 Task: Look for space in Vyshhorod, Ukraine from 10th July, 2023 to 15th July, 2023 for 7 adults in price range Rs.10000 to Rs.15000. Place can be entire place or shared room with 4 bedrooms having 7 beds and 4 bathrooms. Property type can be house, flat, guest house. Amenities needed are: wifi, TV, free parkinig on premises, gym, breakfast. Booking option can be shelf check-in. Required host language is English.
Action: Mouse moved to (572, 120)
Screenshot: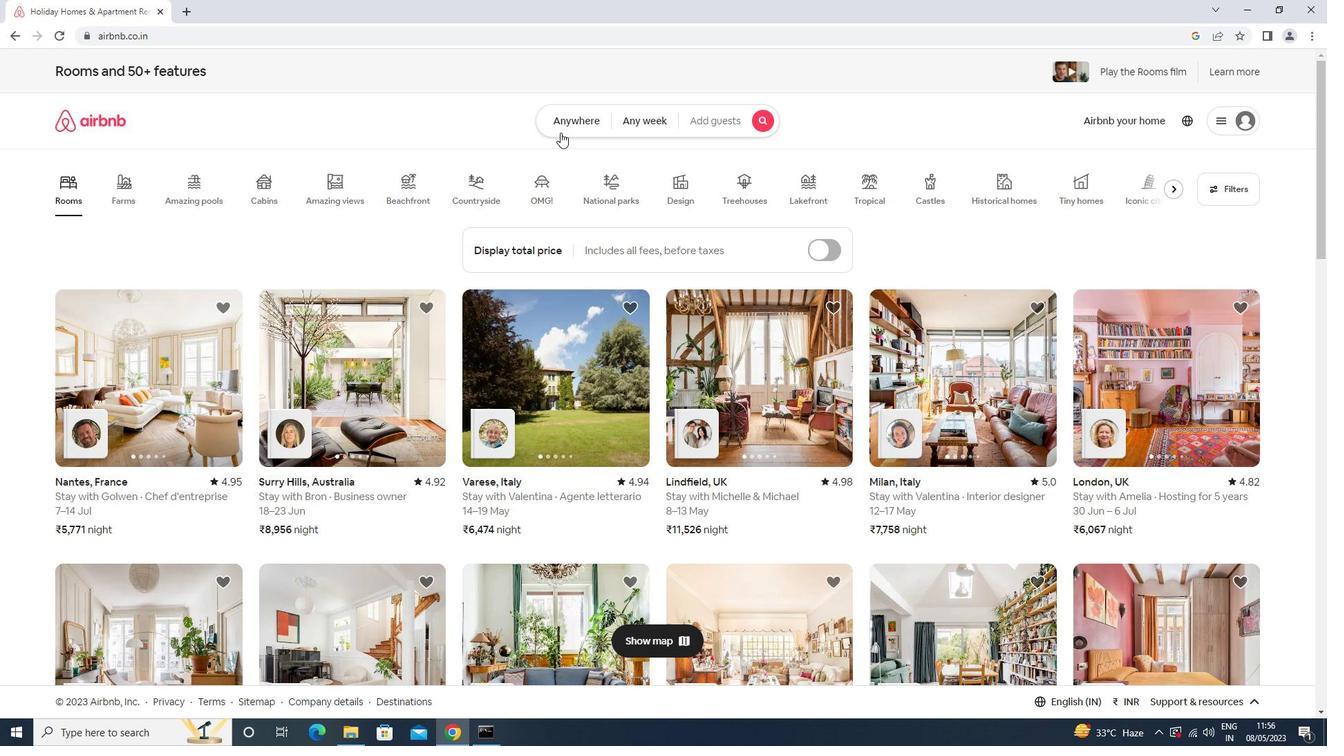 
Action: Mouse pressed left at (572, 120)
Screenshot: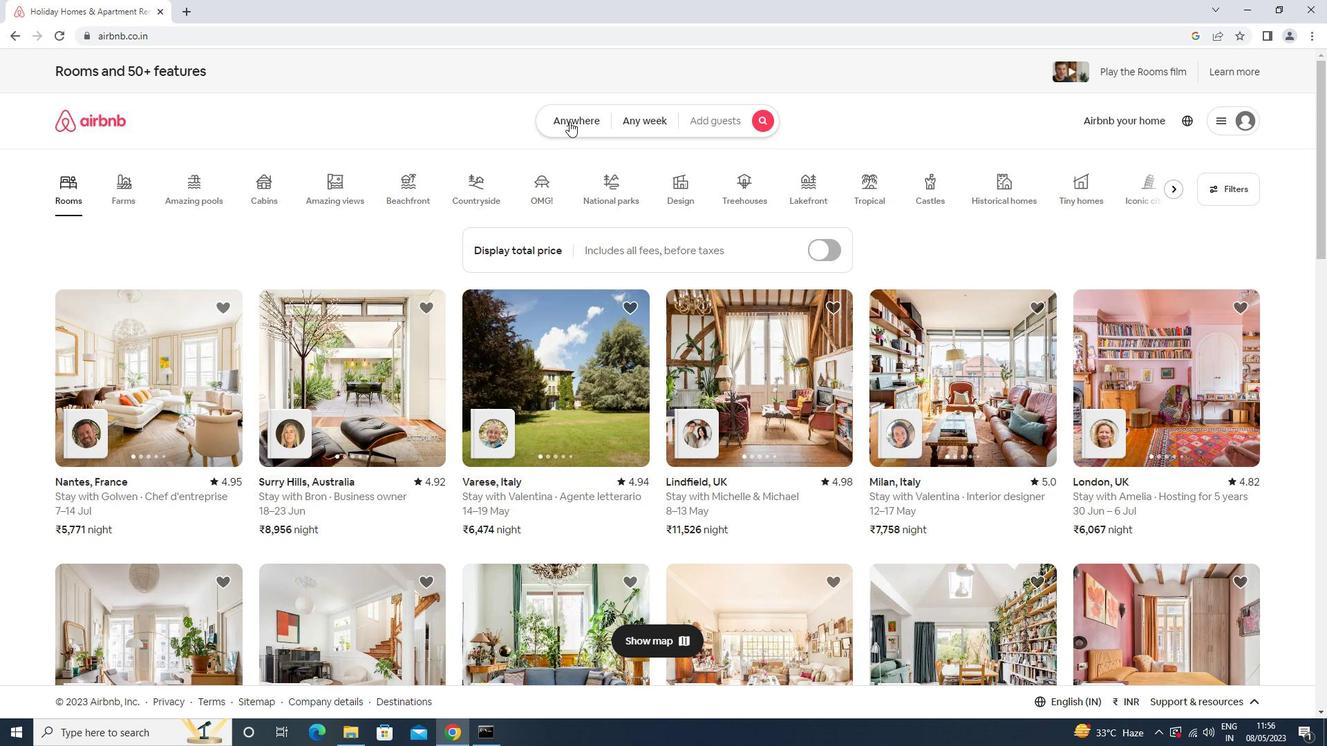 
Action: Mouse moved to (510, 160)
Screenshot: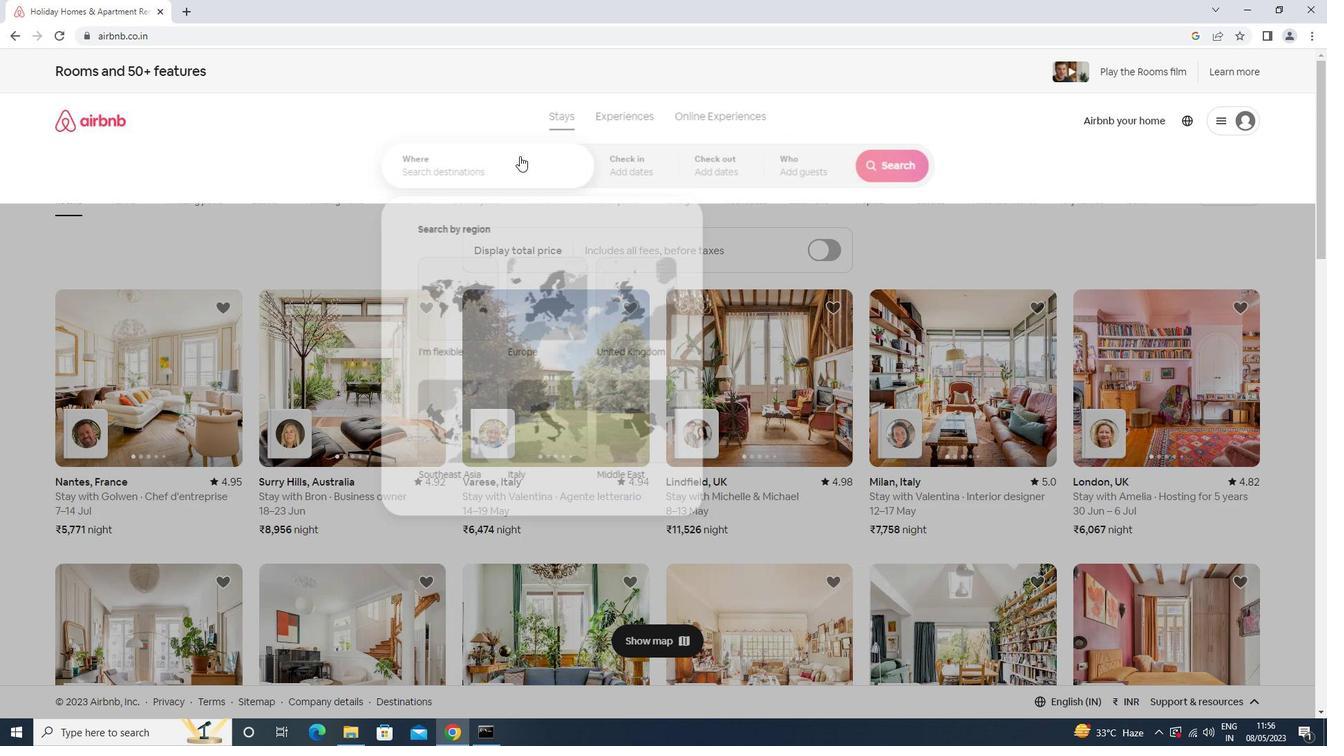 
Action: Mouse pressed left at (510, 160)
Screenshot: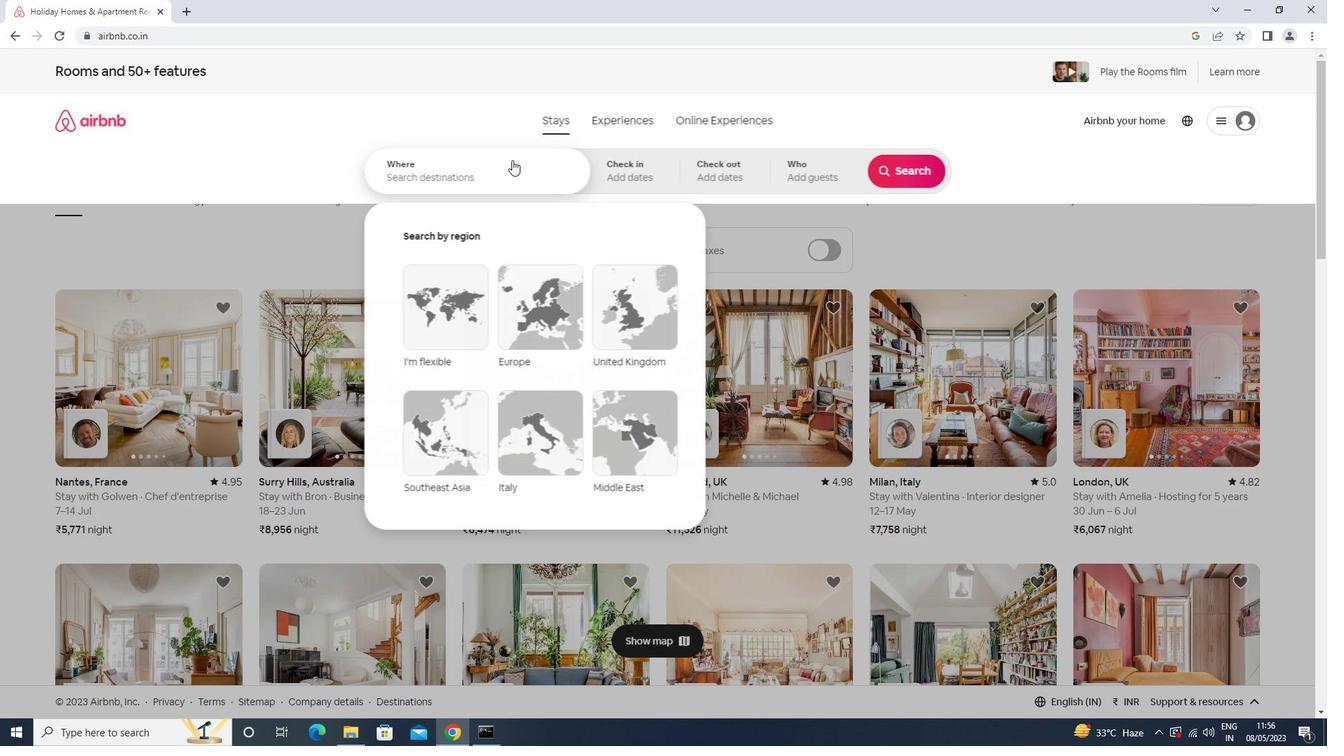
Action: Key pressed <Key.shift>VYSHHOROD,<Key.space><Key.shift>UKRAINE<Key.enter>
Screenshot: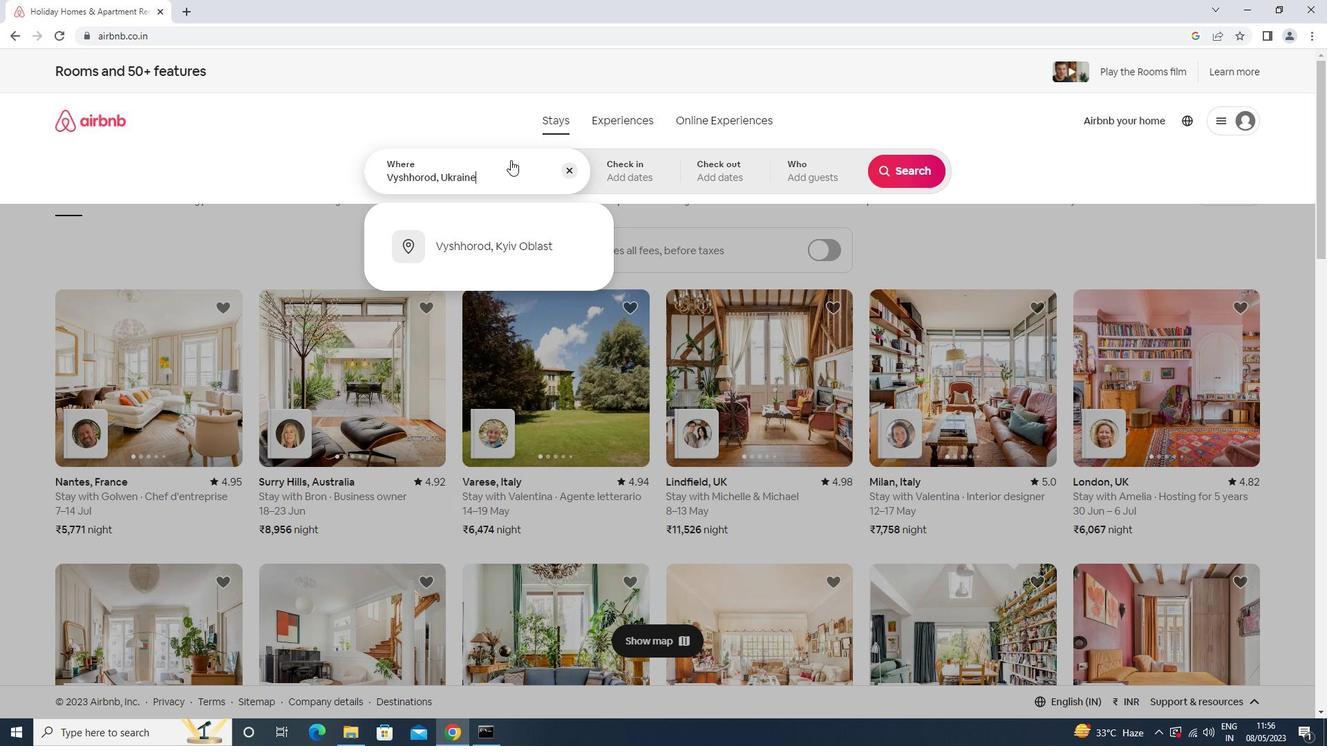
Action: Mouse moved to (906, 276)
Screenshot: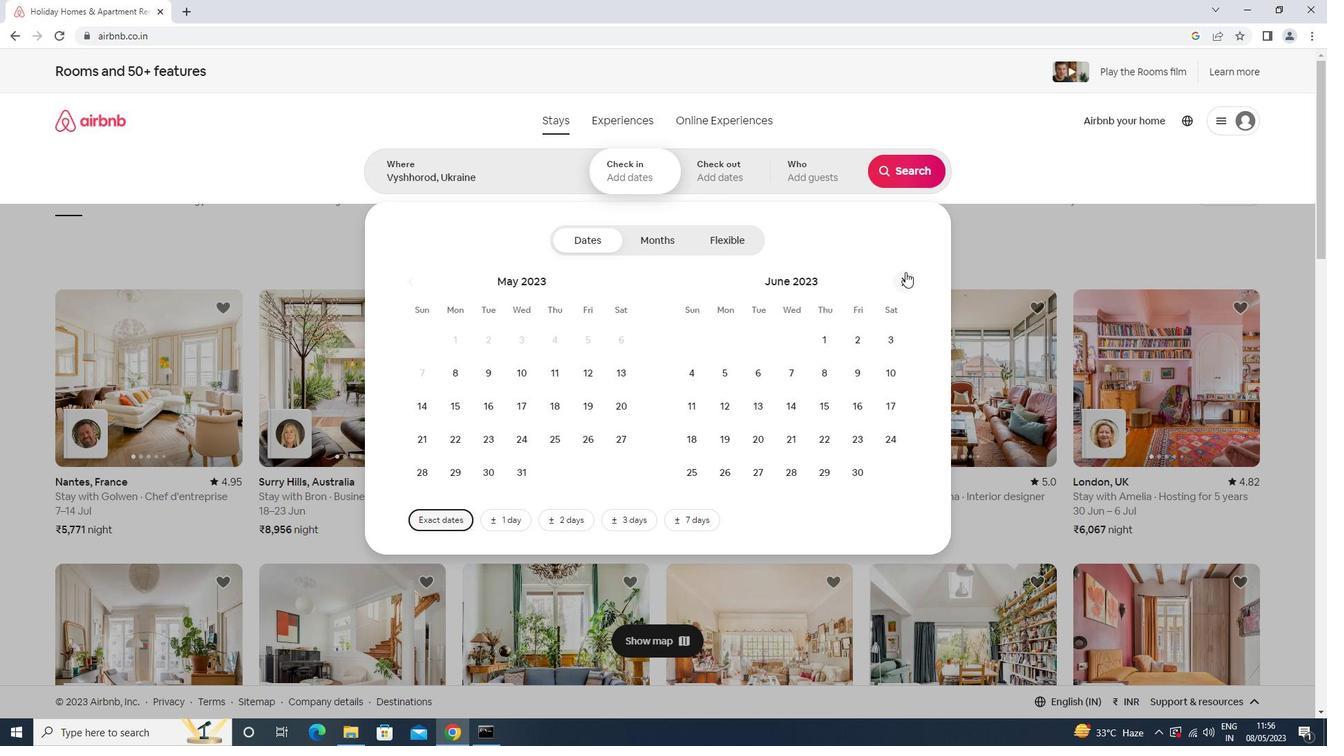
Action: Mouse pressed left at (906, 276)
Screenshot: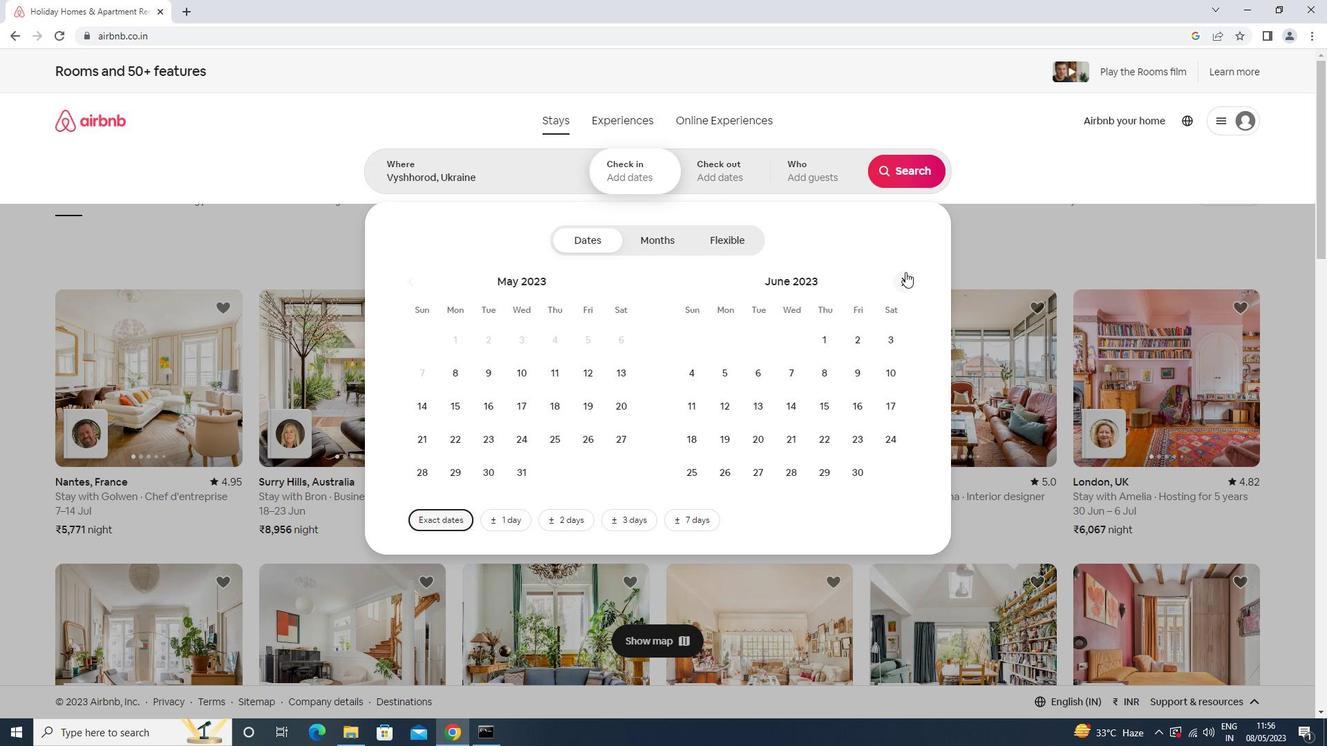 
Action: Mouse moved to (731, 411)
Screenshot: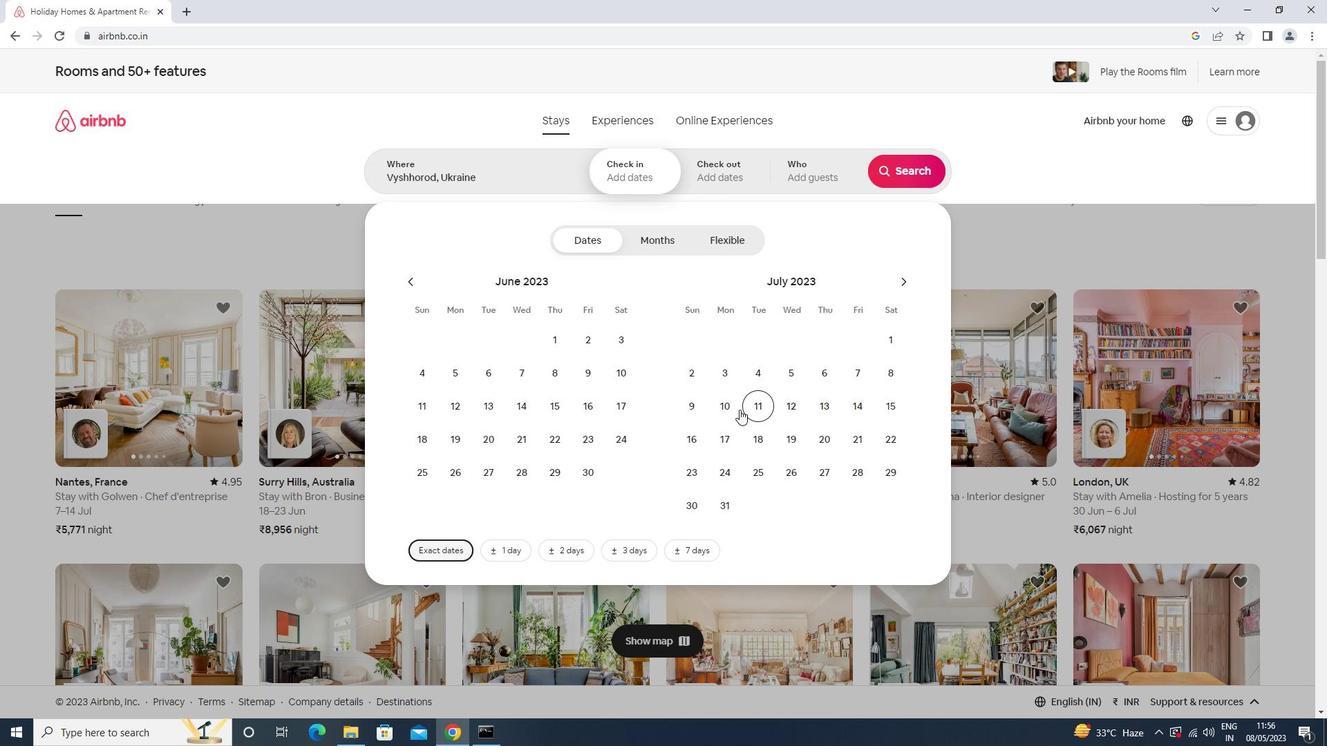 
Action: Mouse pressed left at (731, 411)
Screenshot: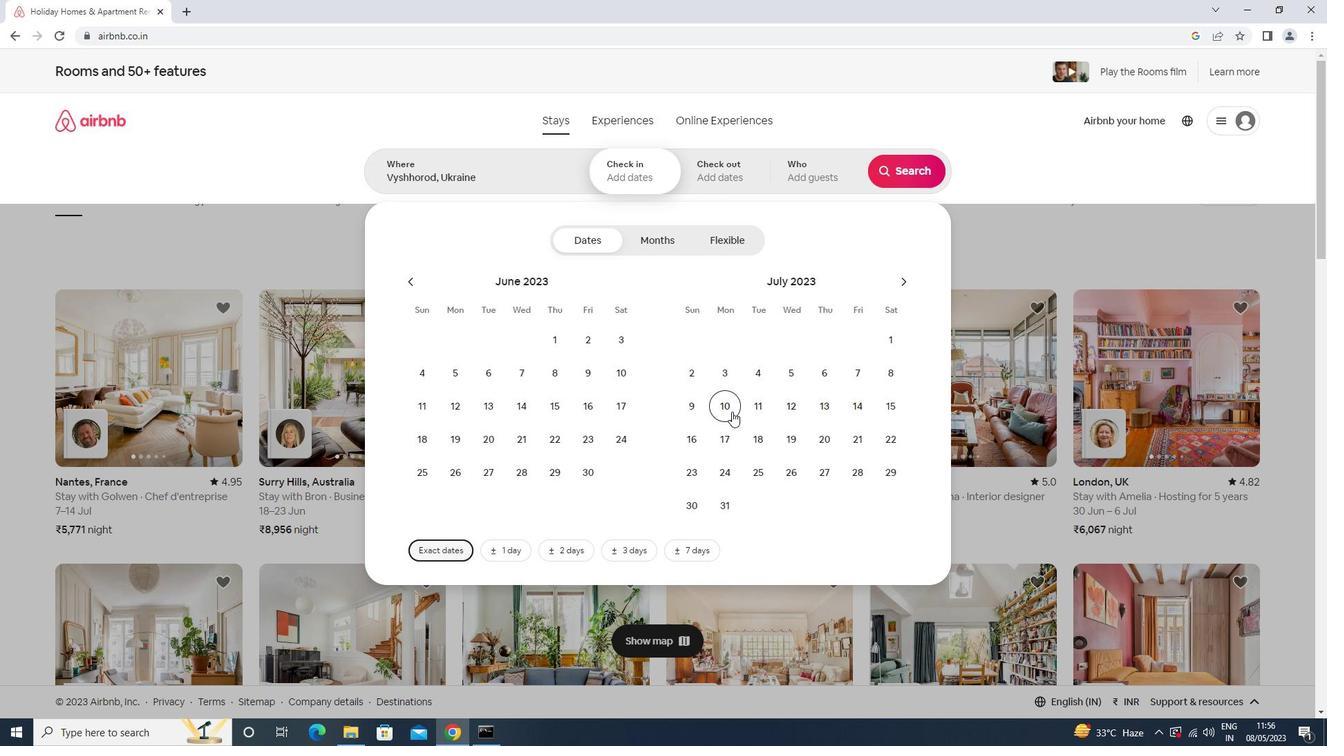 
Action: Mouse moved to (886, 414)
Screenshot: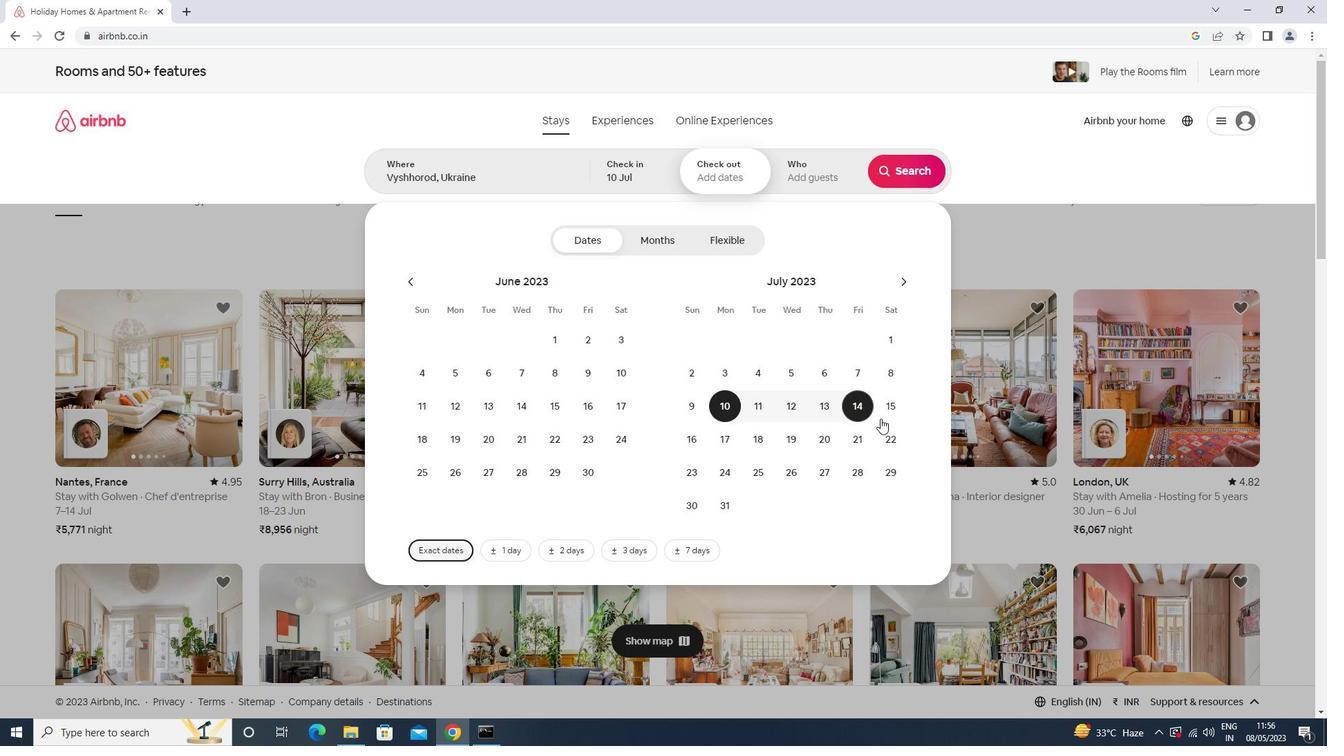 
Action: Mouse pressed left at (886, 414)
Screenshot: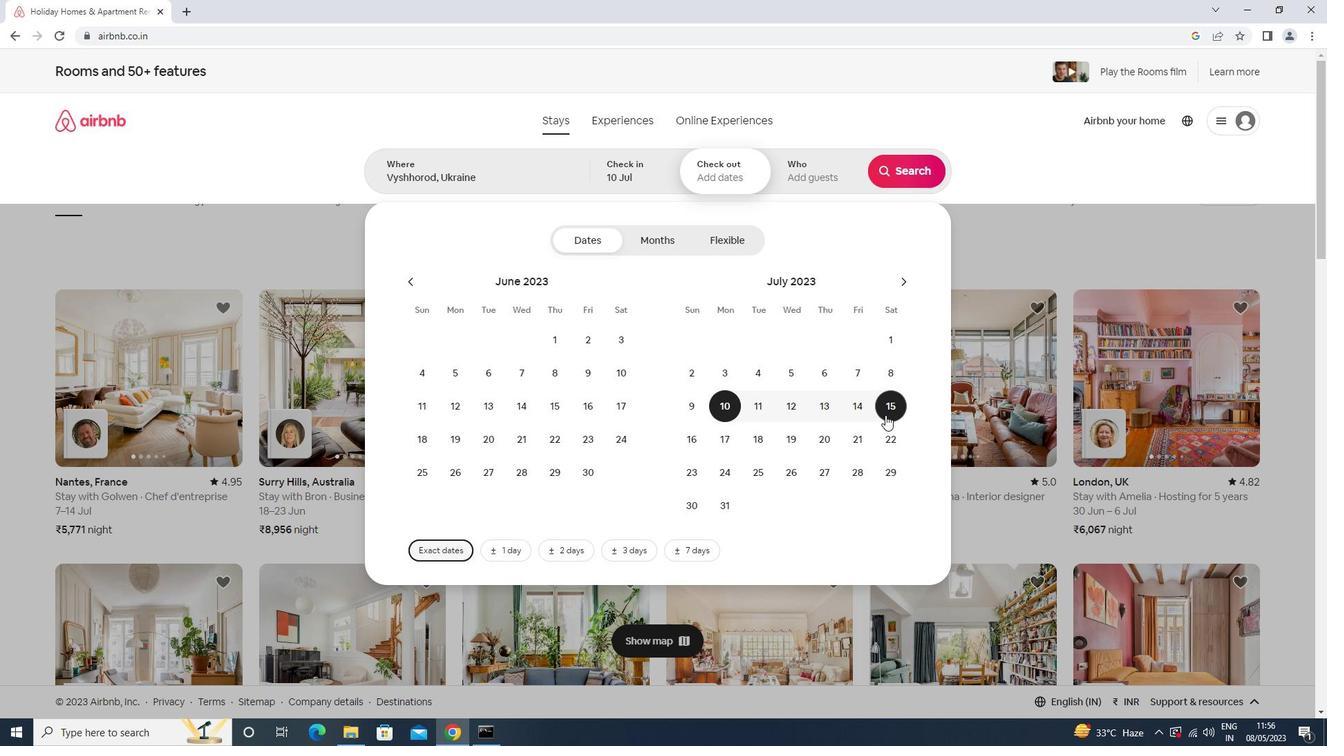 
Action: Mouse moved to (826, 178)
Screenshot: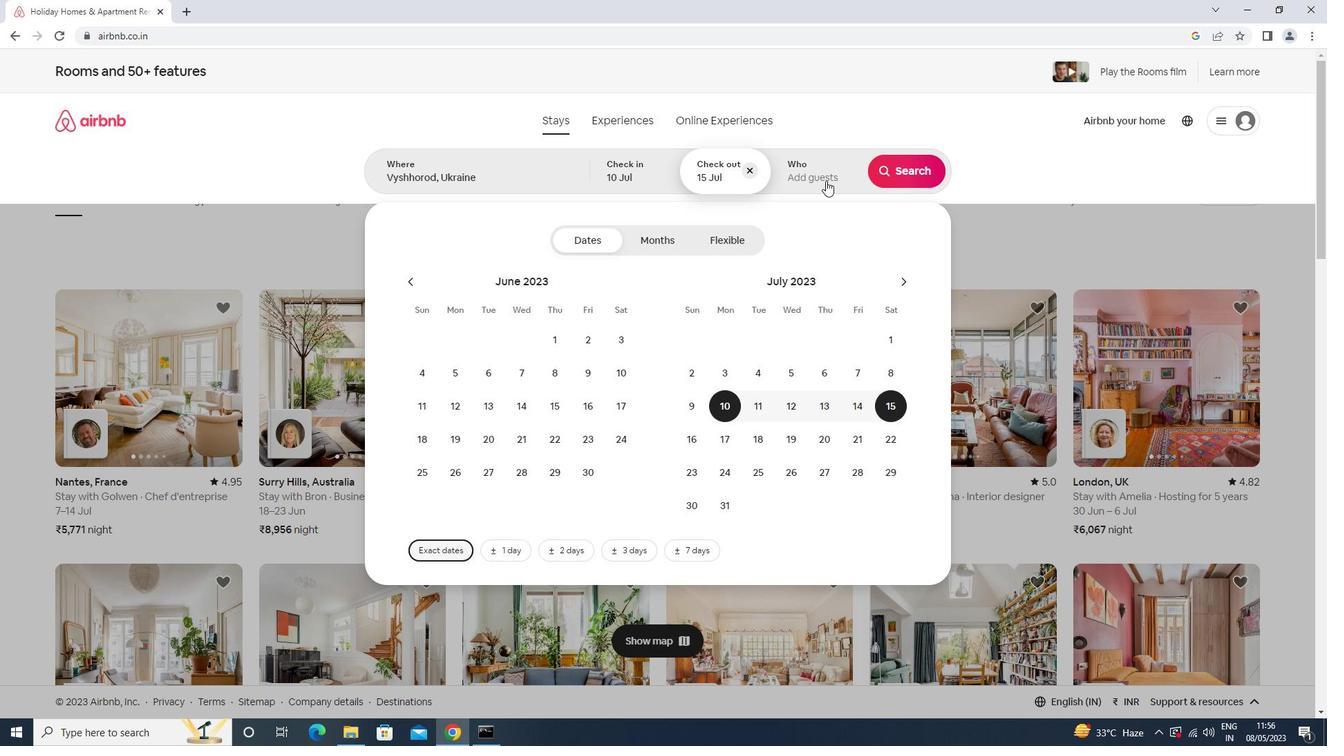 
Action: Mouse pressed left at (826, 178)
Screenshot: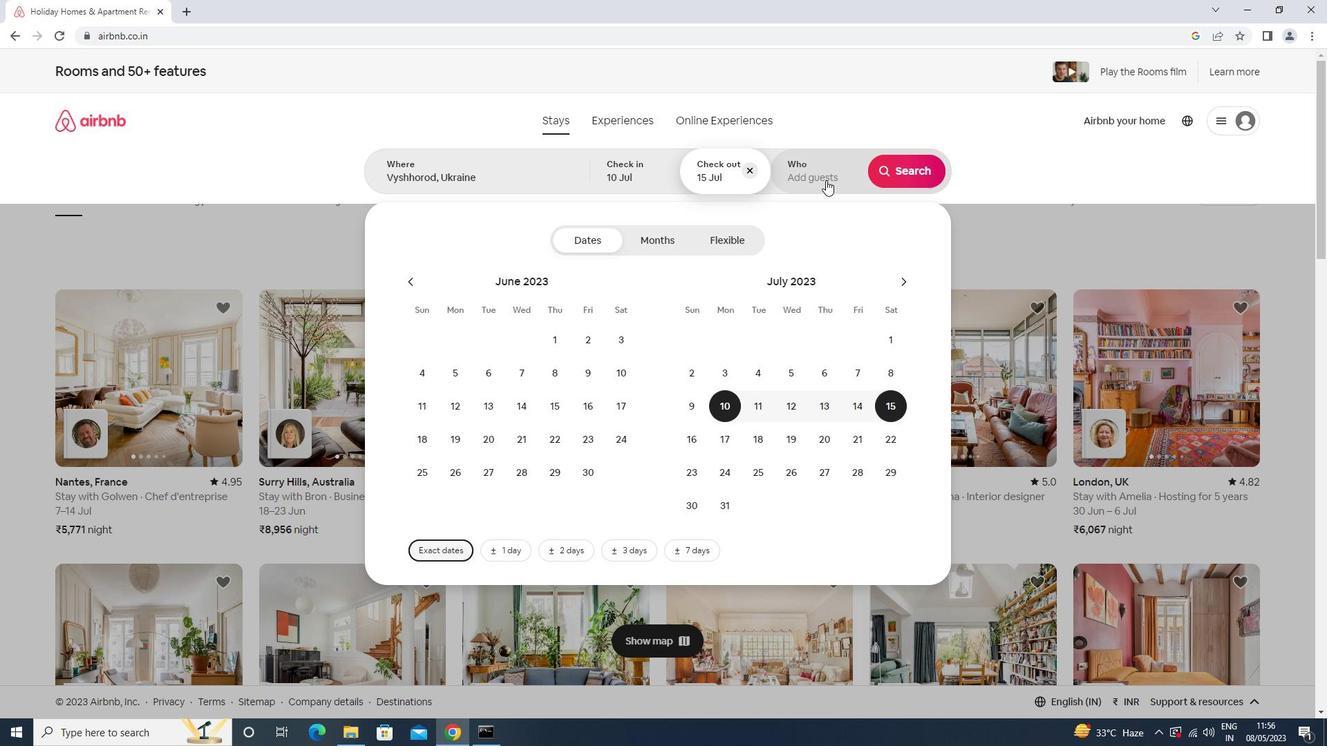 
Action: Mouse moved to (917, 243)
Screenshot: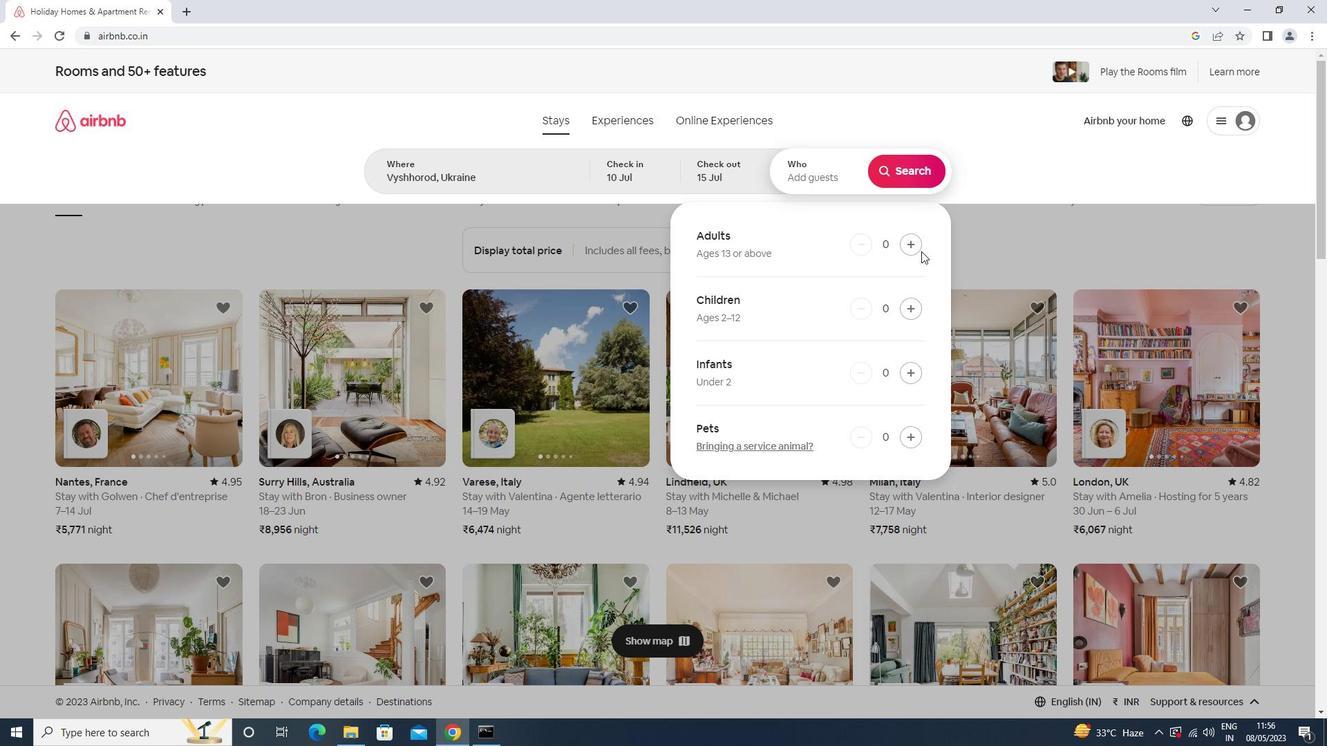 
Action: Mouse pressed left at (917, 243)
Screenshot: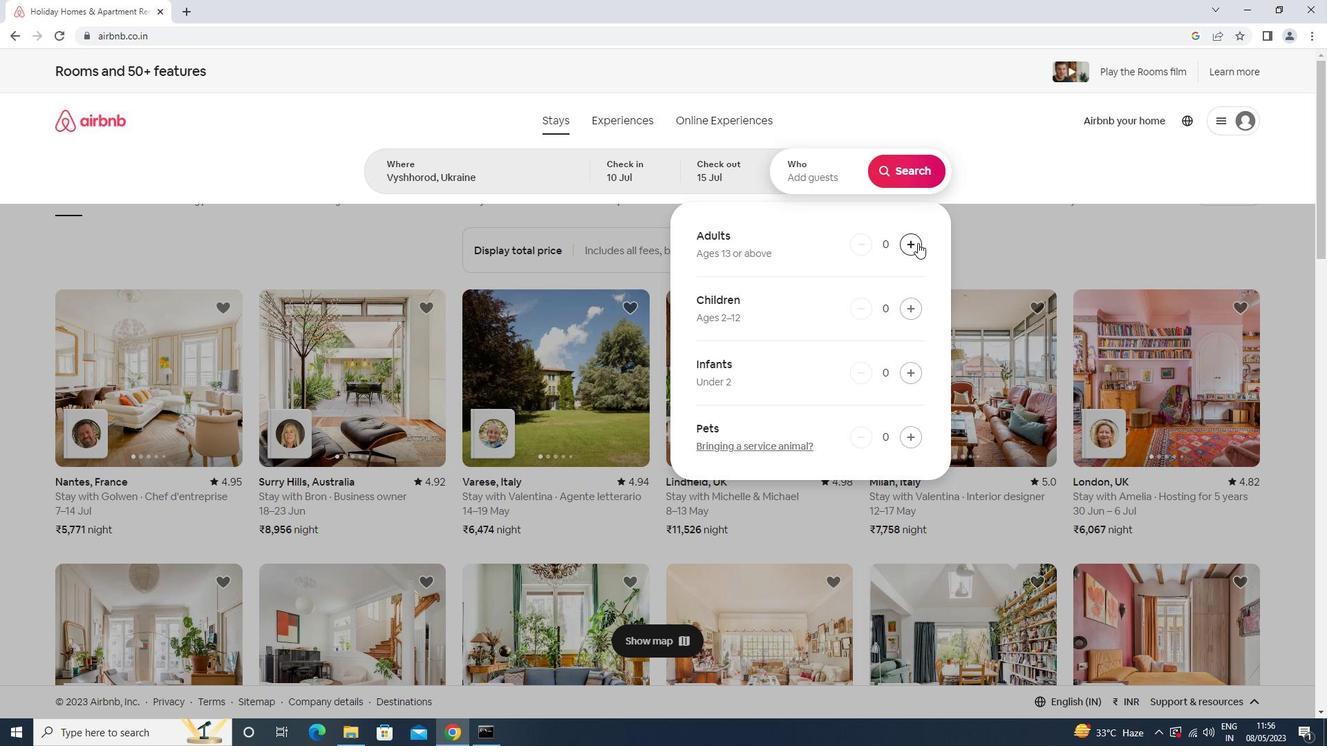 
Action: Mouse pressed left at (917, 243)
Screenshot: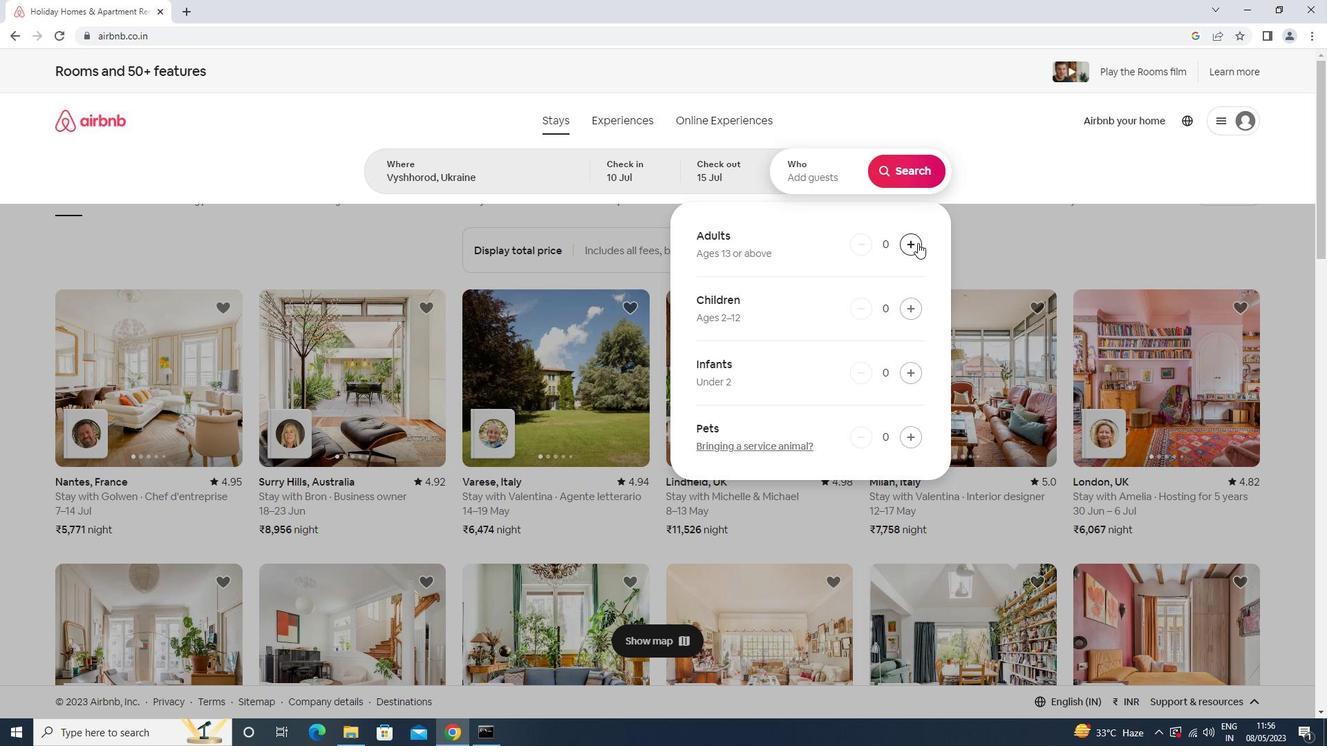 
Action: Mouse pressed left at (917, 243)
Screenshot: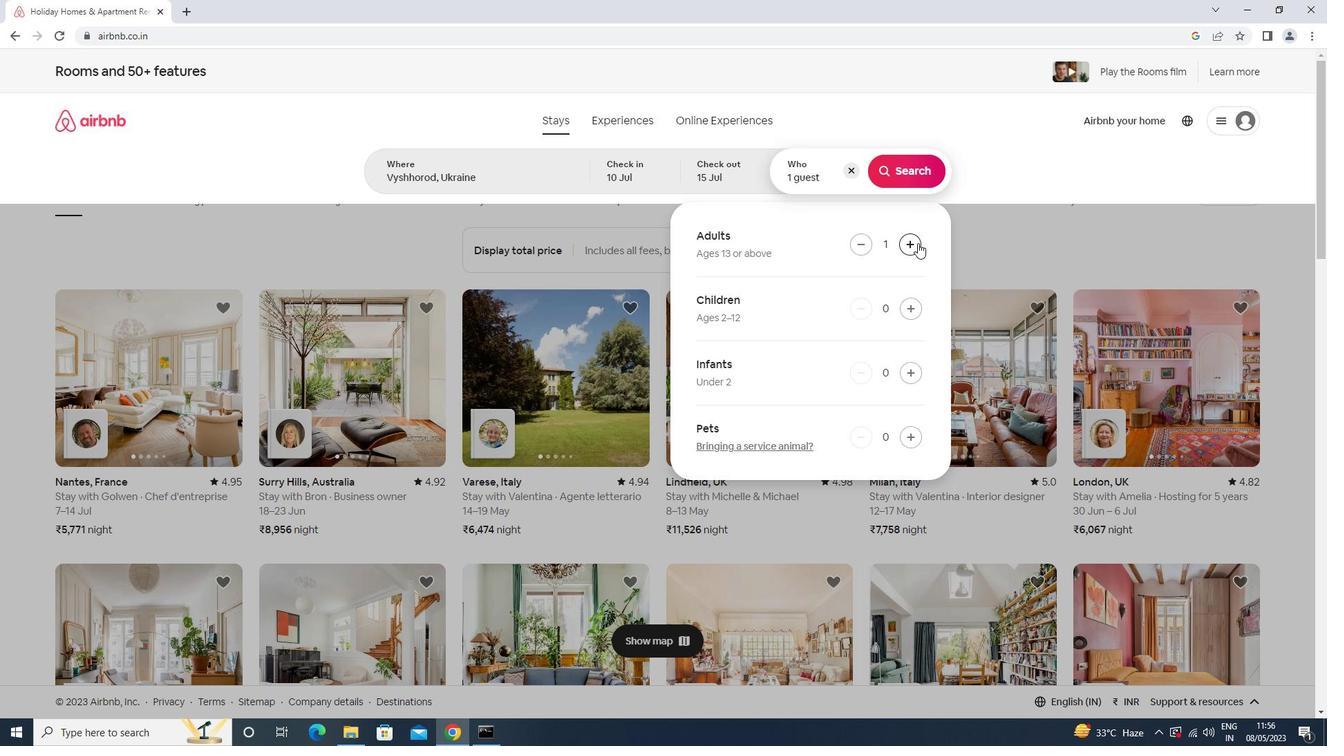 
Action: Mouse pressed left at (917, 243)
Screenshot: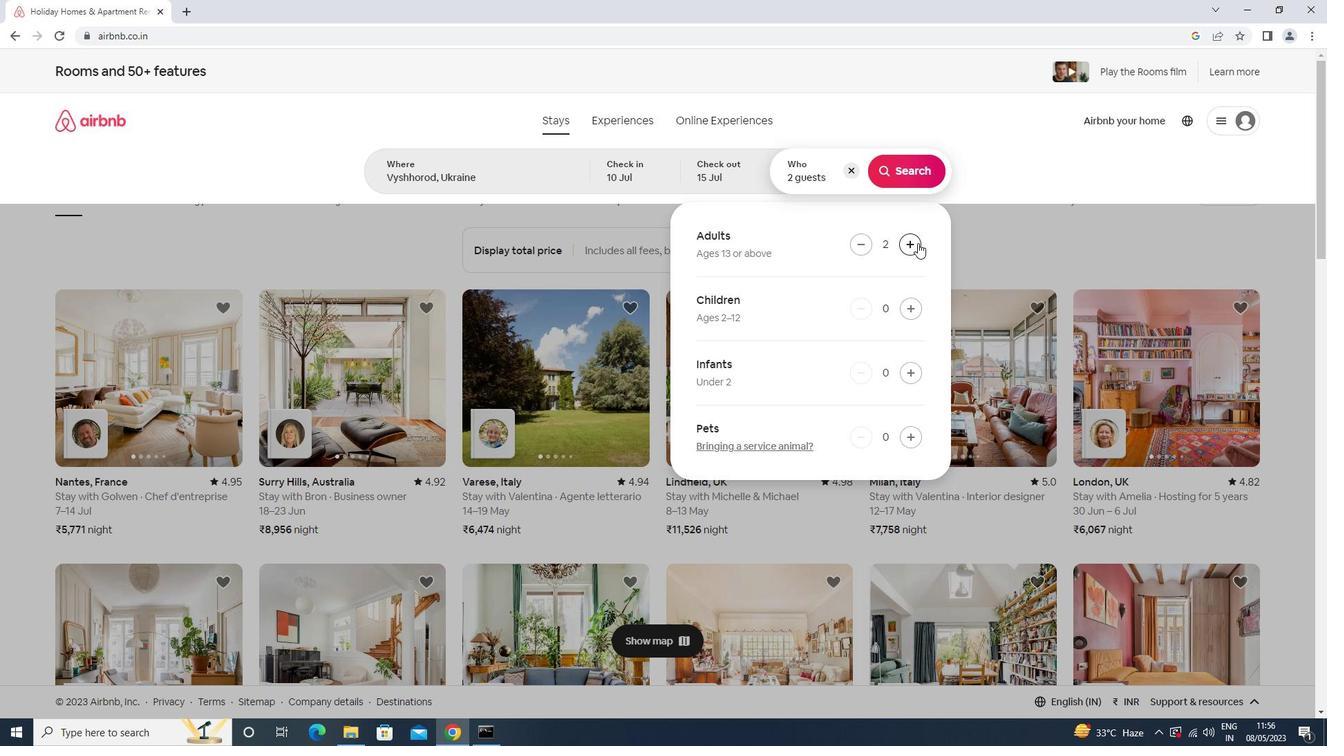 
Action: Mouse pressed left at (917, 243)
Screenshot: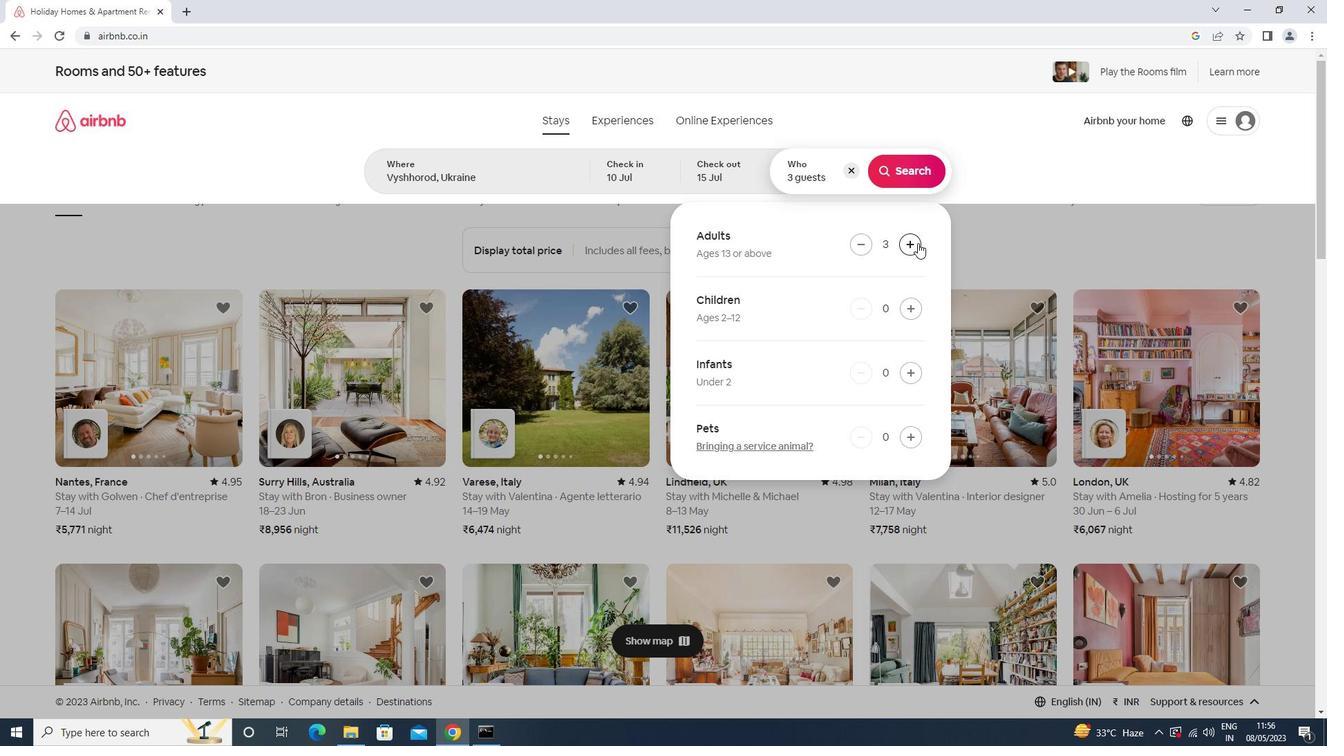 
Action: Mouse pressed left at (917, 243)
Screenshot: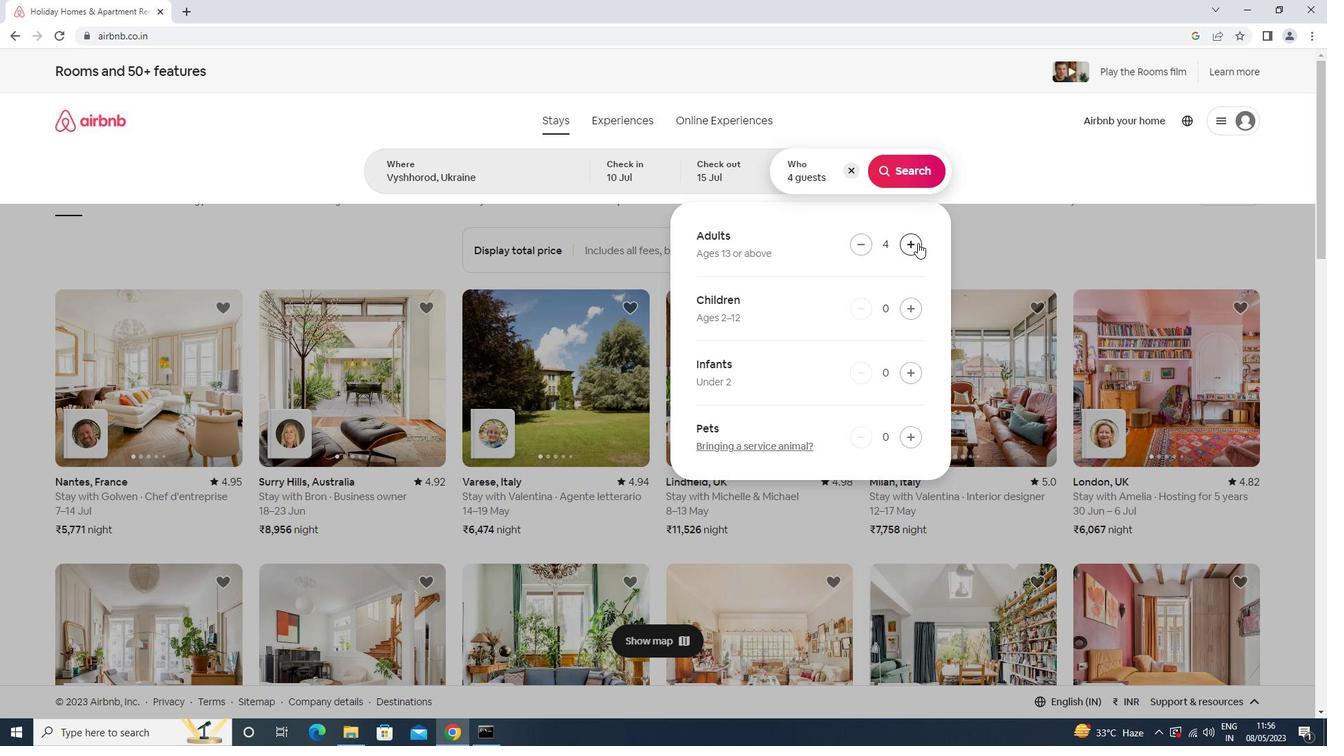 
Action: Mouse pressed left at (917, 243)
Screenshot: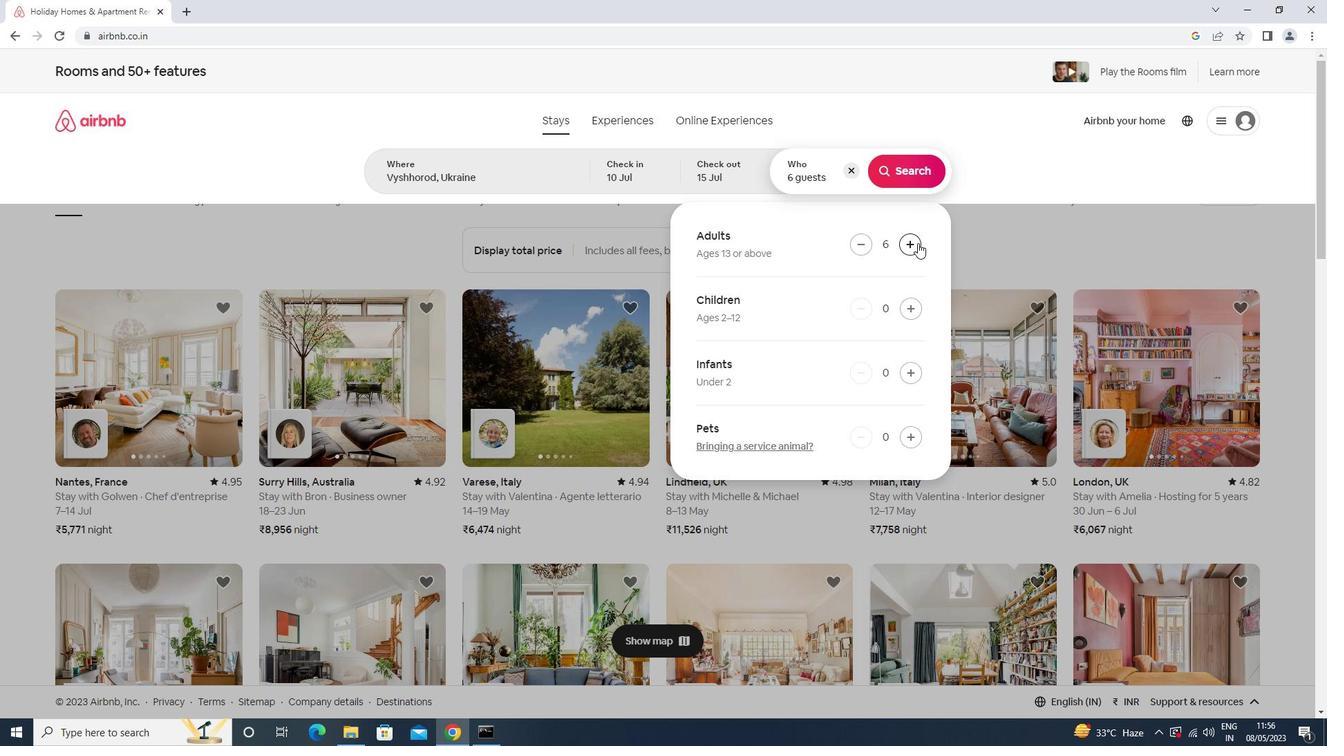
Action: Mouse moved to (911, 173)
Screenshot: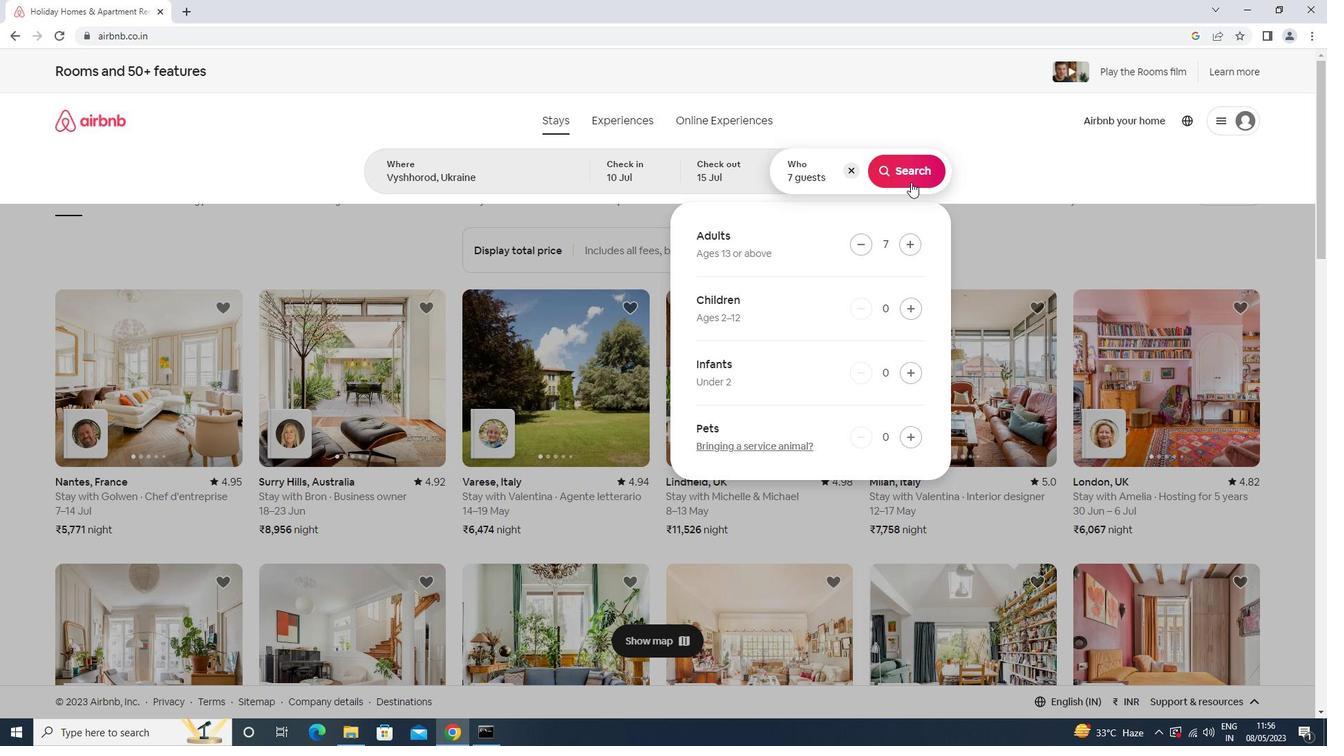 
Action: Mouse pressed left at (911, 173)
Screenshot: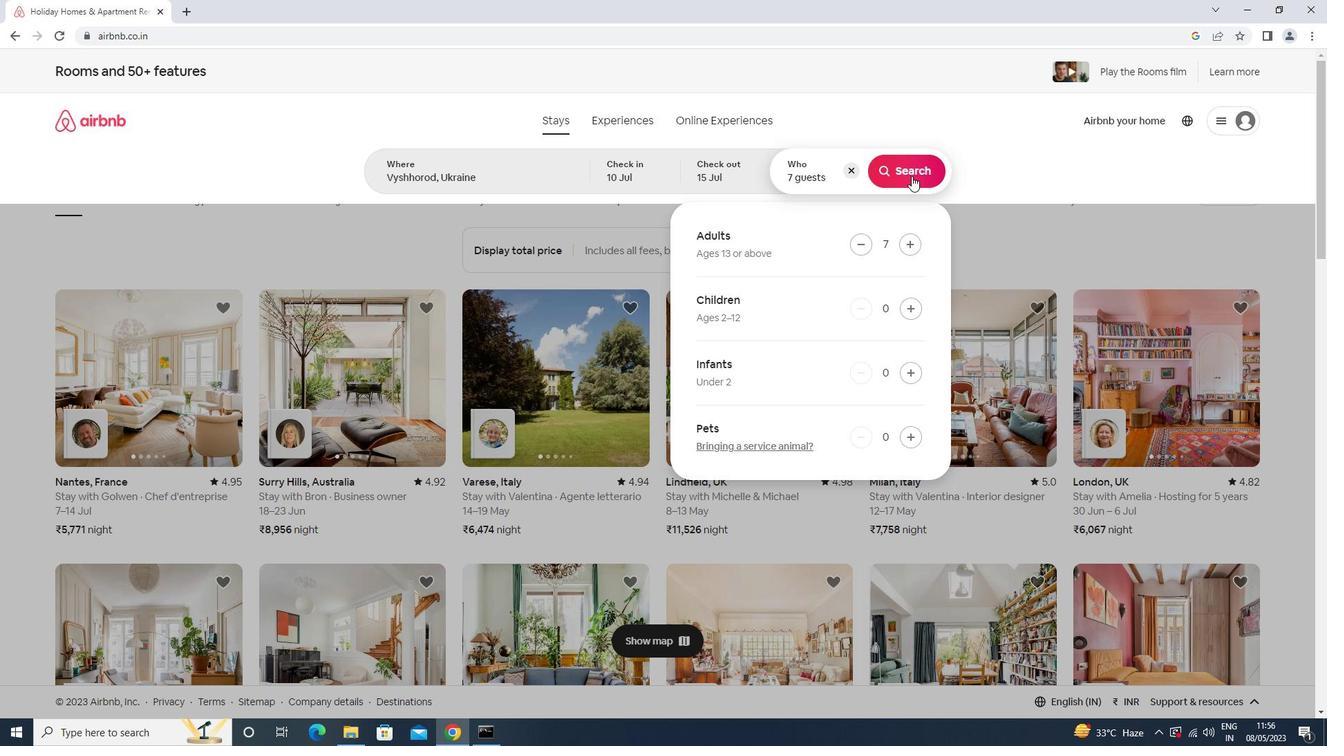 
Action: Mouse moved to (1270, 127)
Screenshot: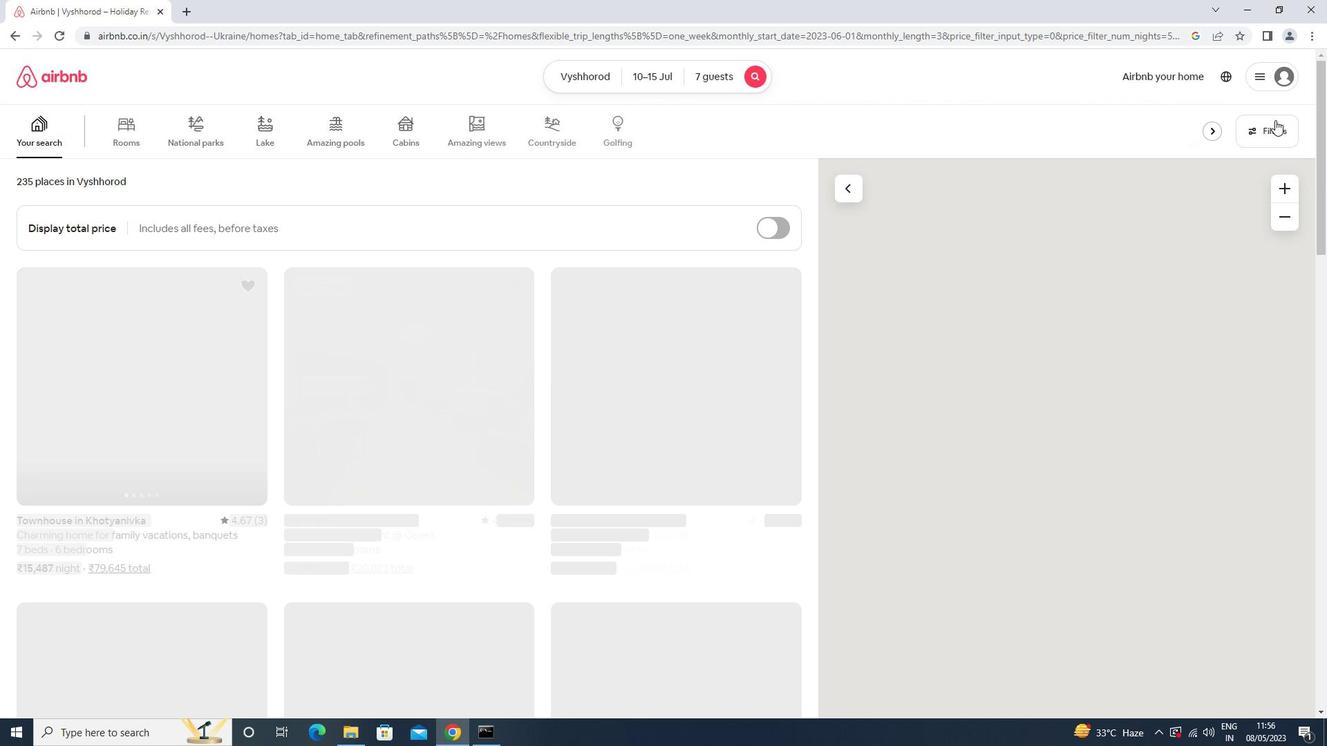 
Action: Mouse pressed left at (1270, 127)
Screenshot: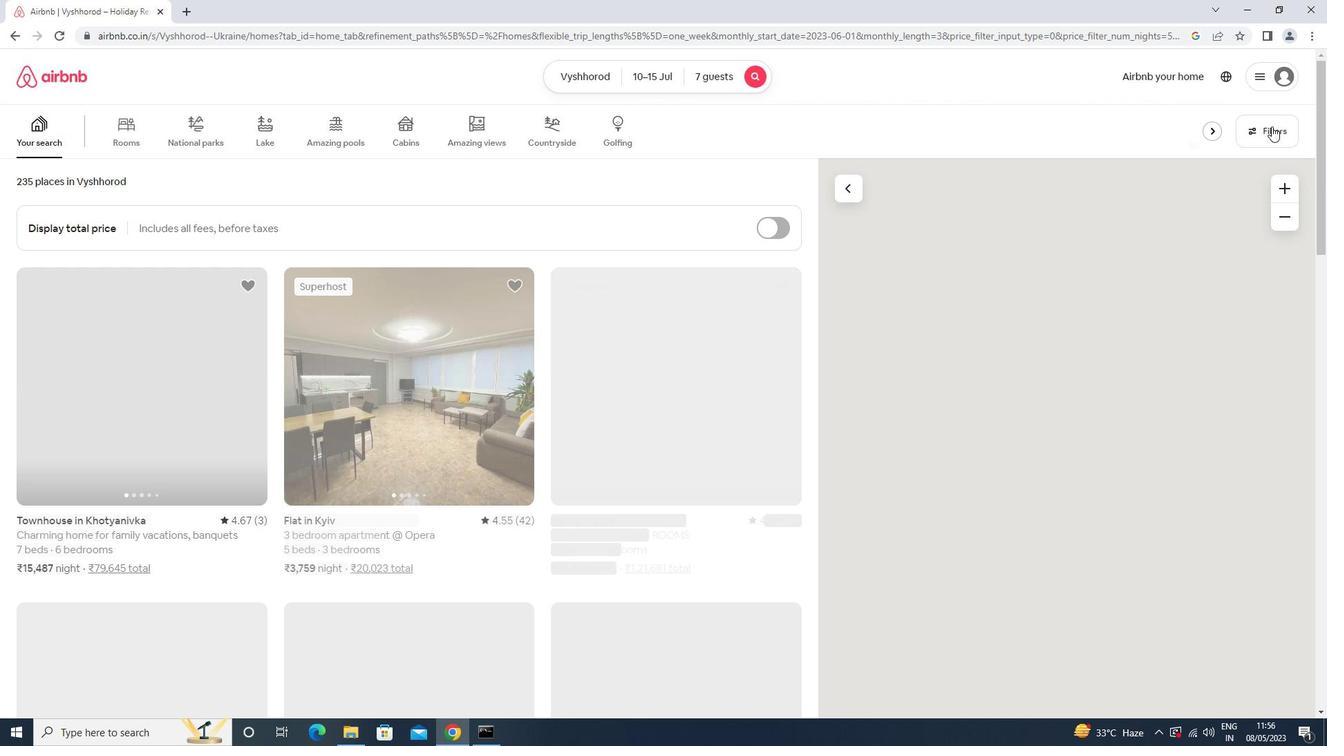 
Action: Mouse moved to (545, 471)
Screenshot: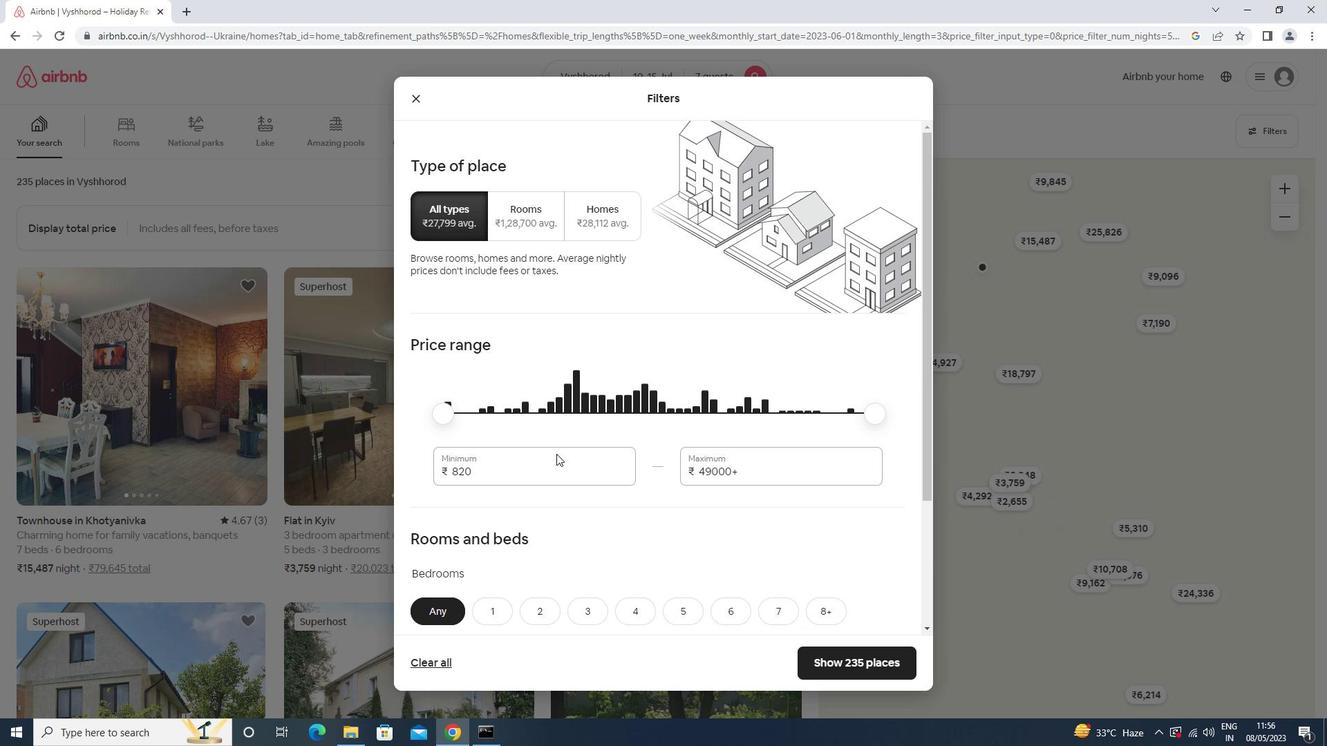 
Action: Mouse pressed left at (545, 471)
Screenshot: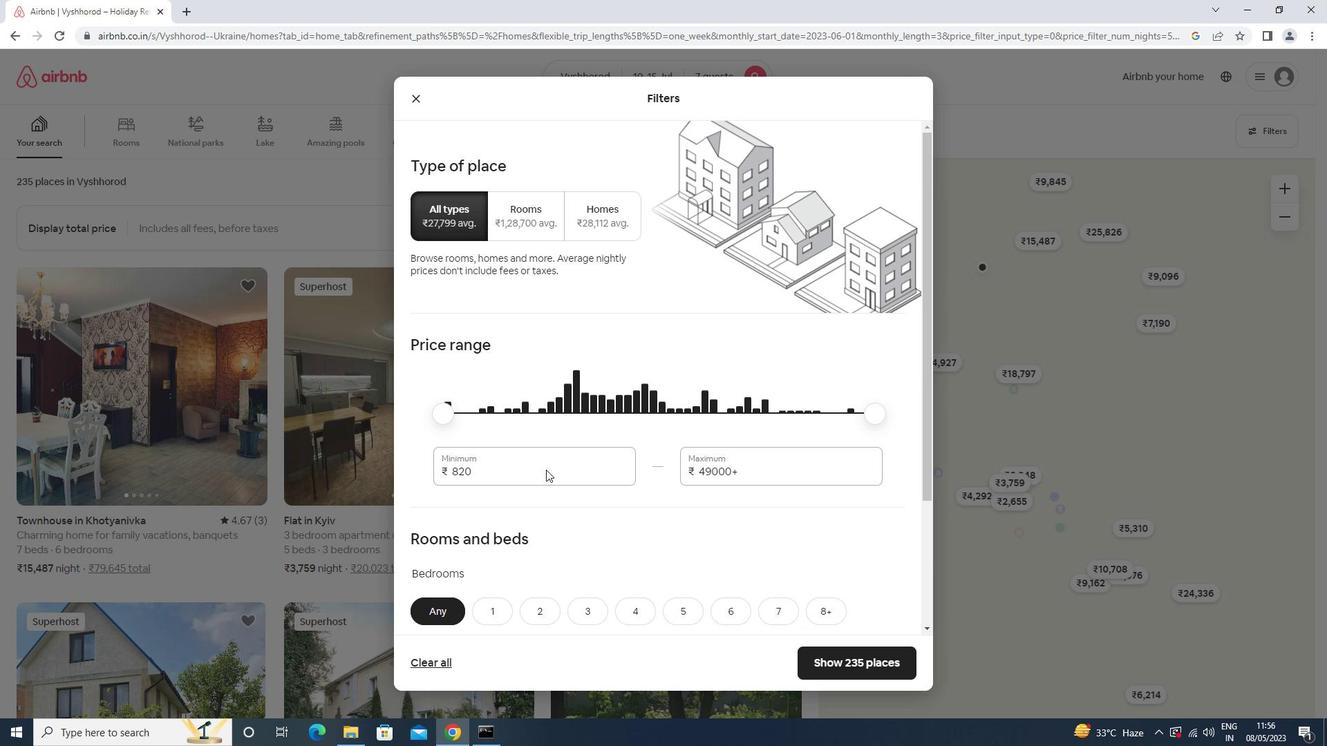 
Action: Key pressed <Key.backspace><Key.backspace><Key.backspace>10000<Key.tab>15000
Screenshot: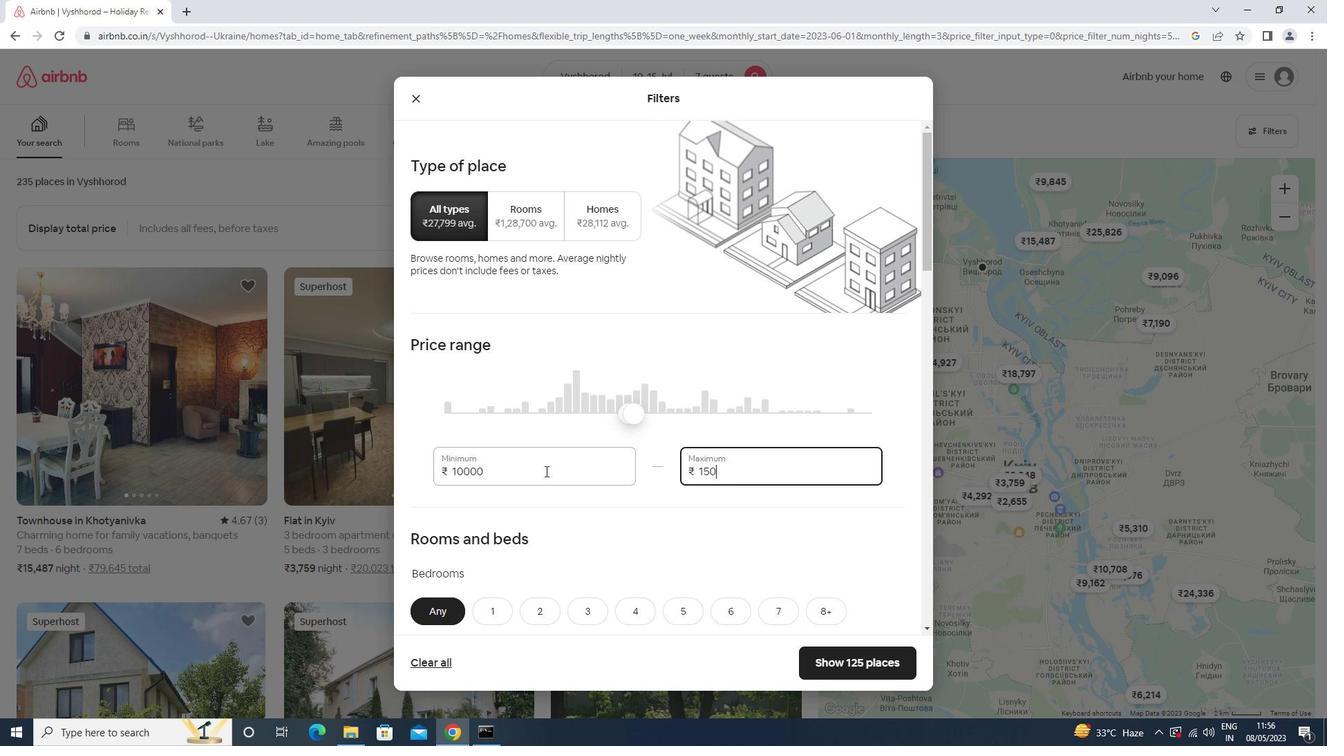 
Action: Mouse scrolled (545, 470) with delta (0, 0)
Screenshot: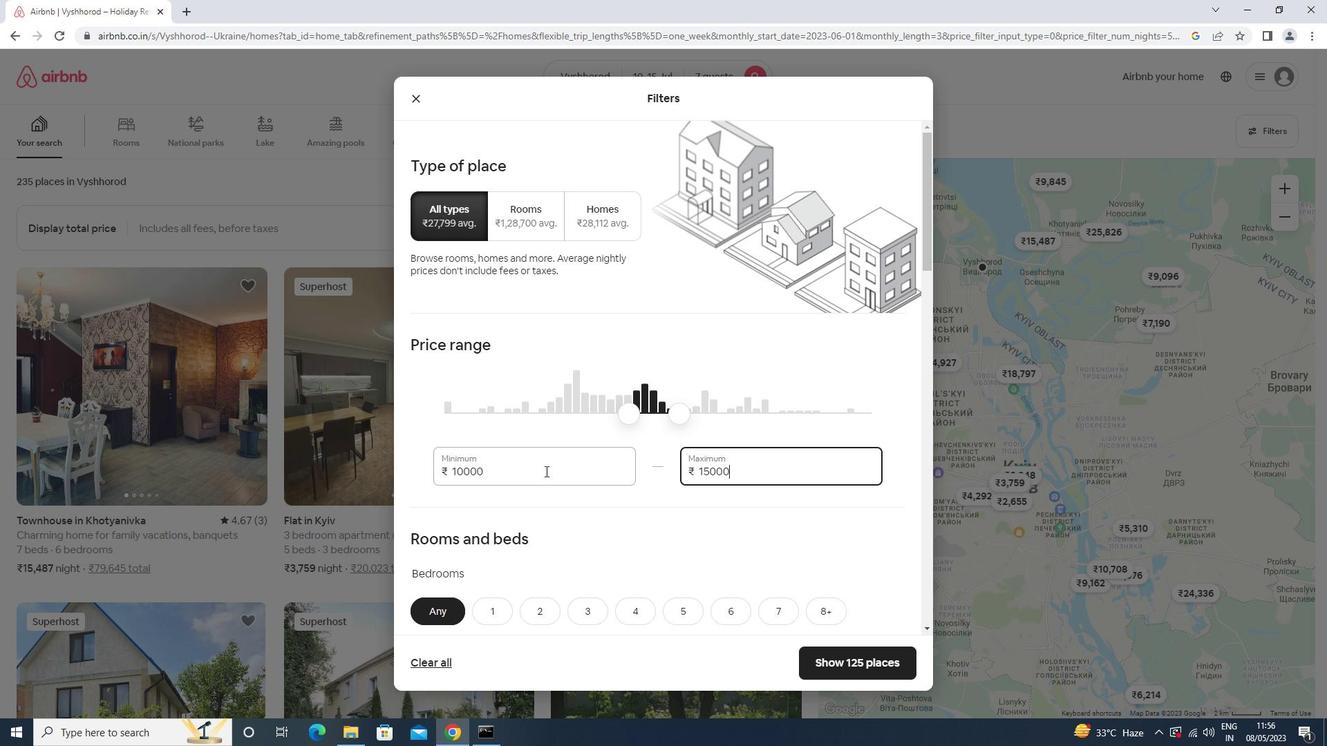 
Action: Mouse scrolled (545, 470) with delta (0, 0)
Screenshot: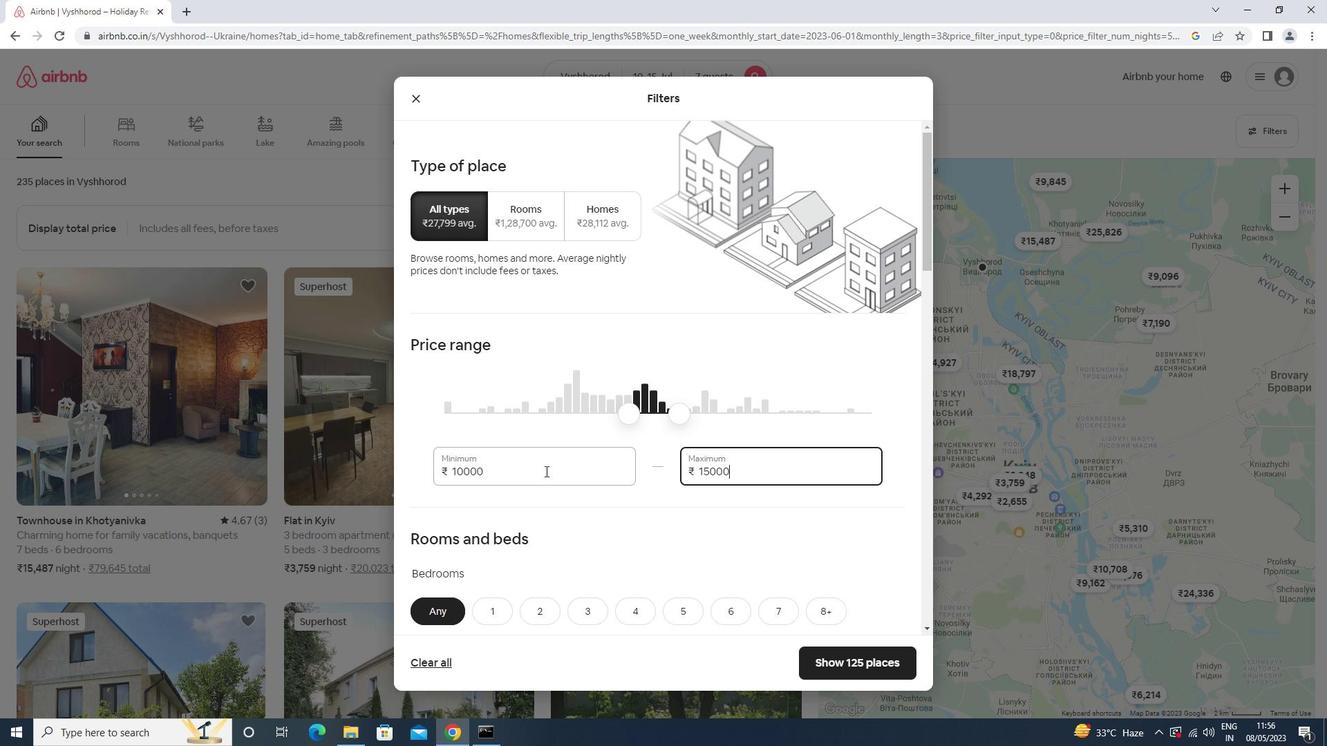 
Action: Mouse scrolled (545, 470) with delta (0, 0)
Screenshot: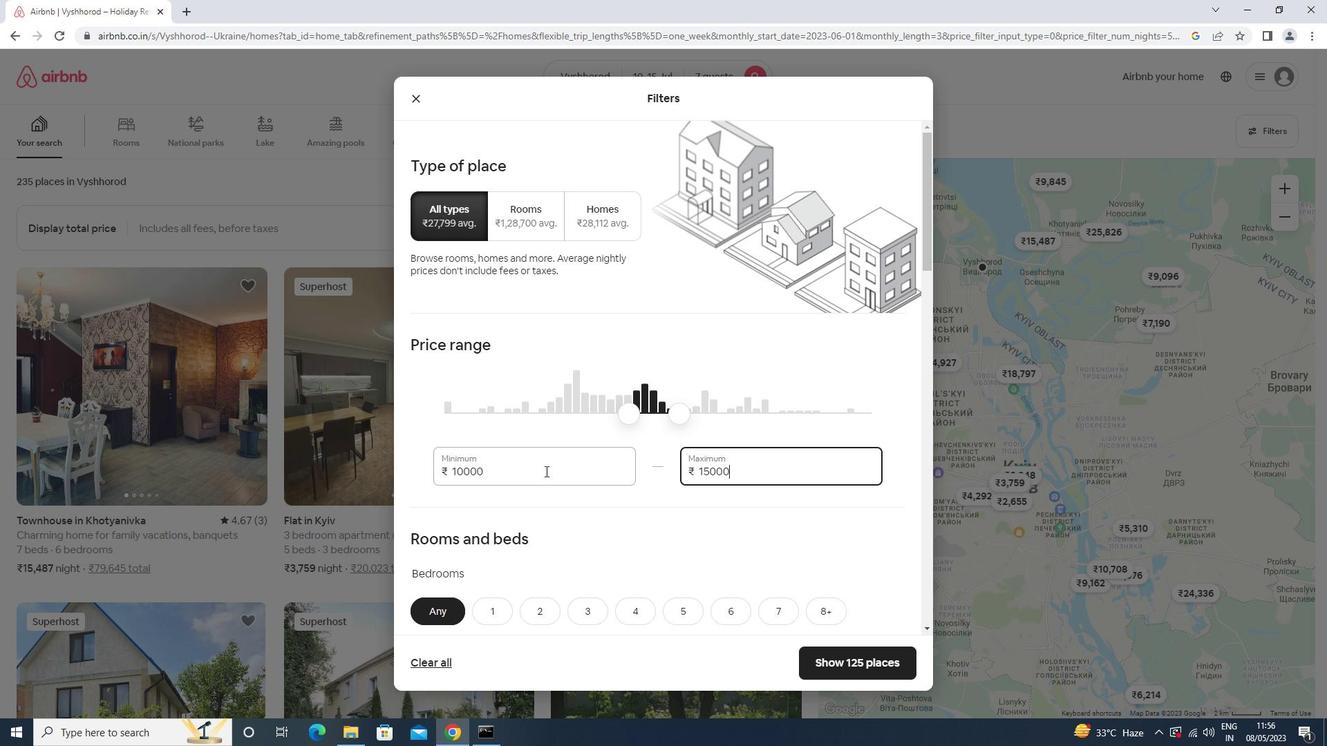 
Action: Mouse scrolled (545, 470) with delta (0, 0)
Screenshot: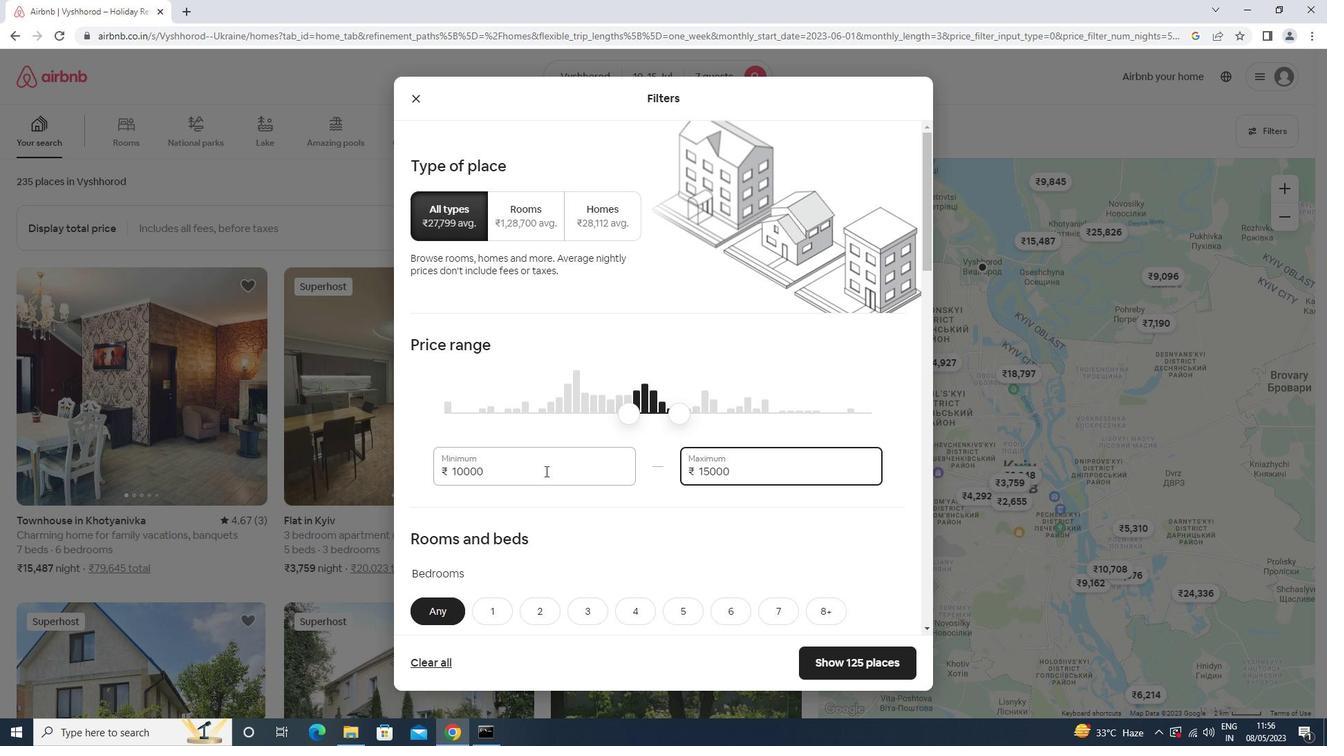 
Action: Mouse moved to (637, 341)
Screenshot: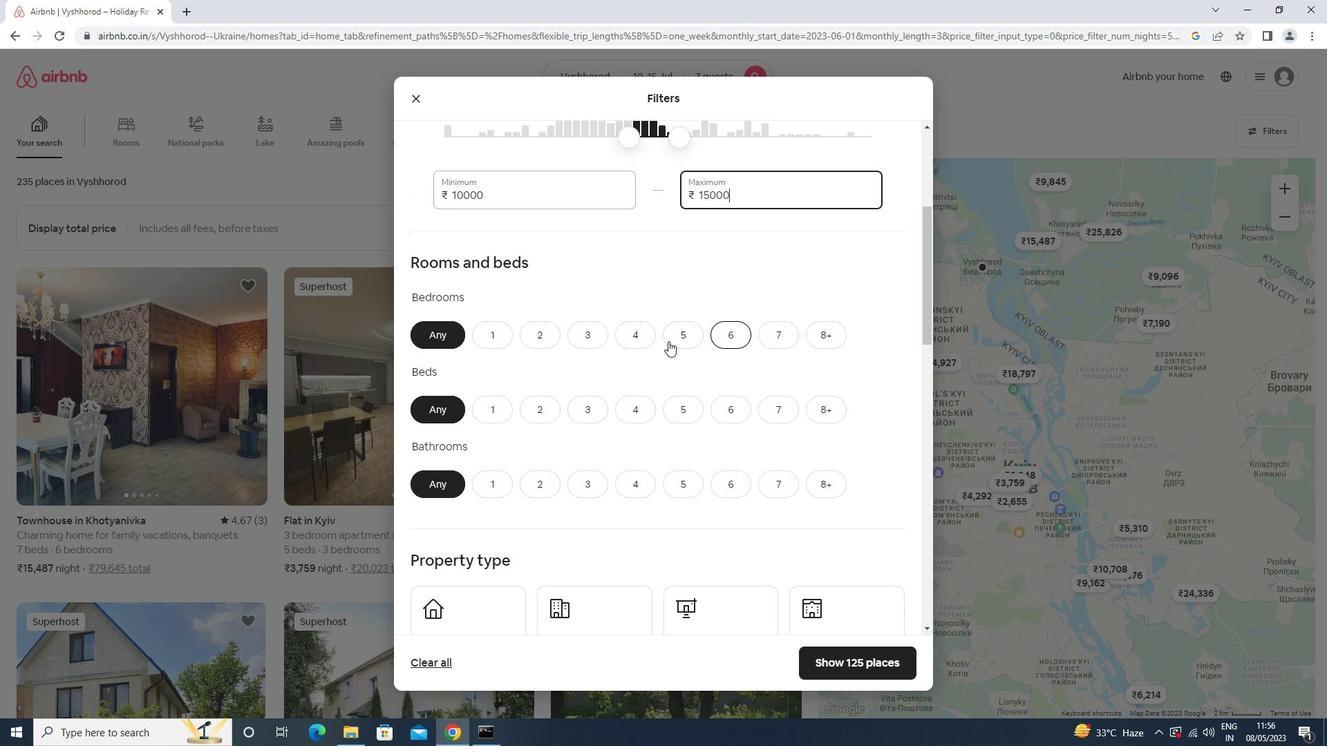 
Action: Mouse pressed left at (637, 341)
Screenshot: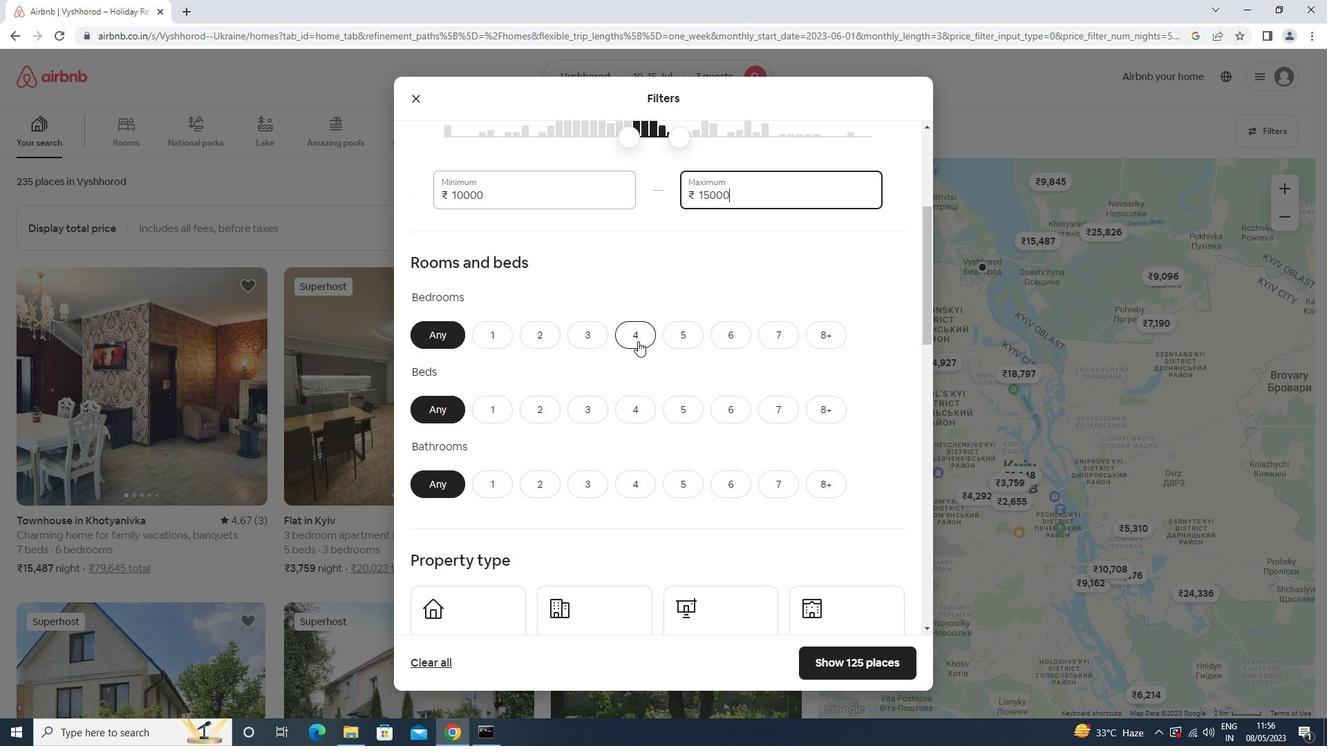 
Action: Mouse moved to (768, 403)
Screenshot: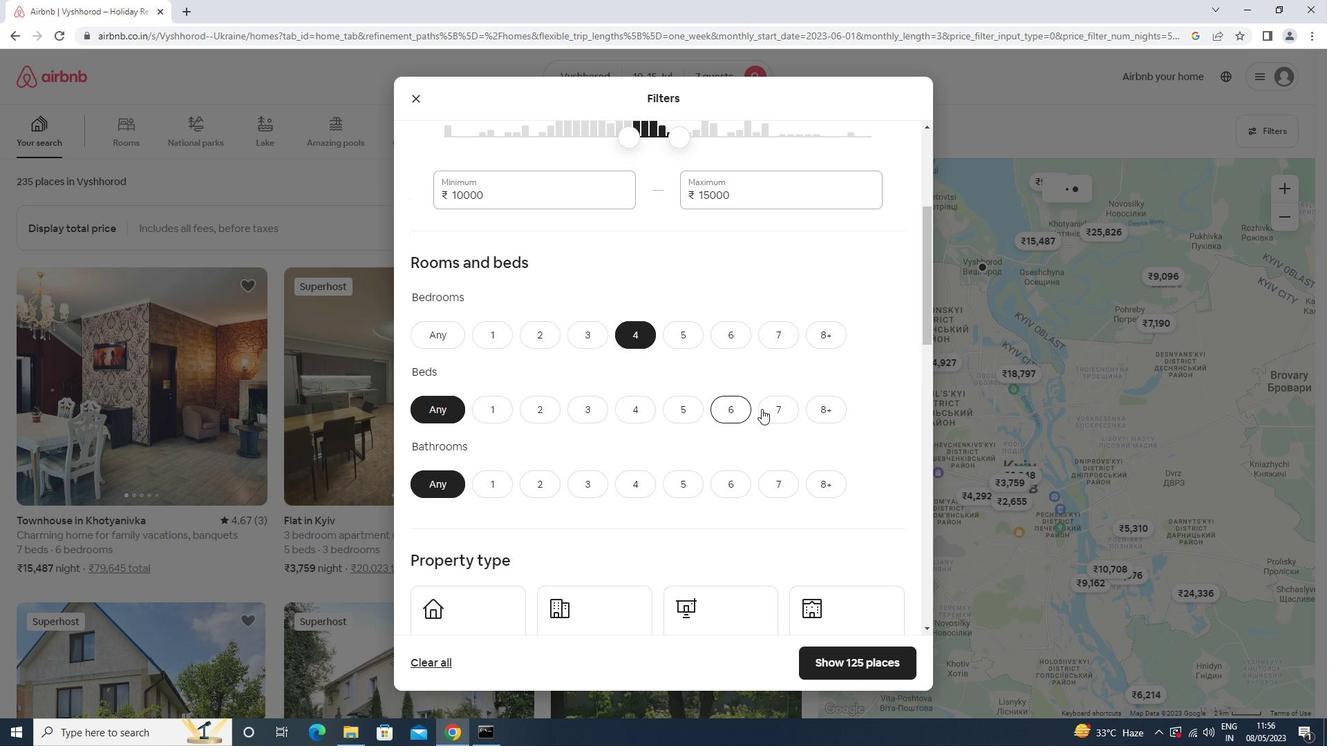 
Action: Mouse pressed left at (768, 403)
Screenshot: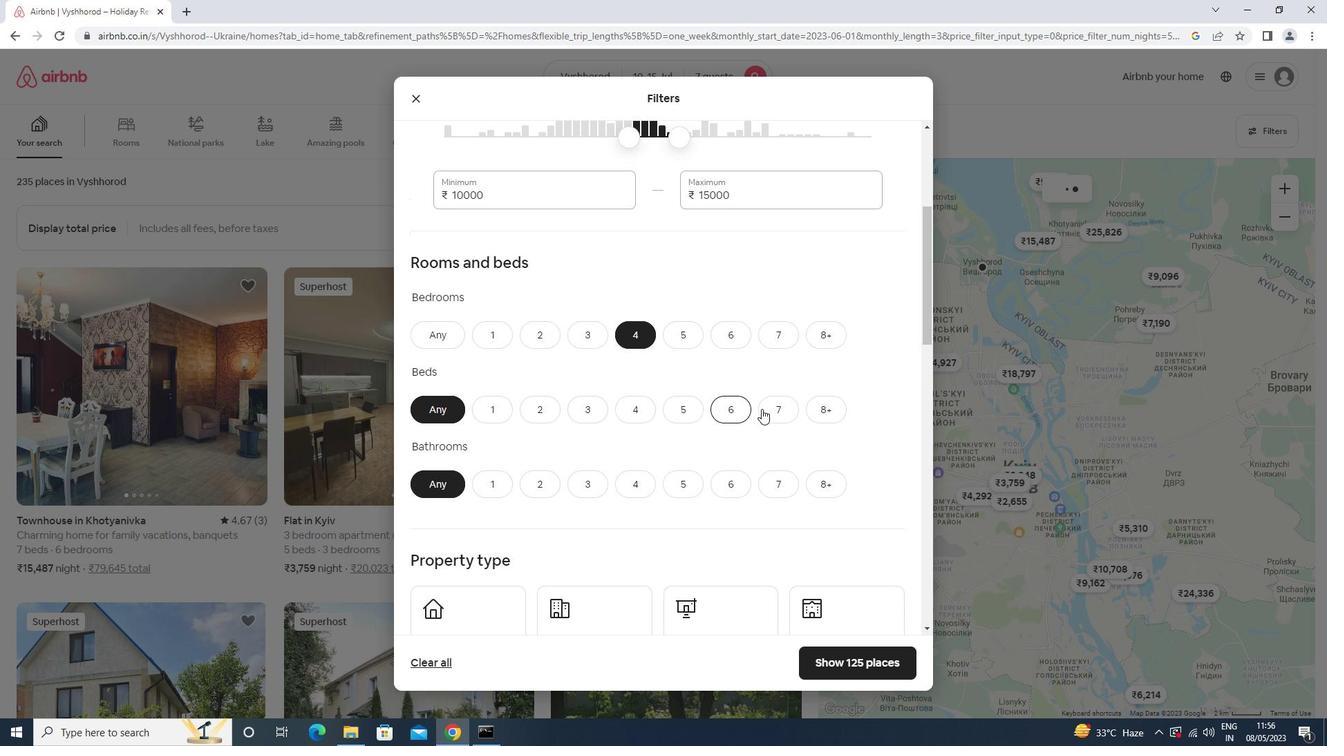
Action: Mouse moved to (625, 477)
Screenshot: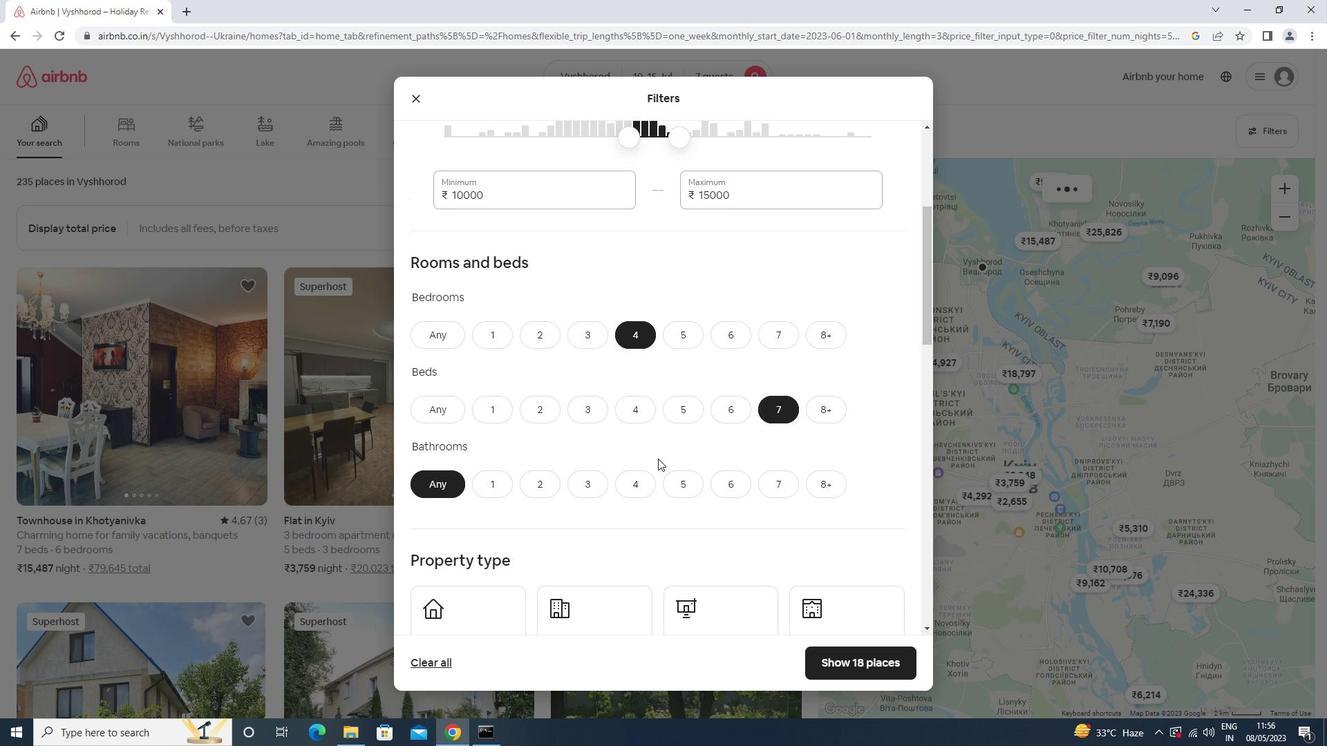 
Action: Mouse pressed left at (625, 477)
Screenshot: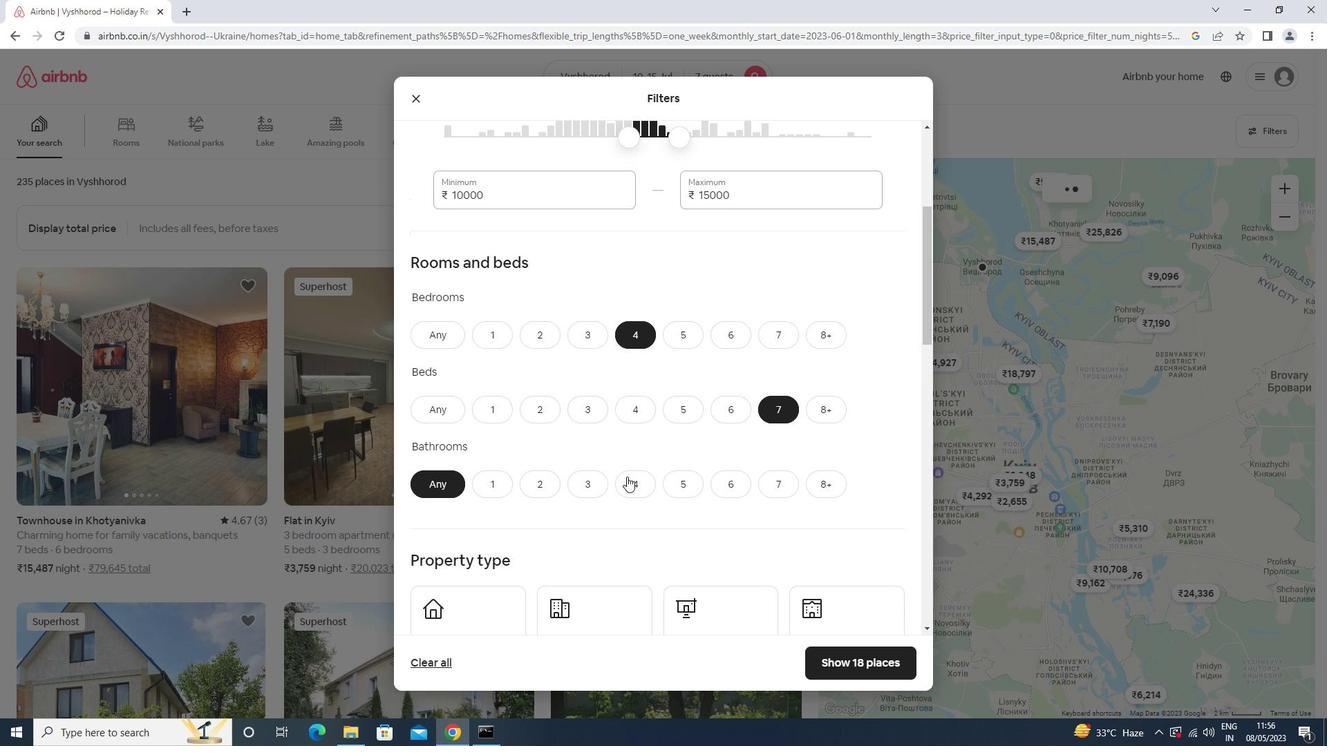 
Action: Mouse moved to (618, 414)
Screenshot: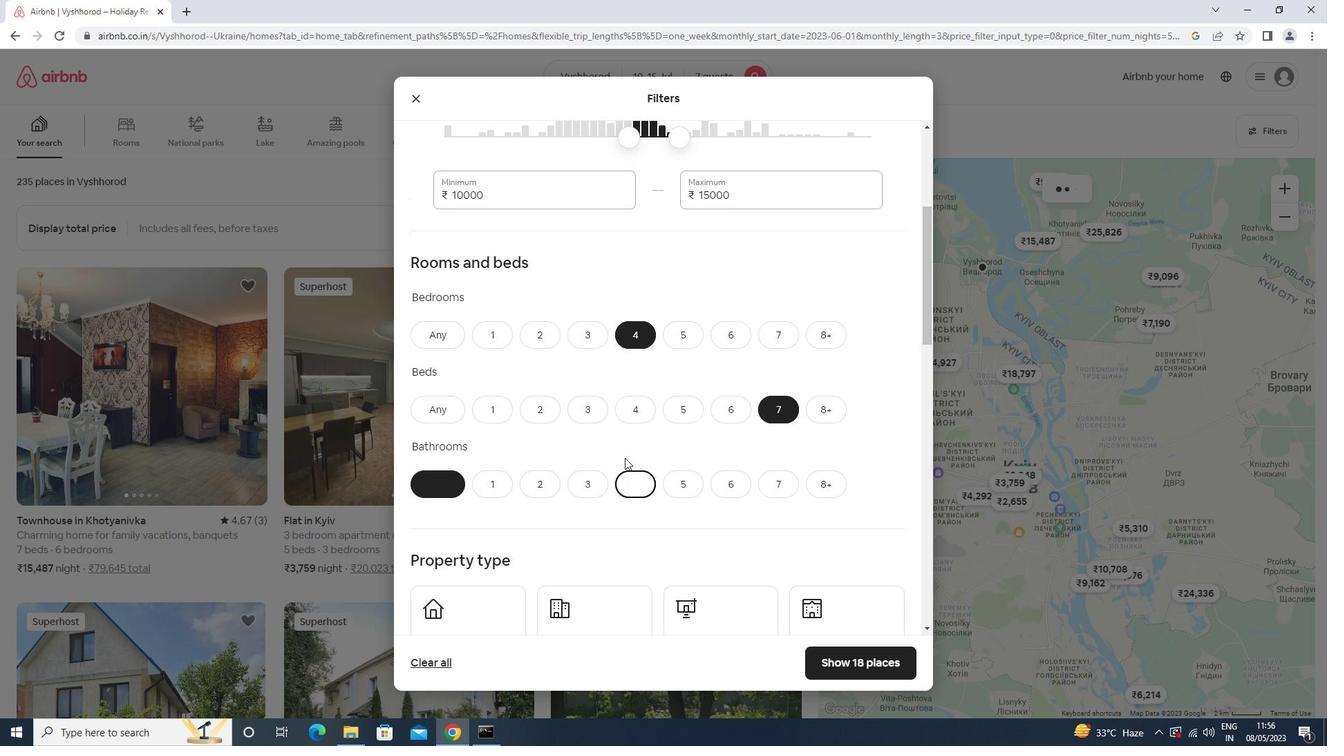 
Action: Mouse scrolled (618, 413) with delta (0, 0)
Screenshot: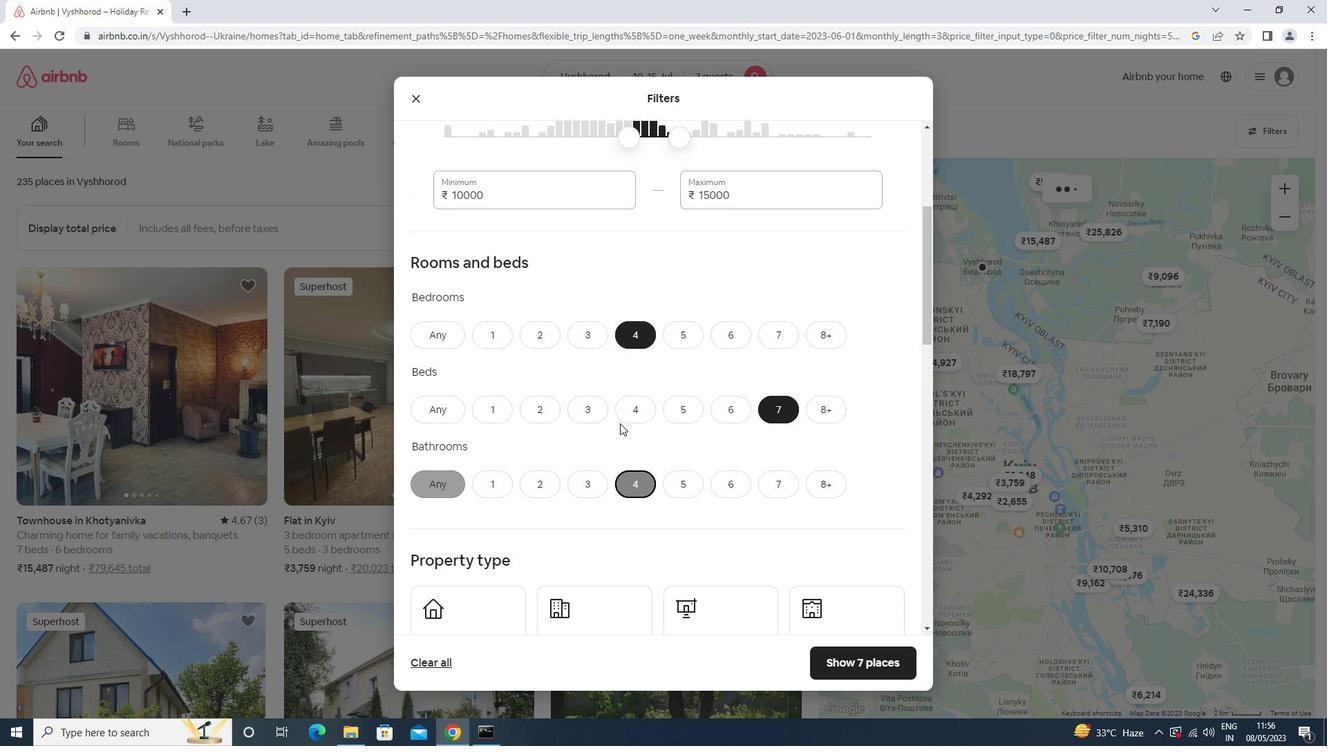 
Action: Mouse scrolled (618, 413) with delta (0, 0)
Screenshot: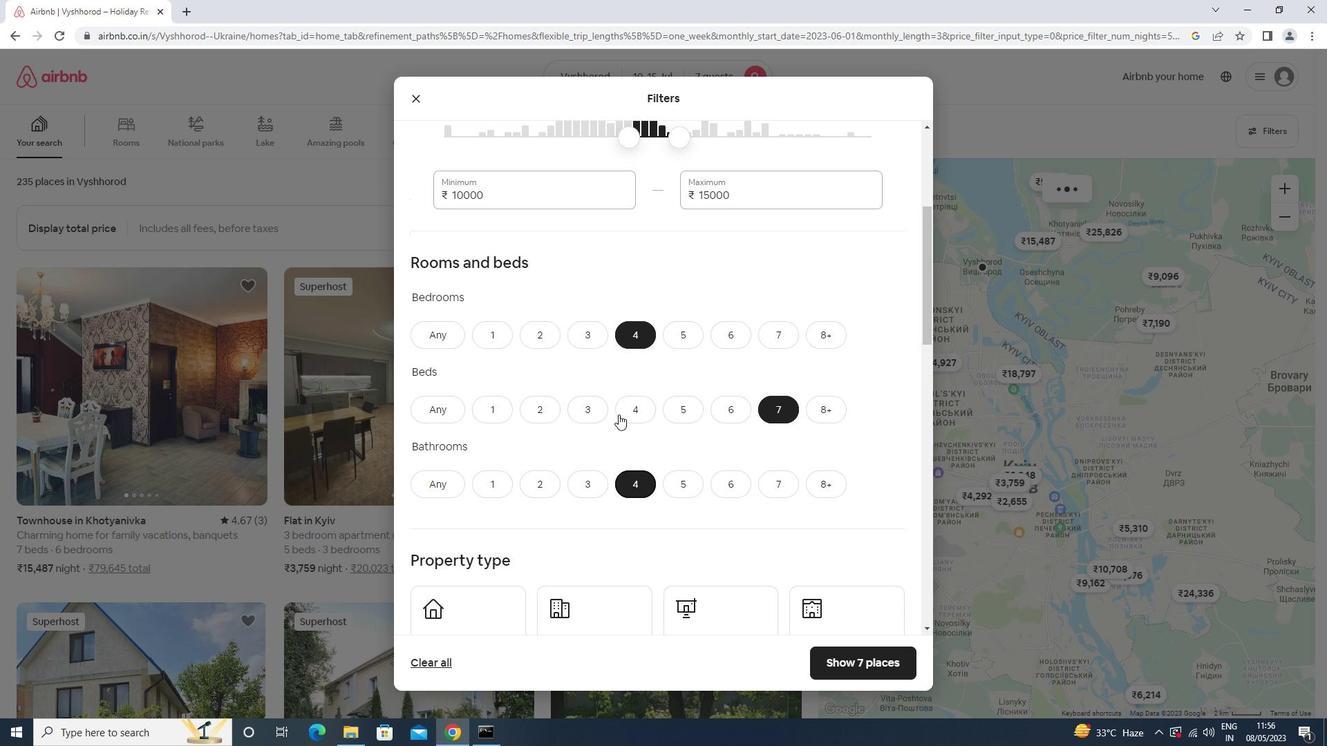 
Action: Mouse scrolled (618, 413) with delta (0, 0)
Screenshot: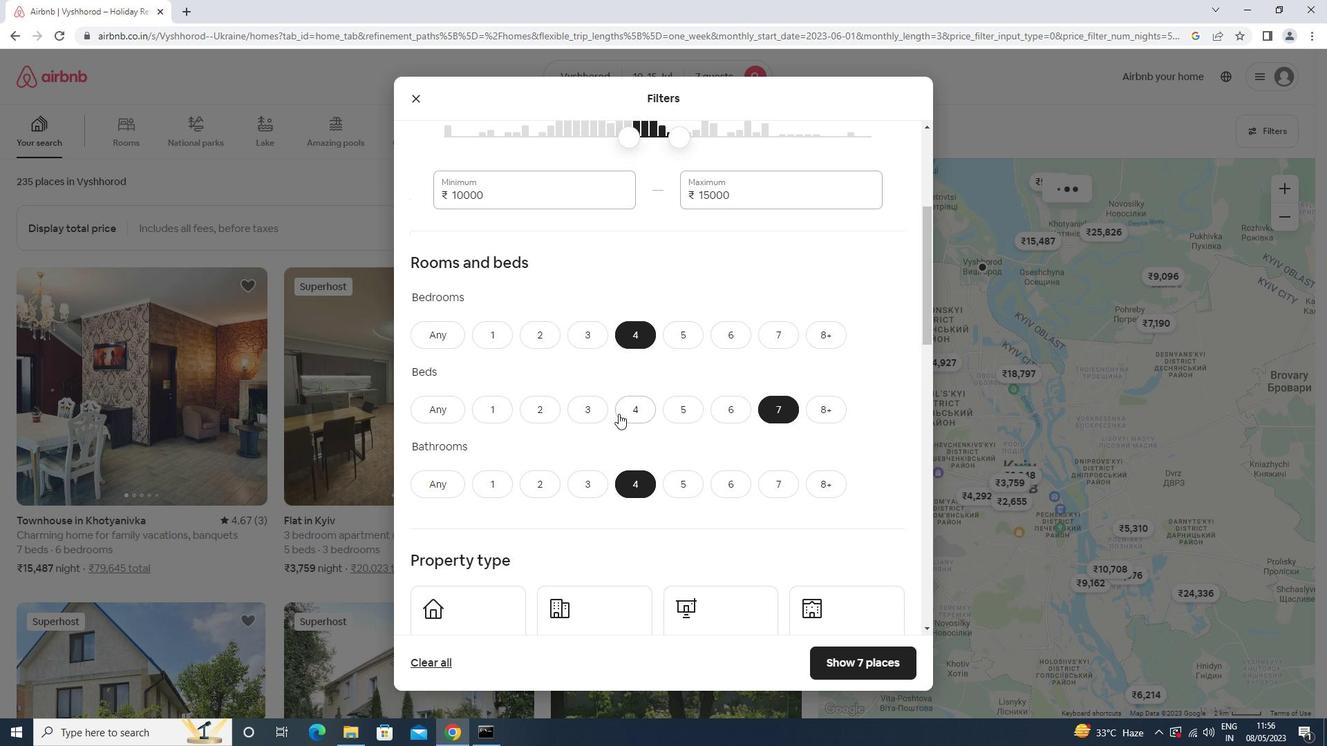 
Action: Mouse scrolled (618, 413) with delta (0, 0)
Screenshot: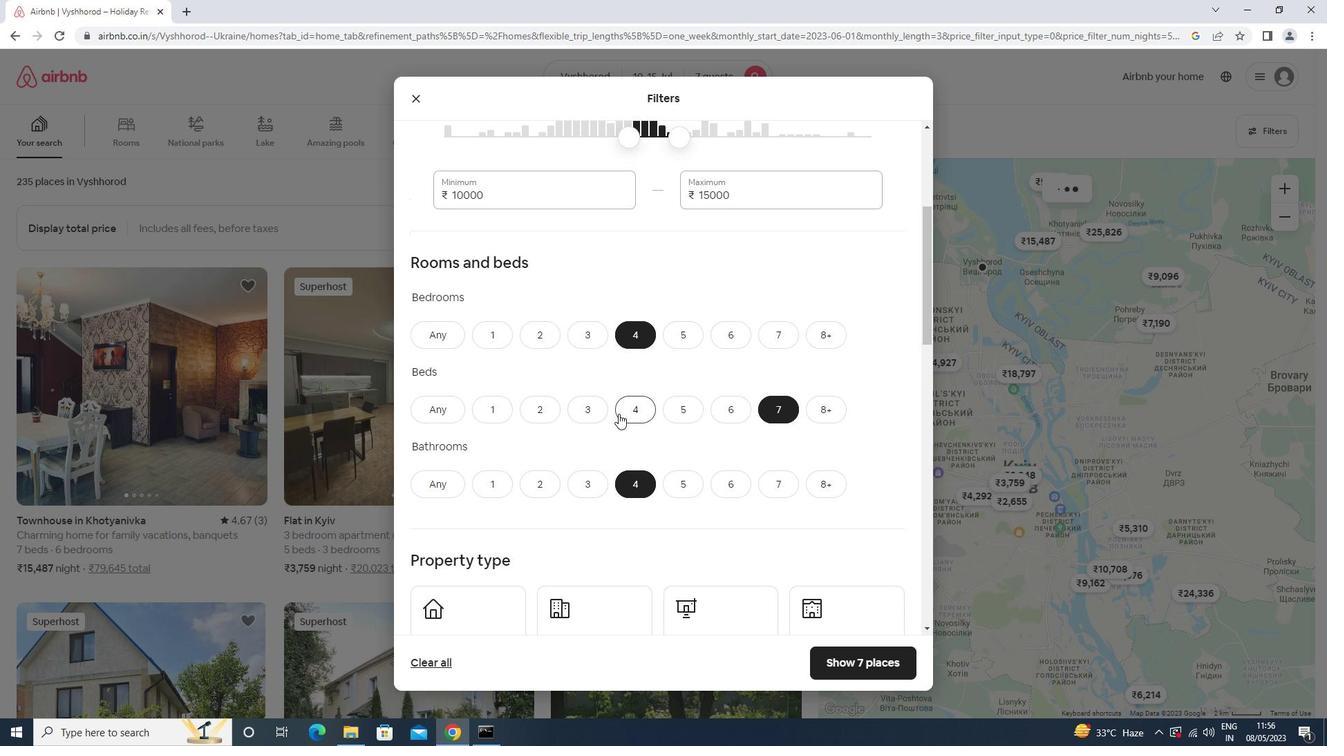 
Action: Mouse moved to (479, 369)
Screenshot: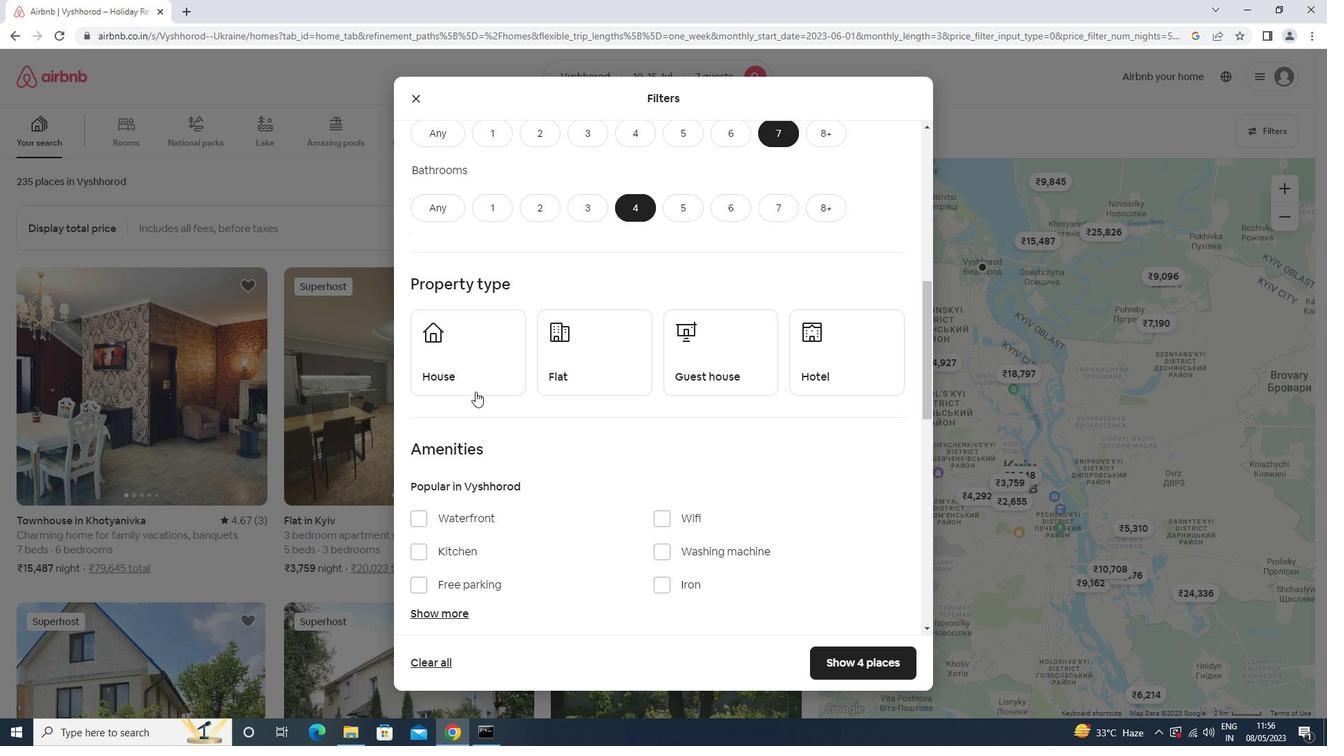 
Action: Mouse pressed left at (479, 369)
Screenshot: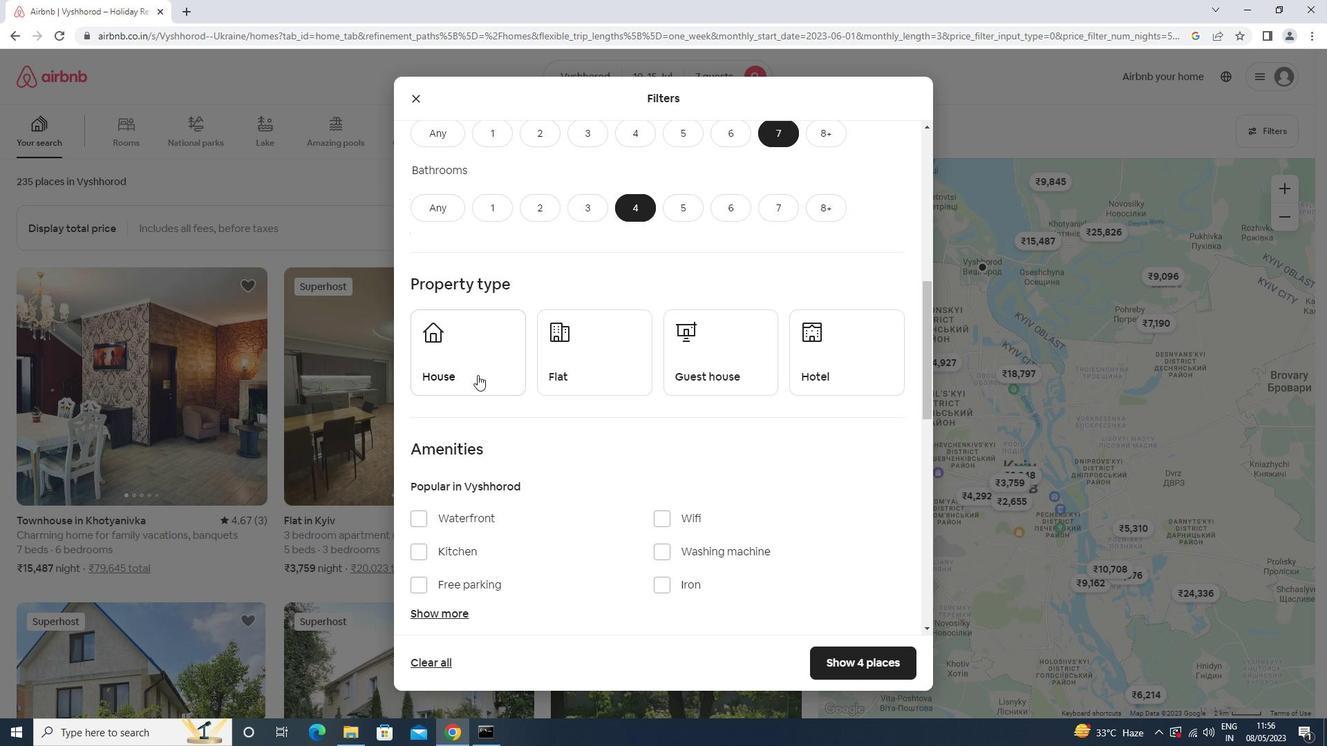 
Action: Mouse moved to (619, 370)
Screenshot: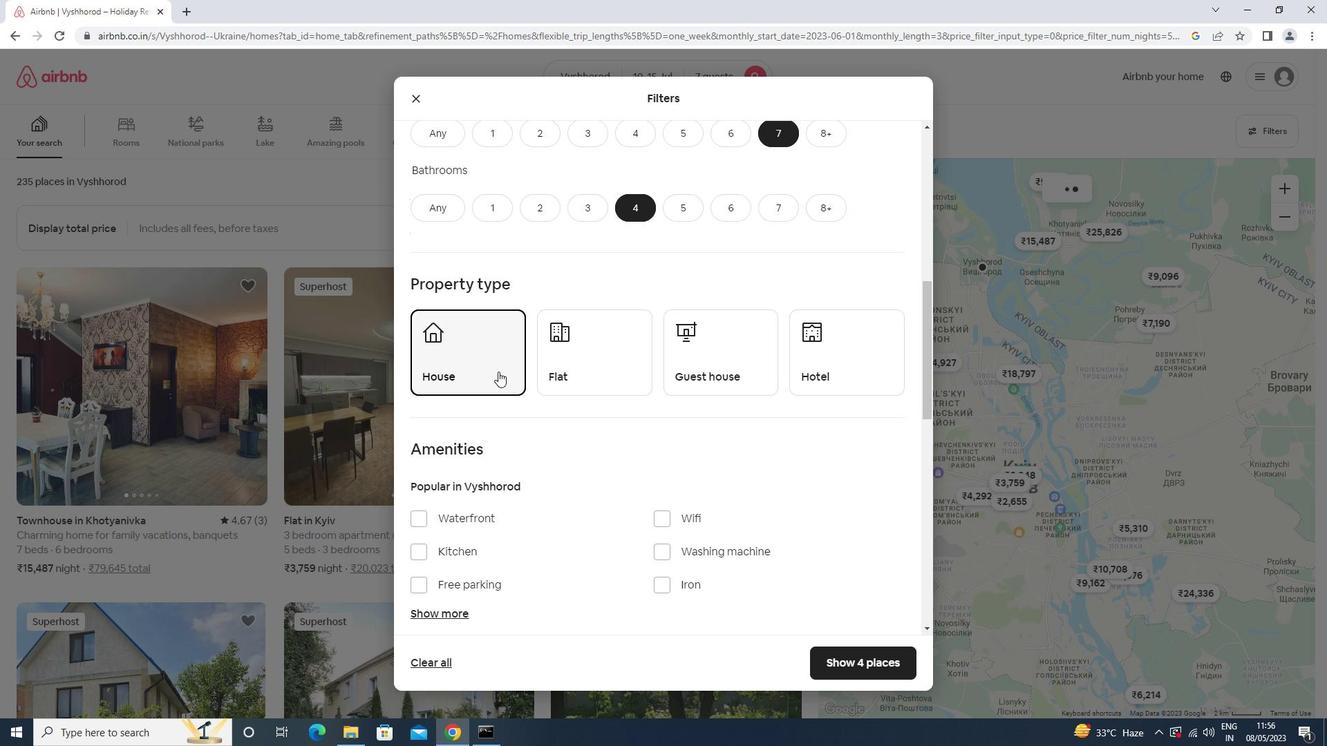 
Action: Mouse pressed left at (603, 371)
Screenshot: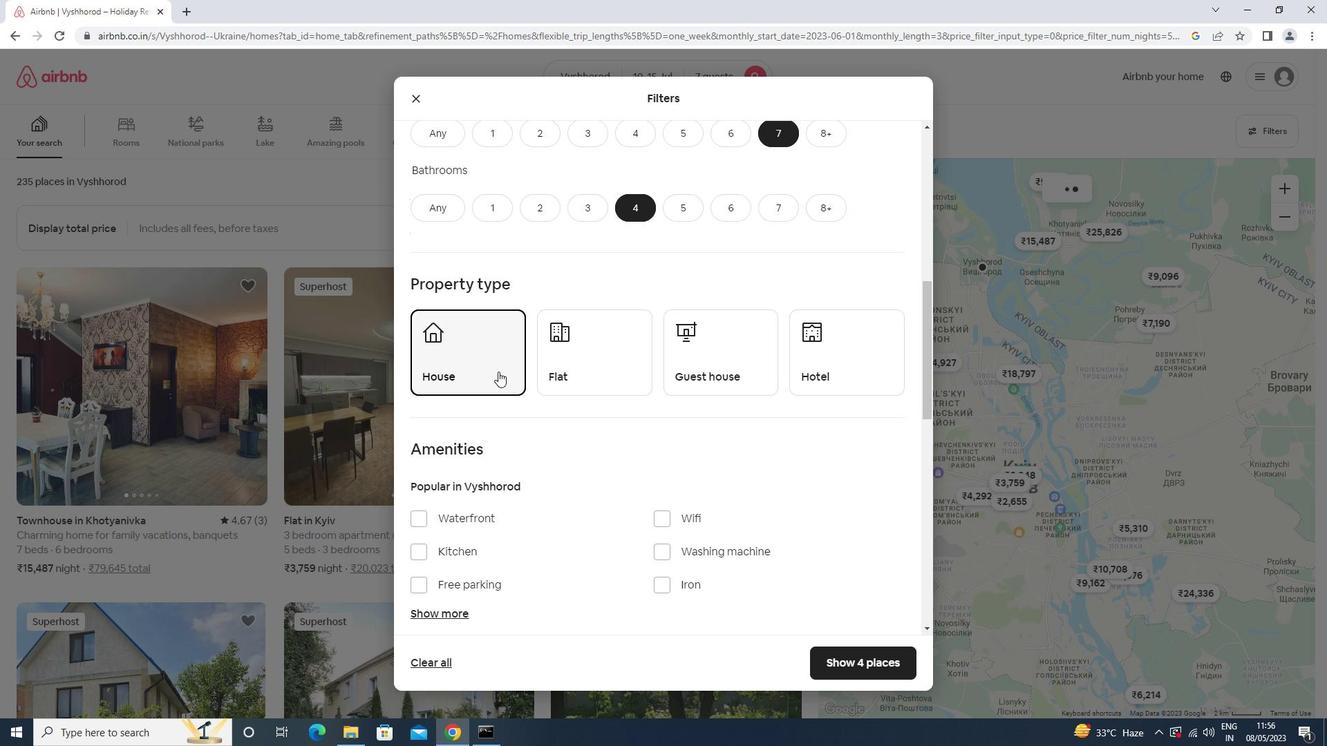 
Action: Mouse moved to (698, 367)
Screenshot: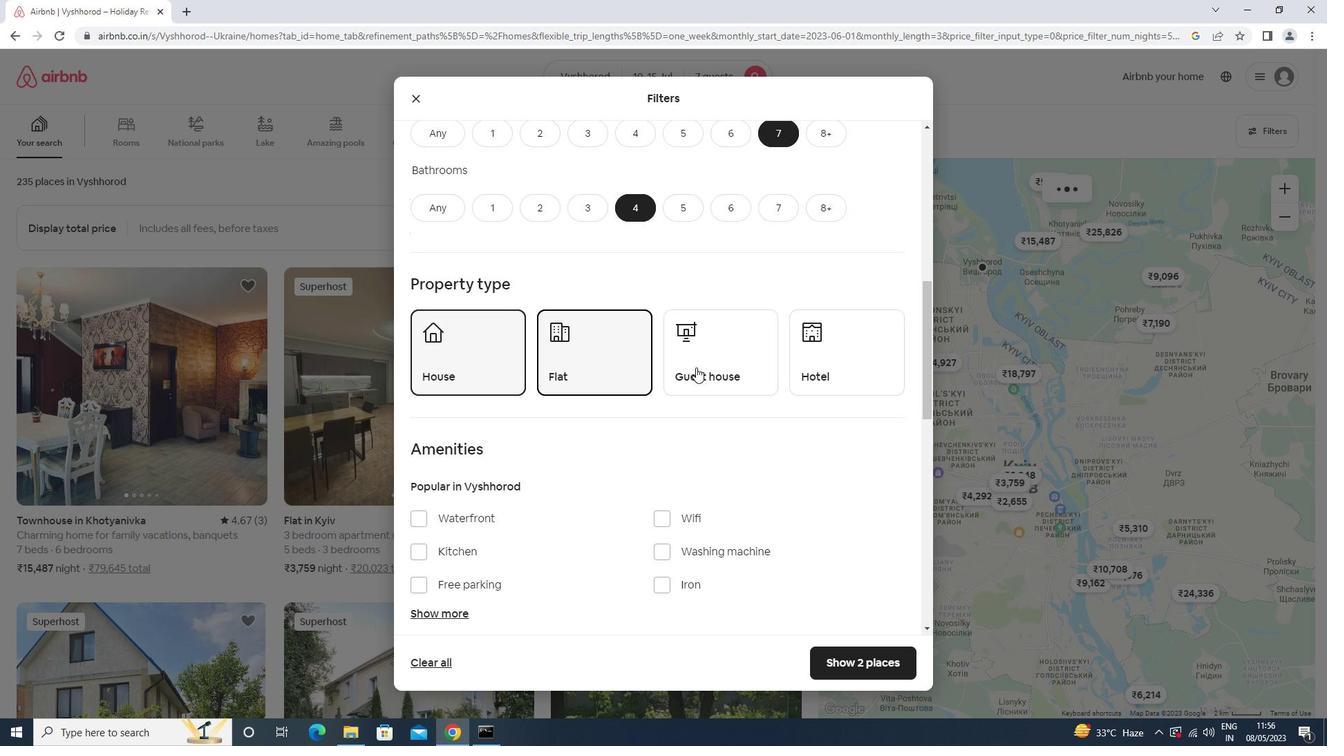 
Action: Mouse pressed left at (698, 367)
Screenshot: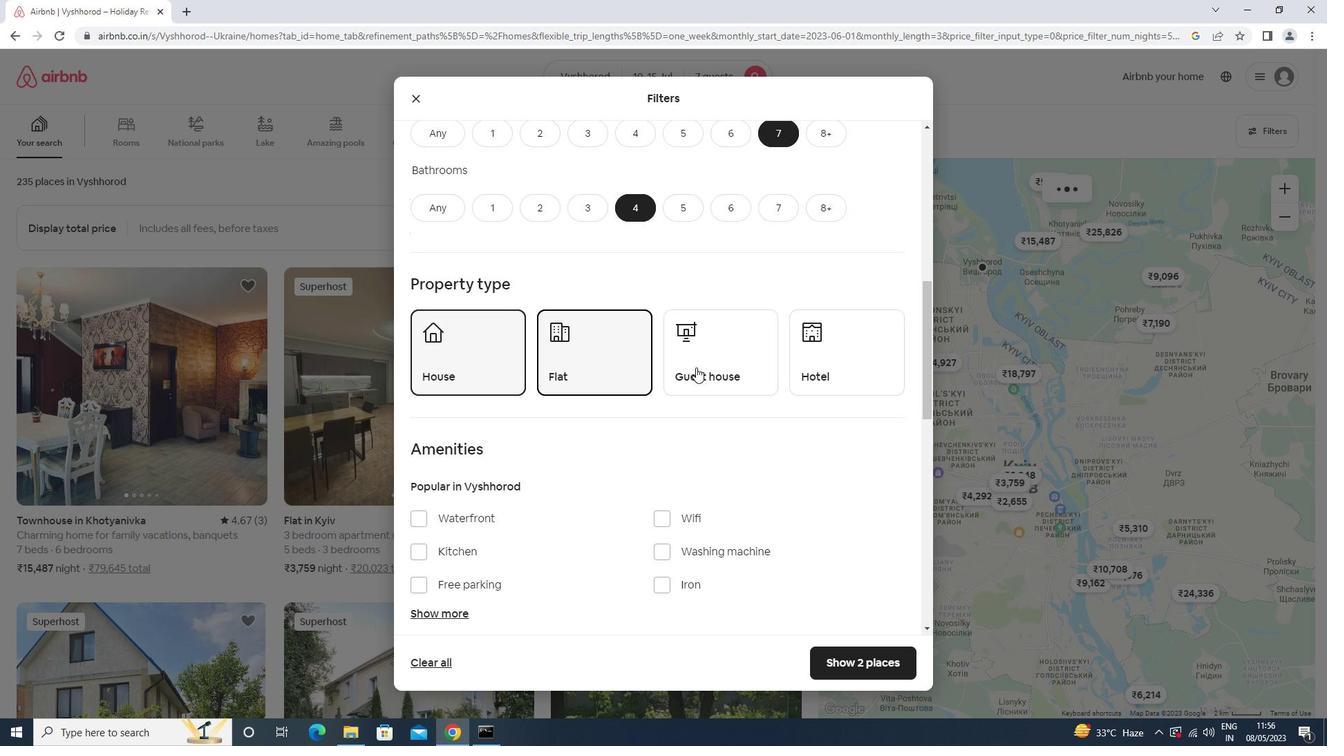 
Action: Mouse moved to (458, 585)
Screenshot: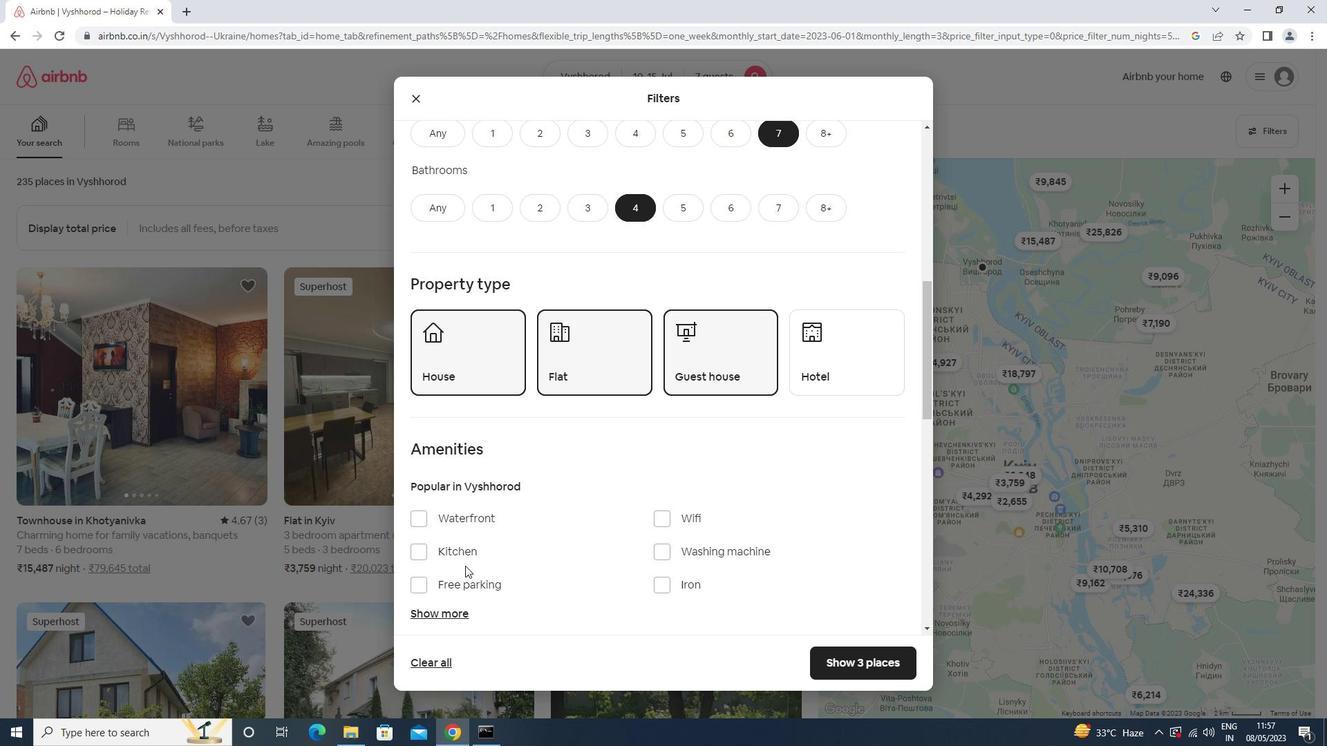 
Action: Mouse pressed left at (458, 585)
Screenshot: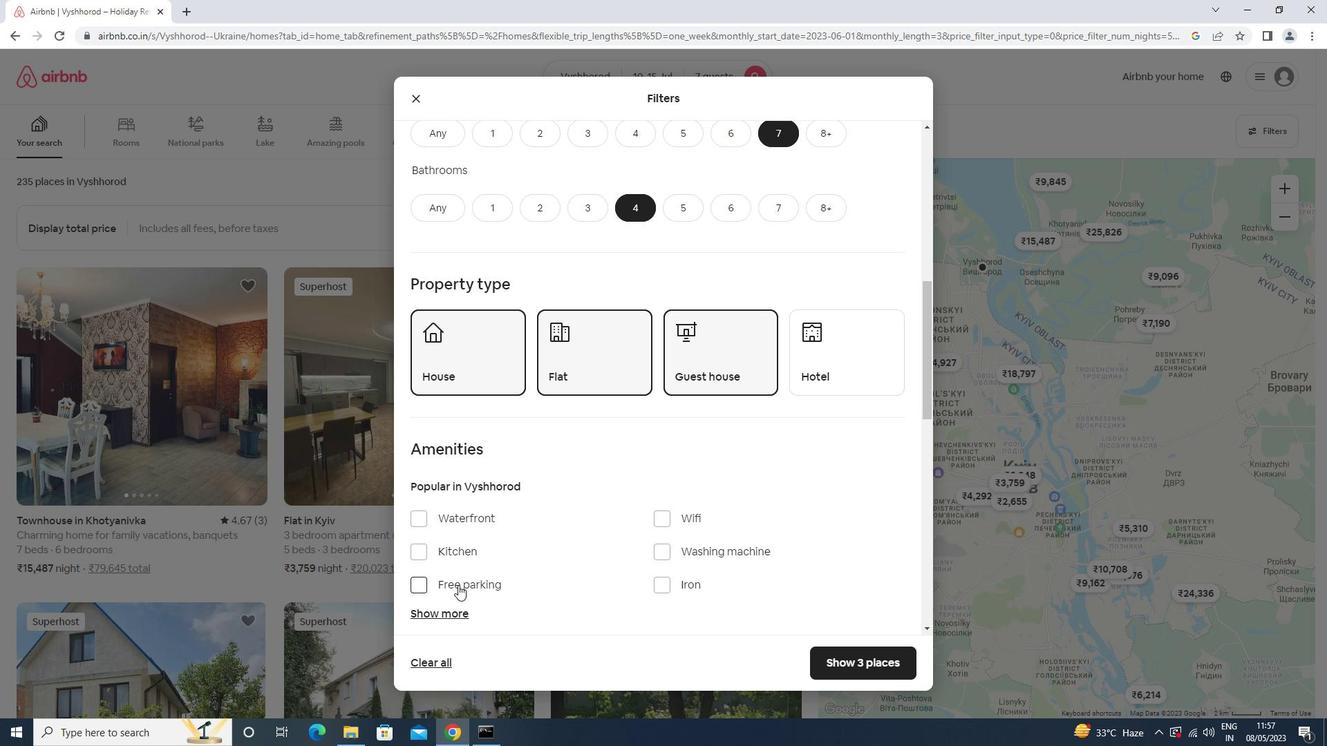
Action: Mouse moved to (452, 612)
Screenshot: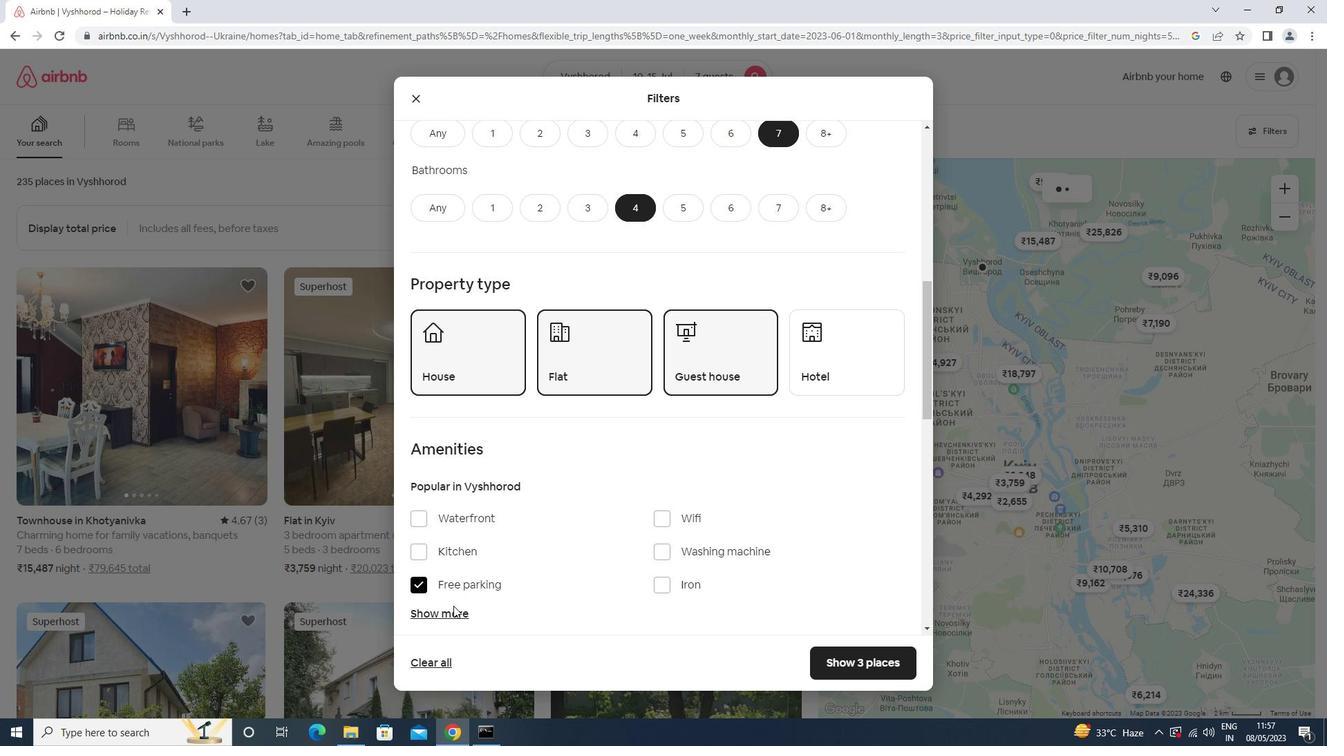 
Action: Mouse pressed left at (452, 612)
Screenshot: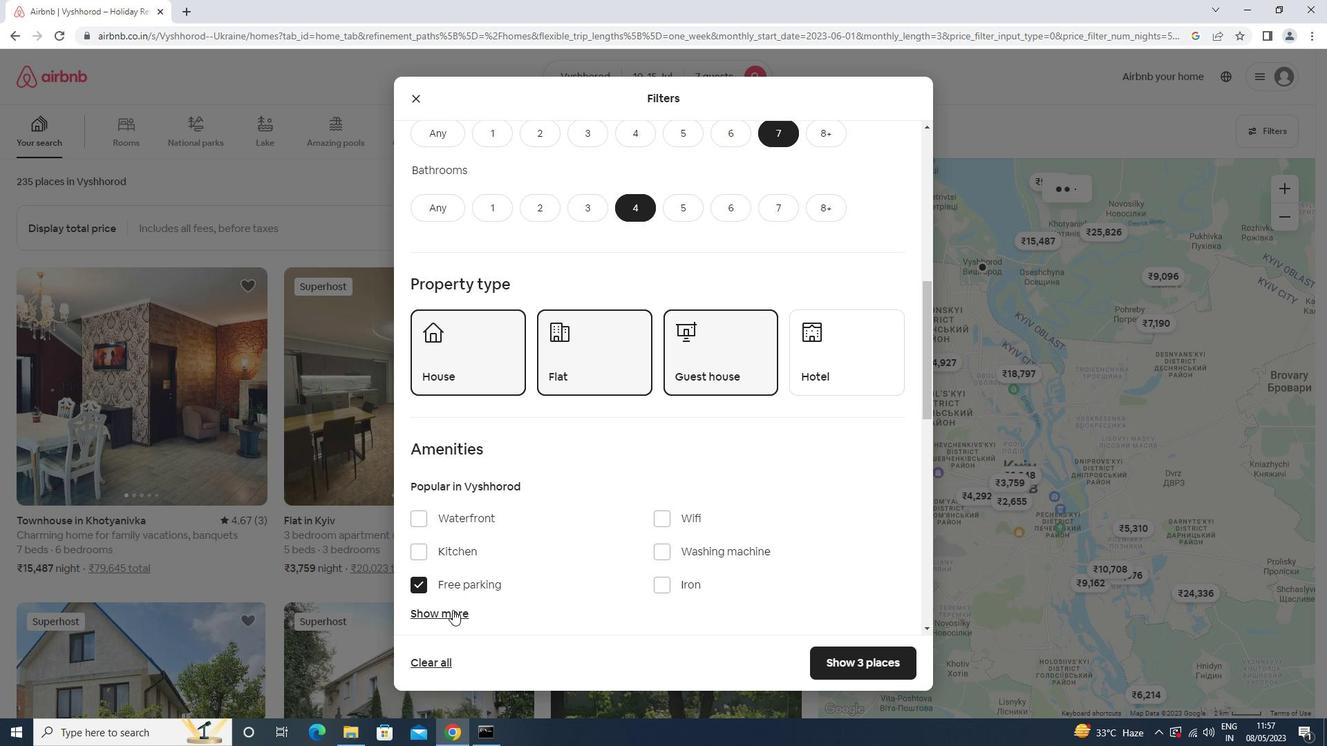 
Action: Mouse moved to (610, 521)
Screenshot: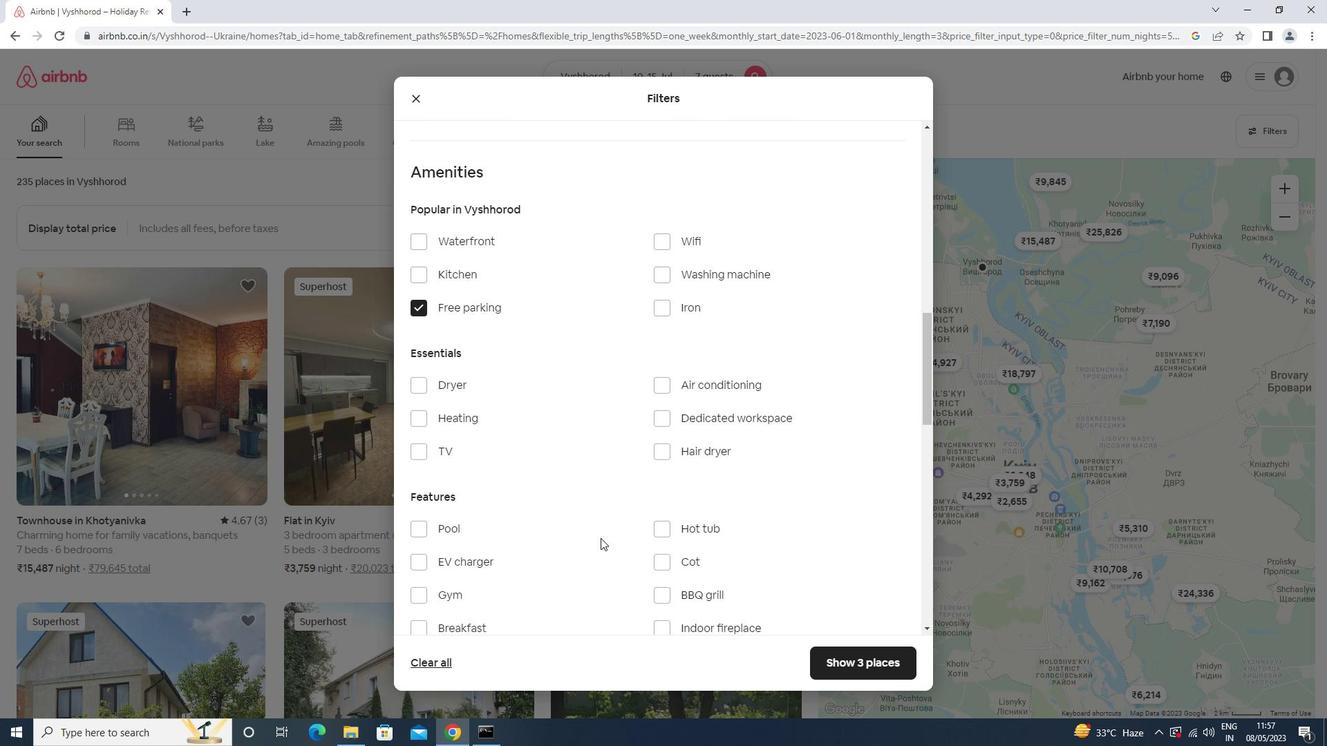 
Action: Mouse scrolled (610, 521) with delta (0, 0)
Screenshot: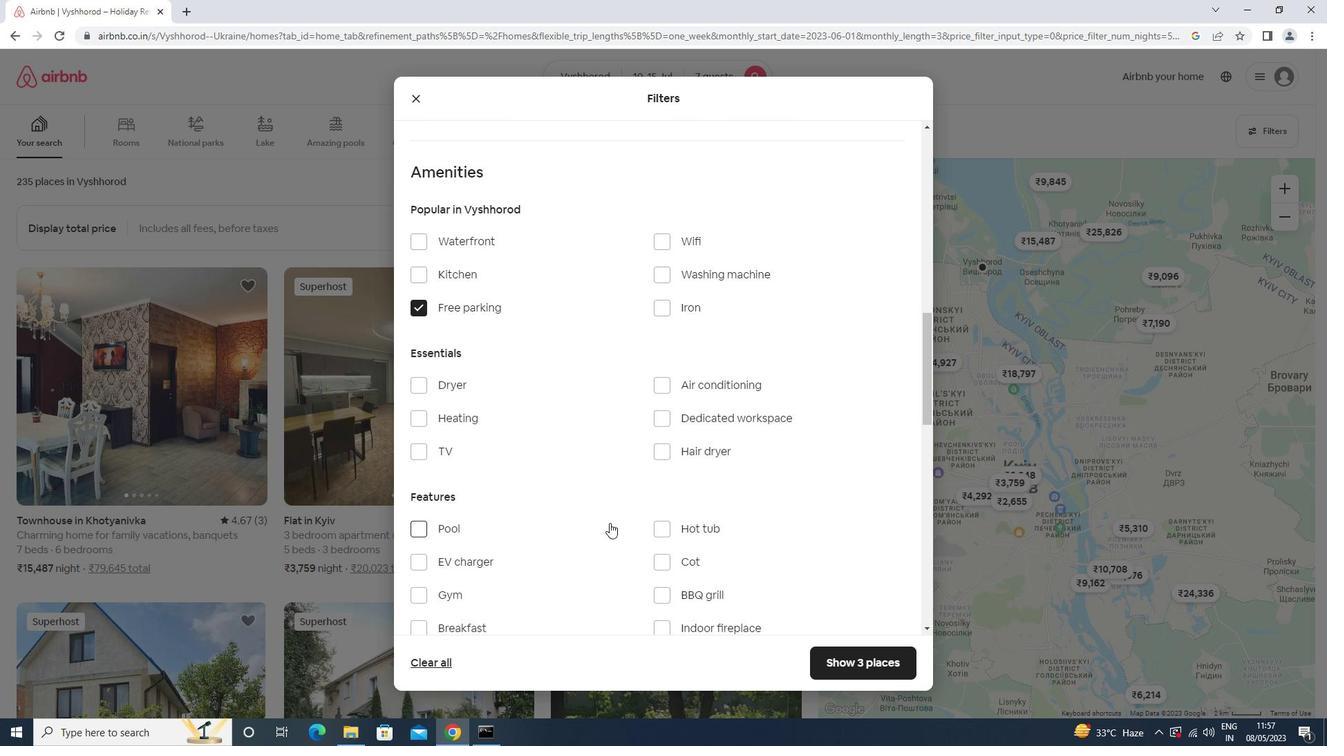 
Action: Mouse scrolled (610, 521) with delta (0, 0)
Screenshot: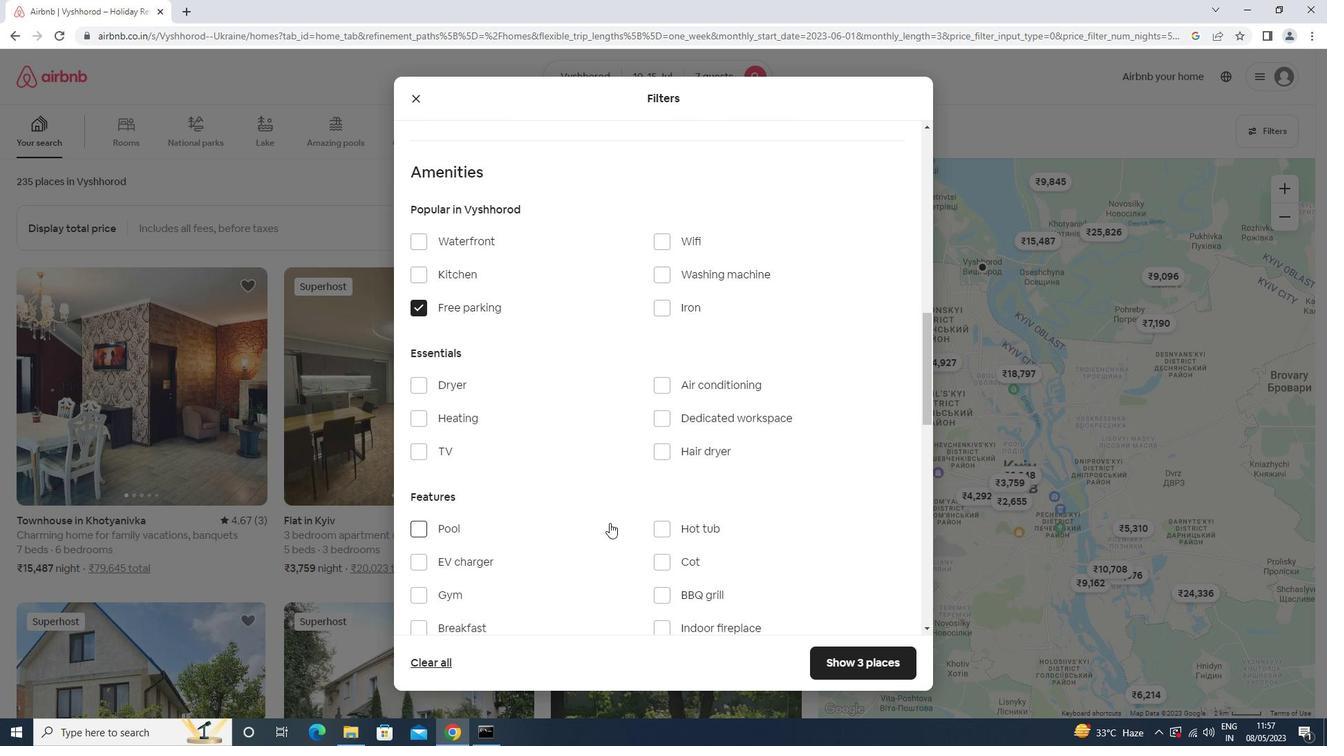 
Action: Mouse moved to (452, 308)
Screenshot: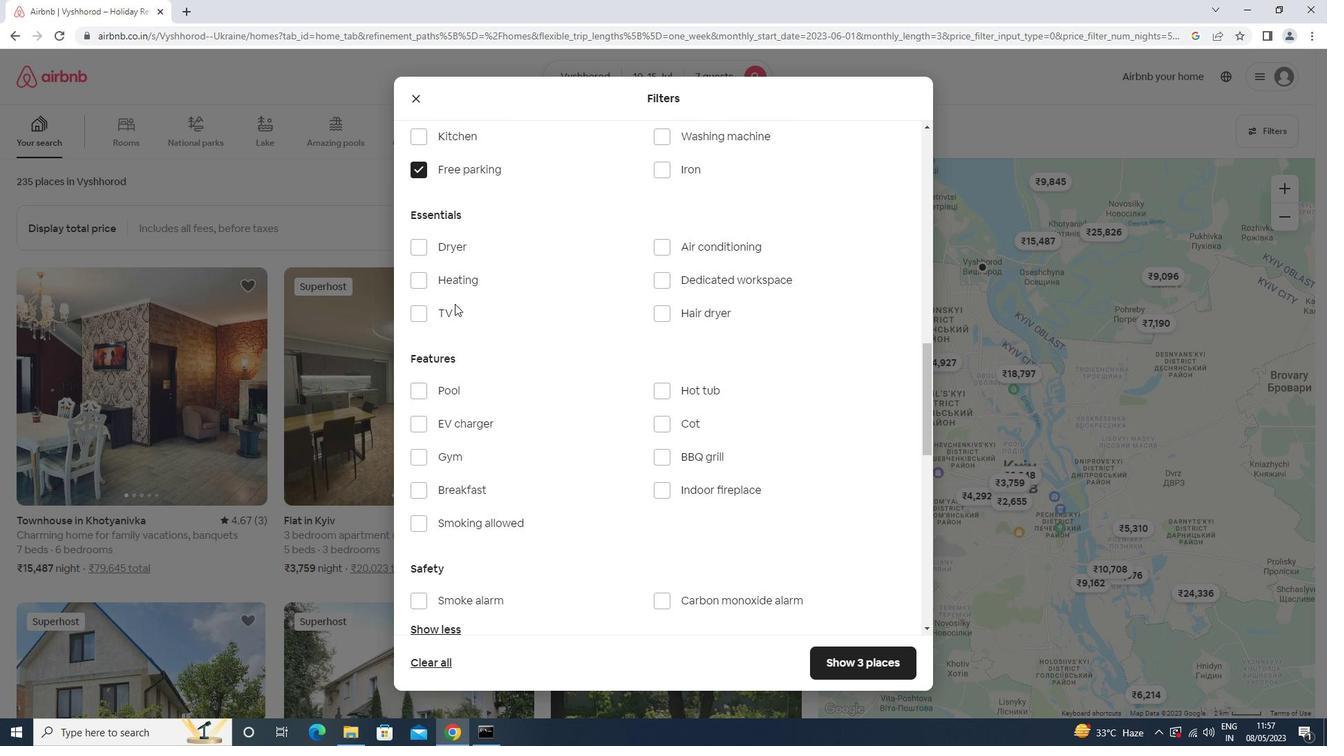 
Action: Mouse pressed left at (452, 308)
Screenshot: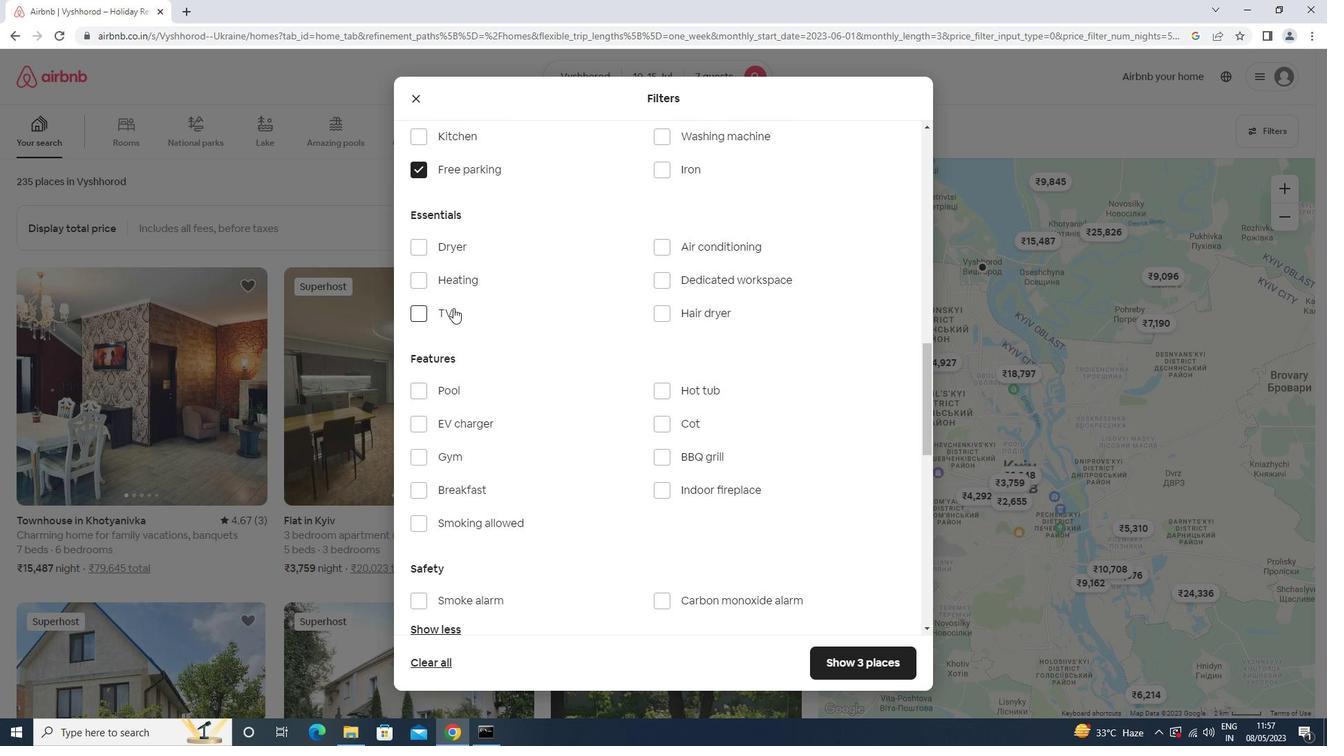 
Action: Mouse moved to (483, 462)
Screenshot: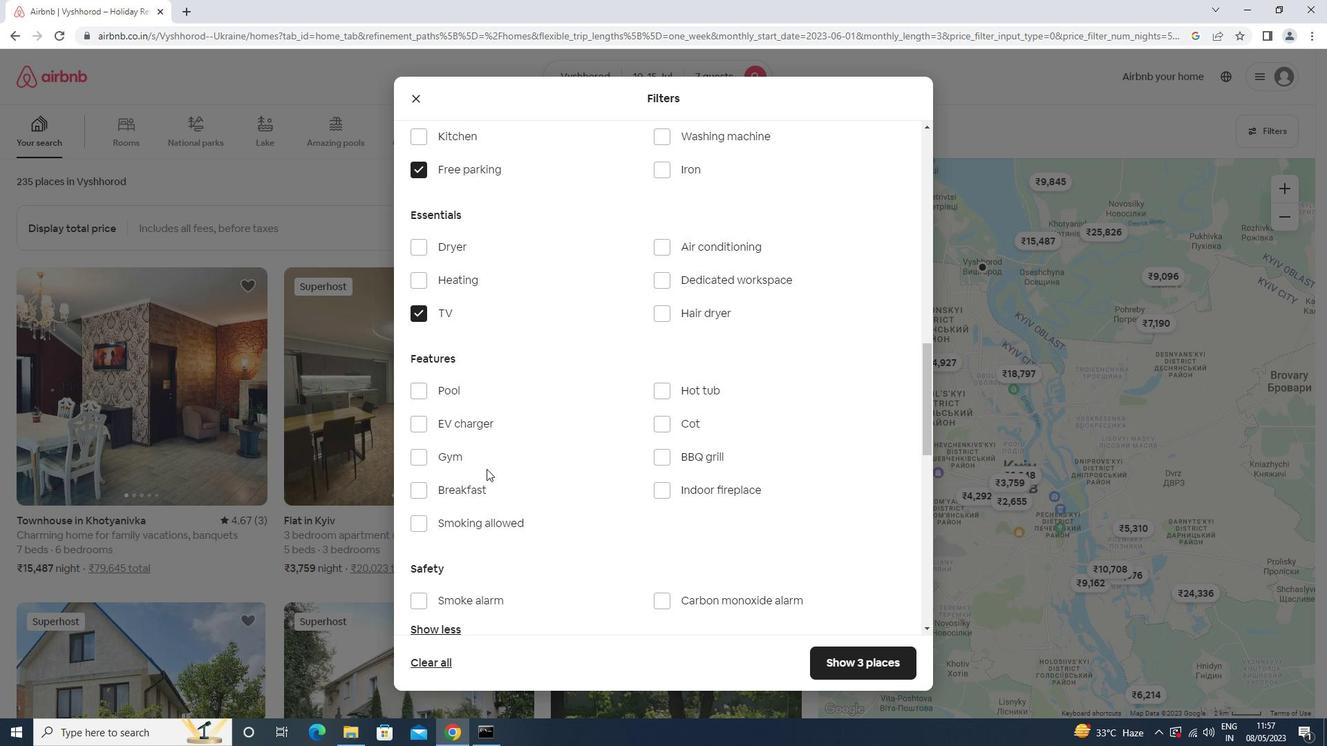 
Action: Mouse pressed left at (483, 462)
Screenshot: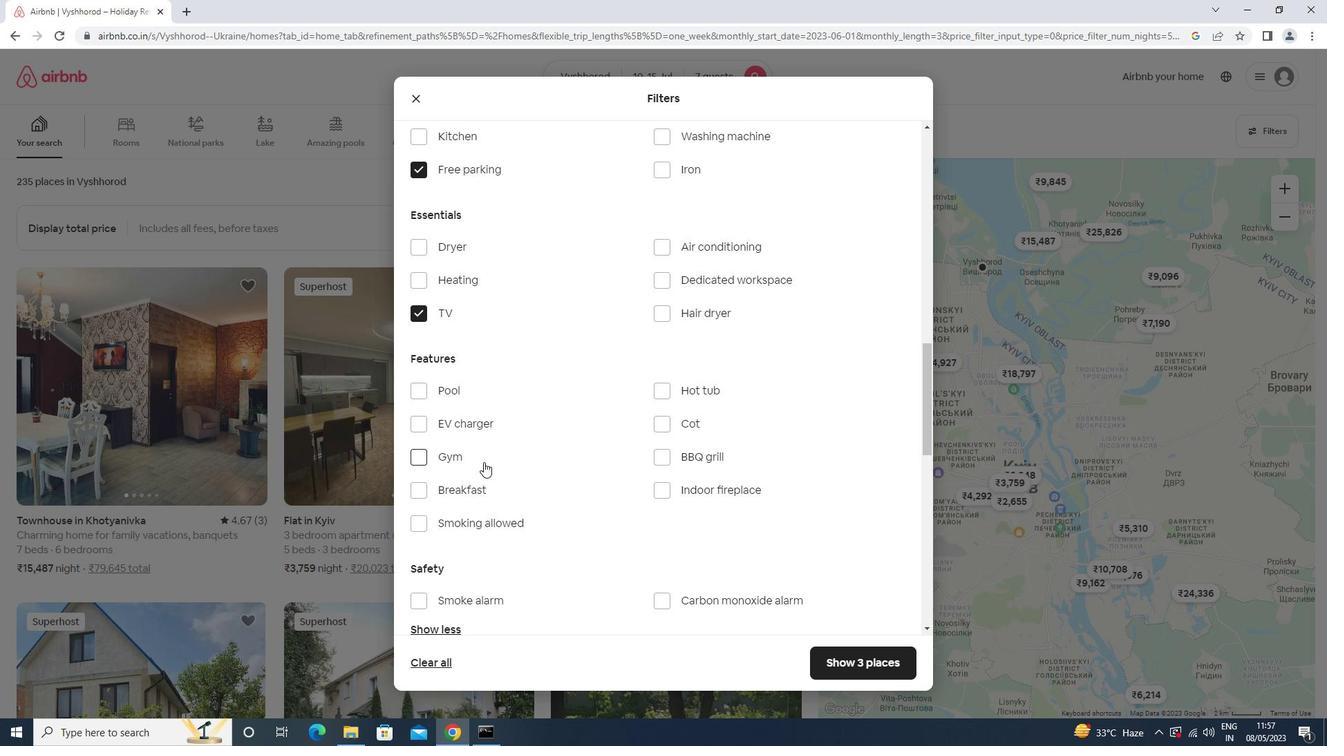 
Action: Mouse moved to (484, 490)
Screenshot: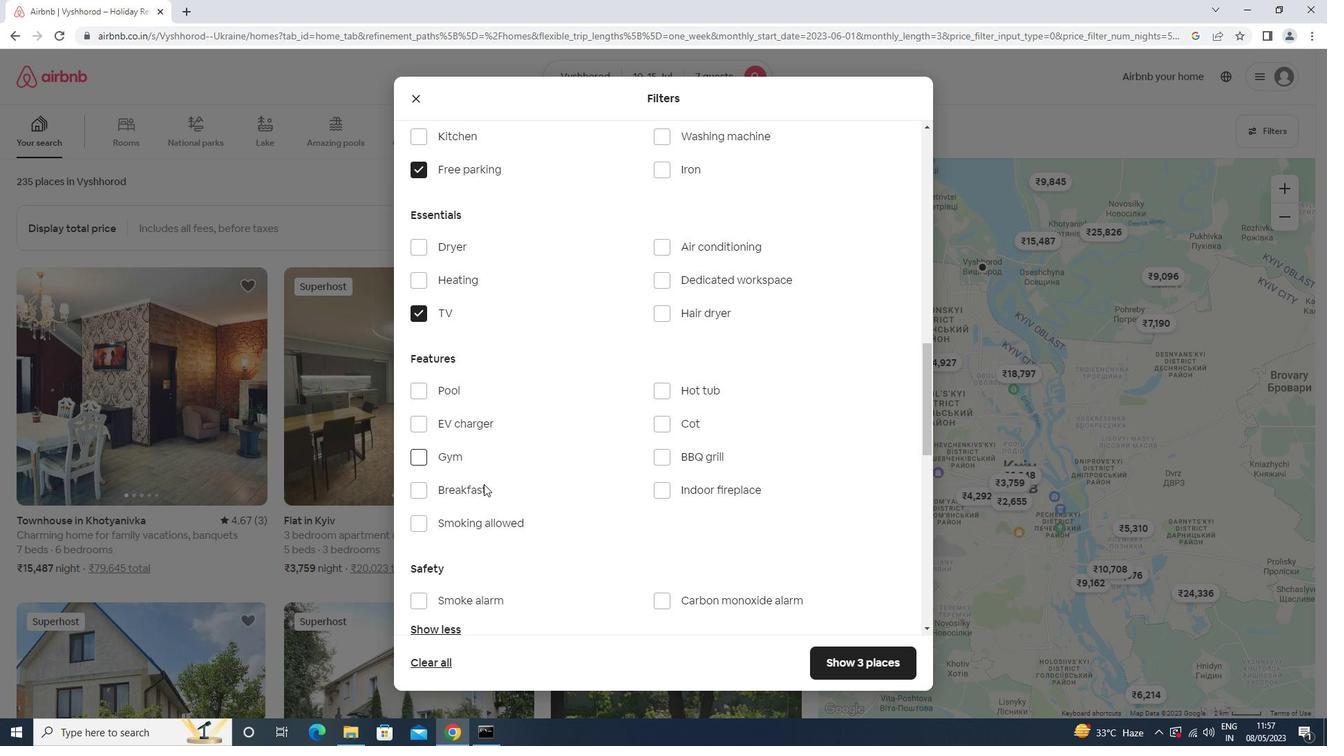 
Action: Mouse pressed left at (484, 490)
Screenshot: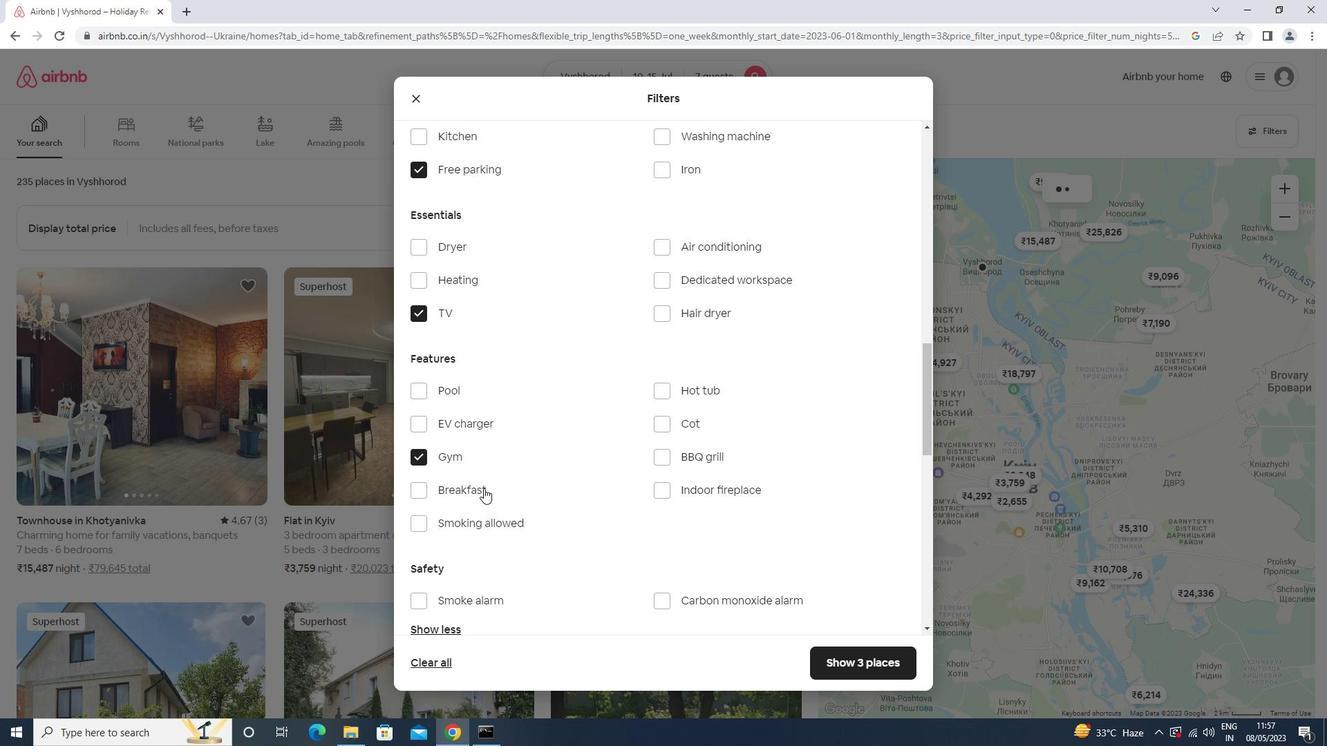 
Action: Mouse moved to (548, 418)
Screenshot: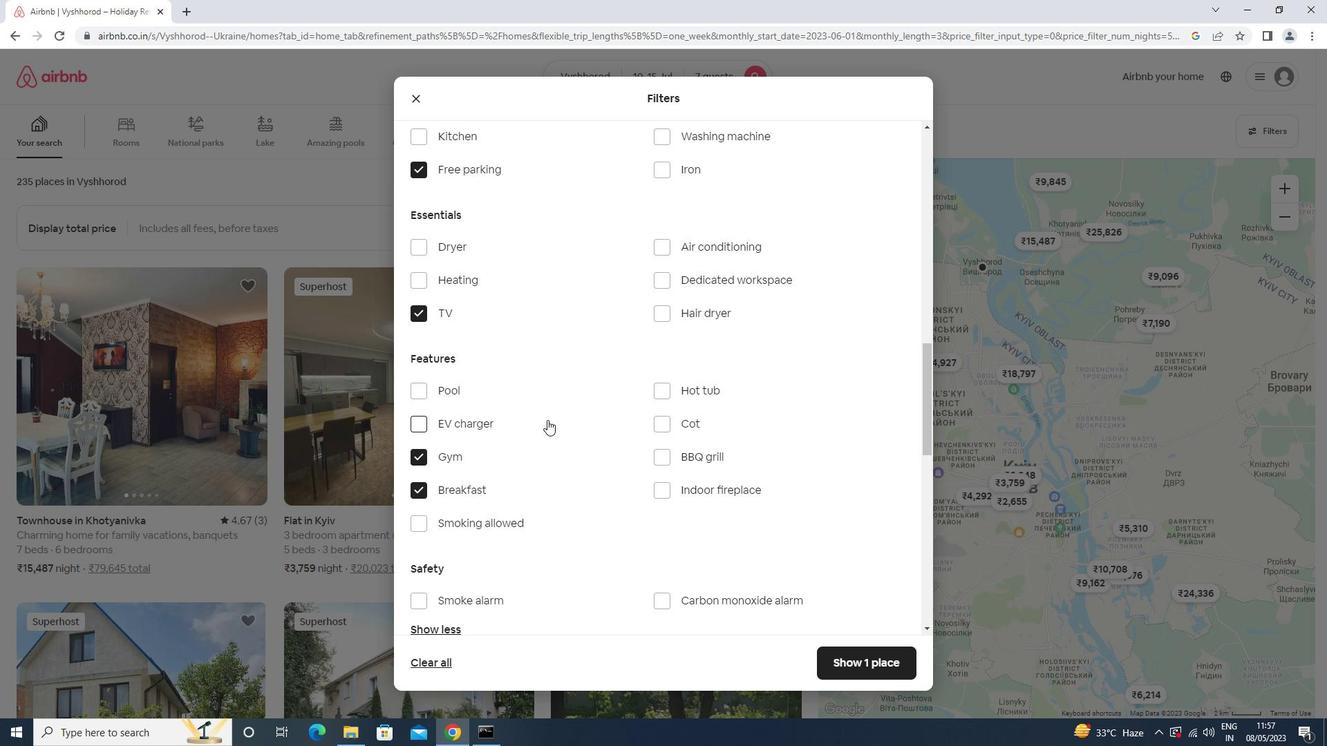 
Action: Mouse scrolled (548, 418) with delta (0, 0)
Screenshot: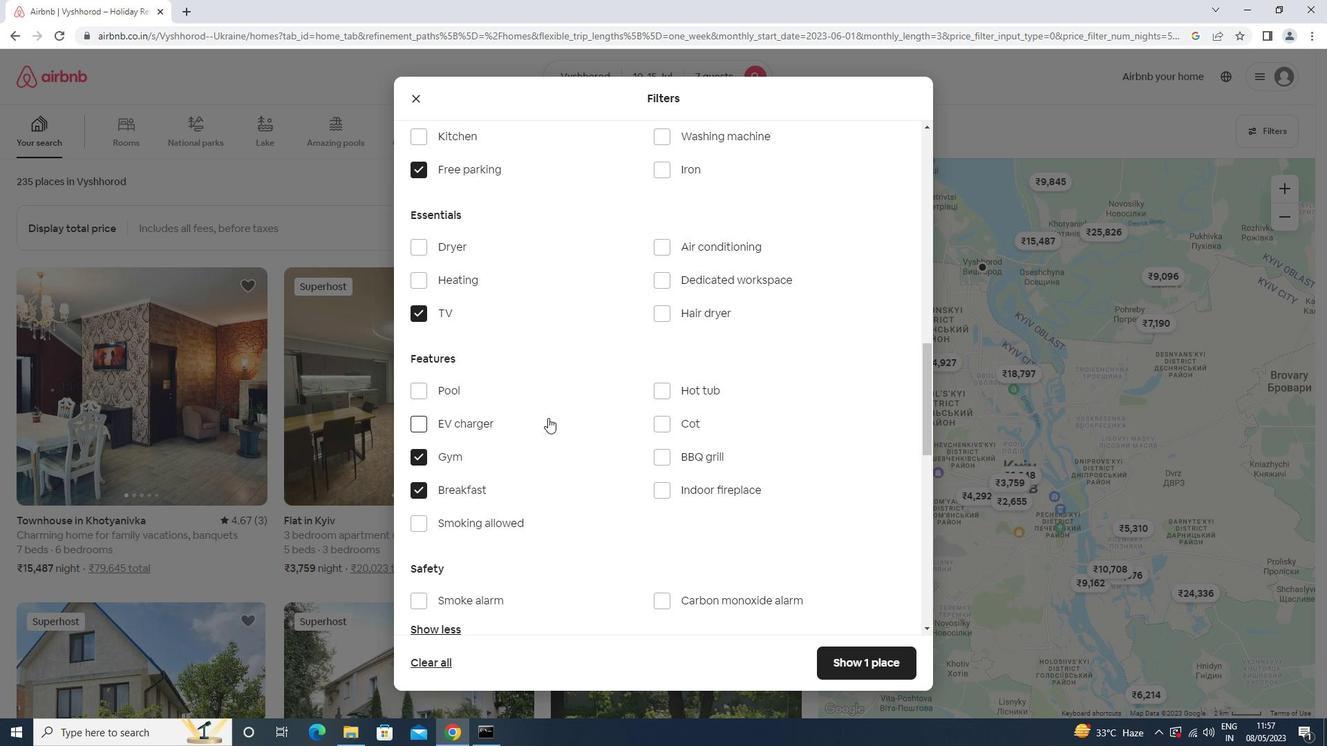
Action: Mouse scrolled (548, 418) with delta (0, 0)
Screenshot: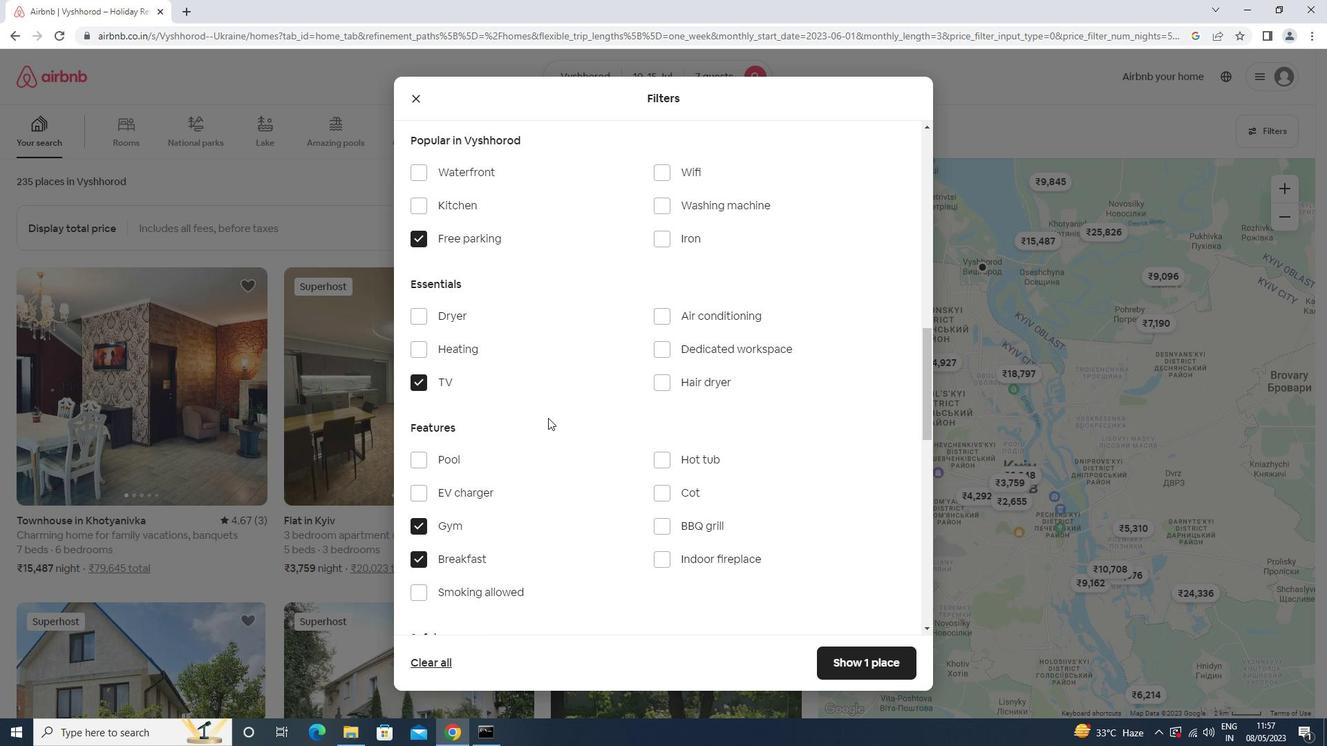
Action: Mouse scrolled (548, 417) with delta (0, 0)
Screenshot: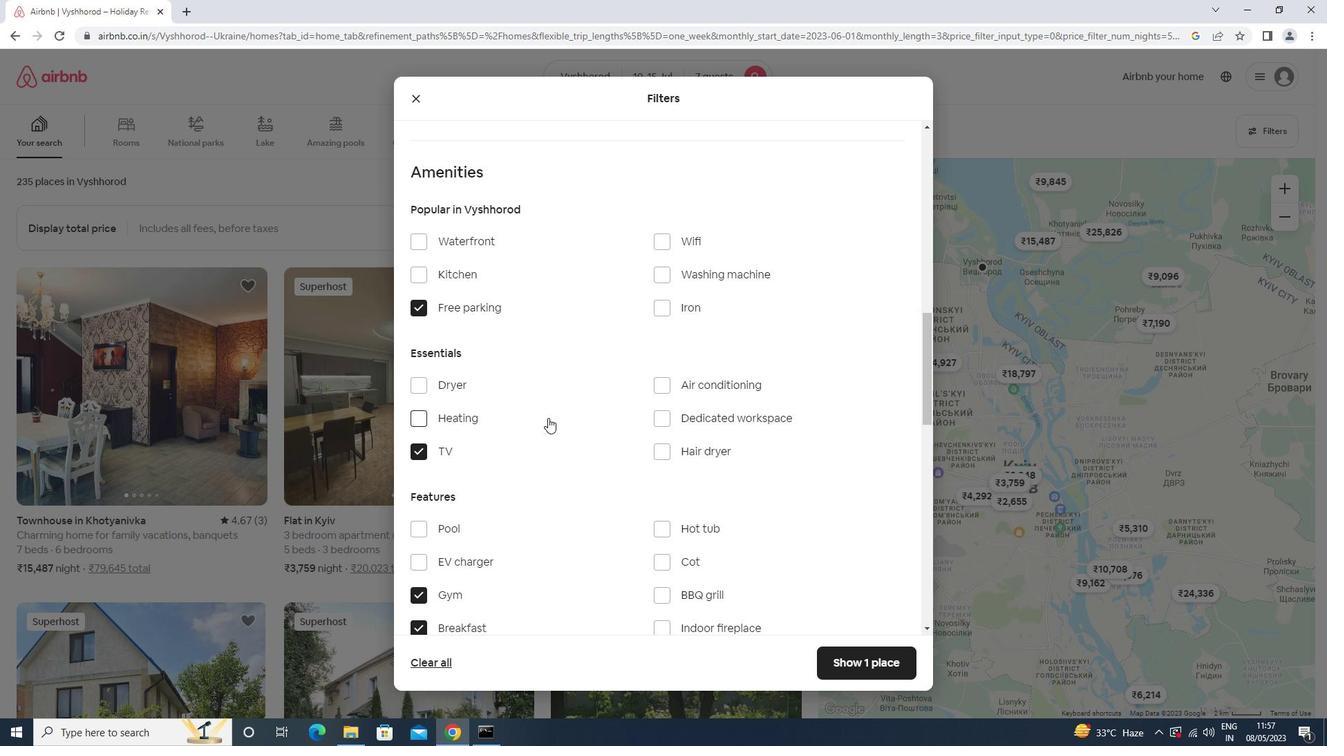 
Action: Mouse scrolled (548, 417) with delta (0, 0)
Screenshot: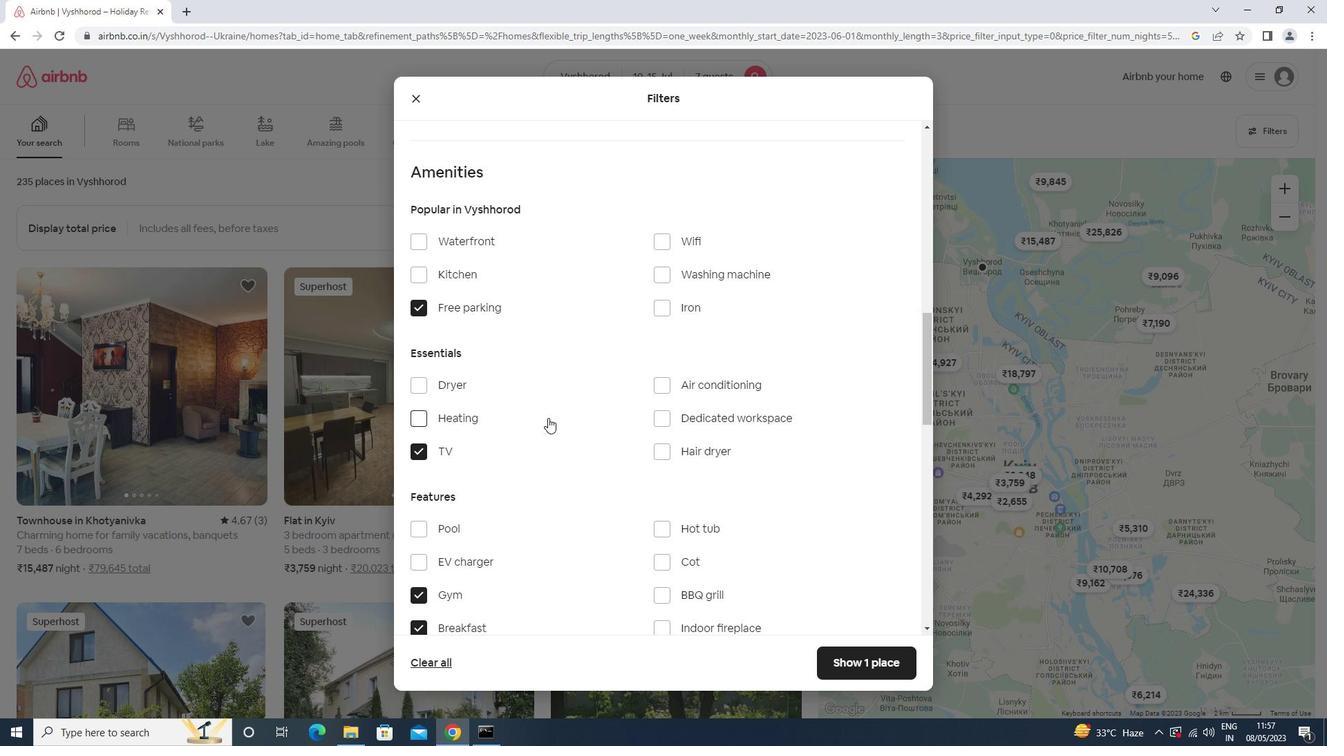 
Action: Mouse scrolled (548, 417) with delta (0, 0)
Screenshot: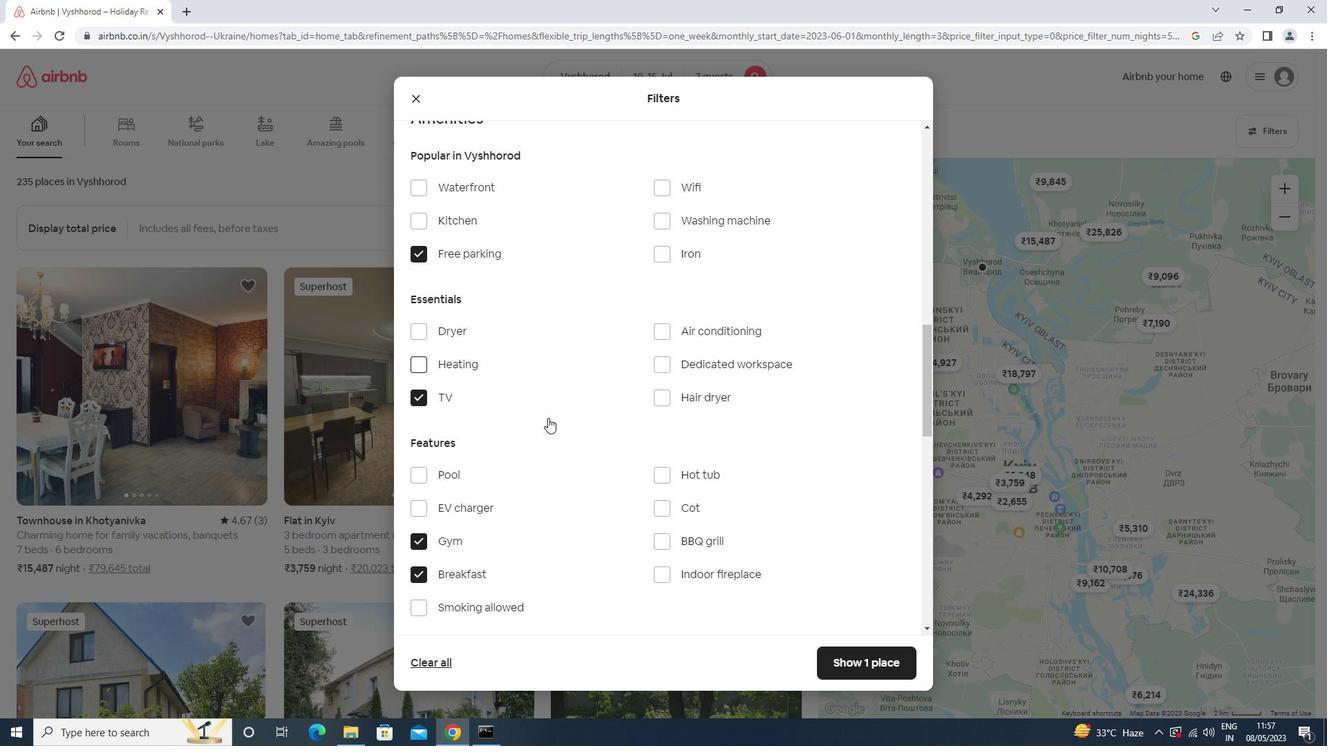 
Action: Mouse scrolled (548, 417) with delta (0, 0)
Screenshot: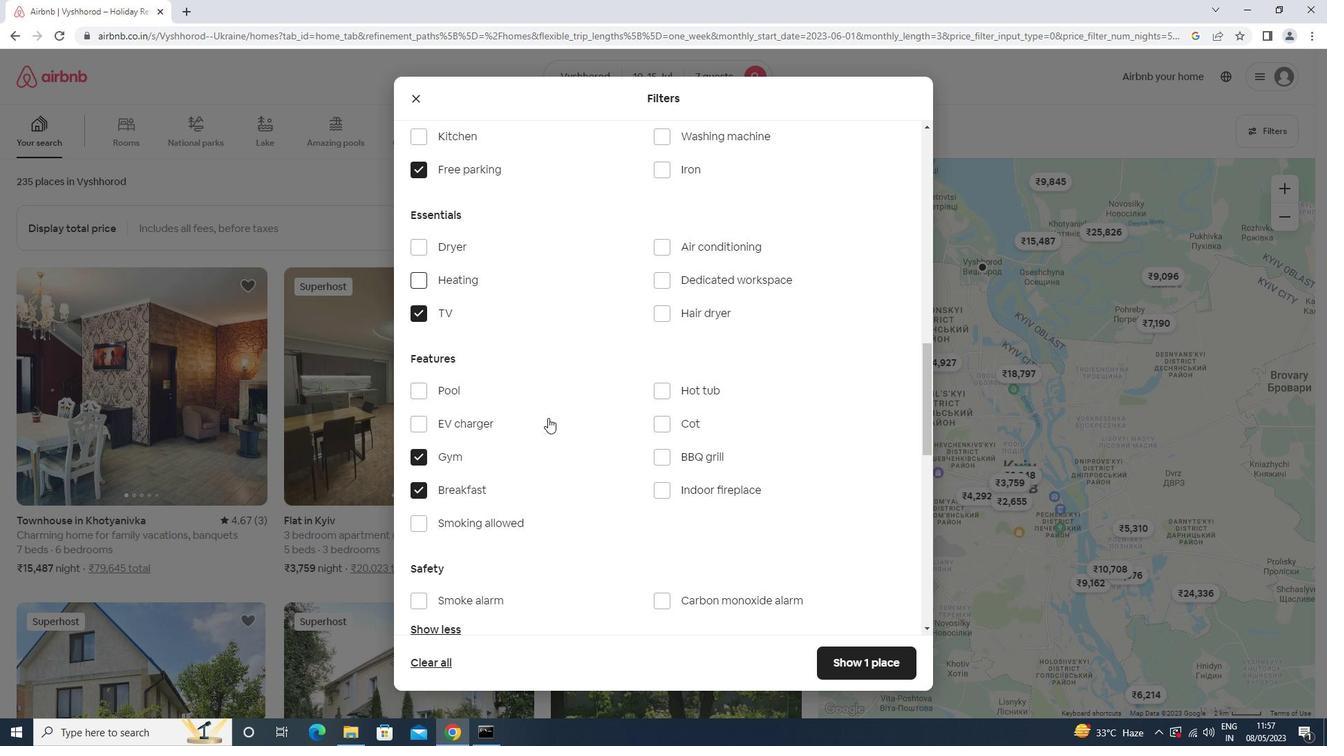 
Action: Mouse scrolled (548, 417) with delta (0, 0)
Screenshot: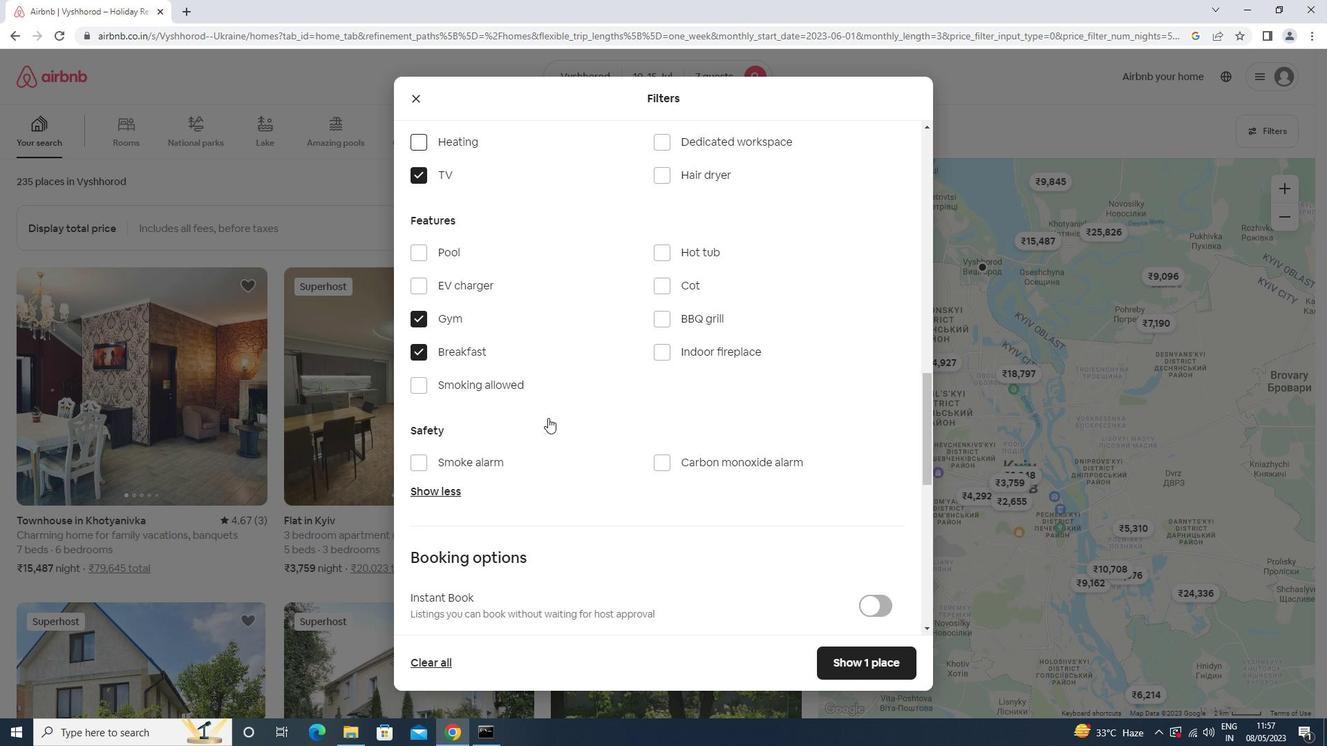 
Action: Mouse scrolled (548, 417) with delta (0, 0)
Screenshot: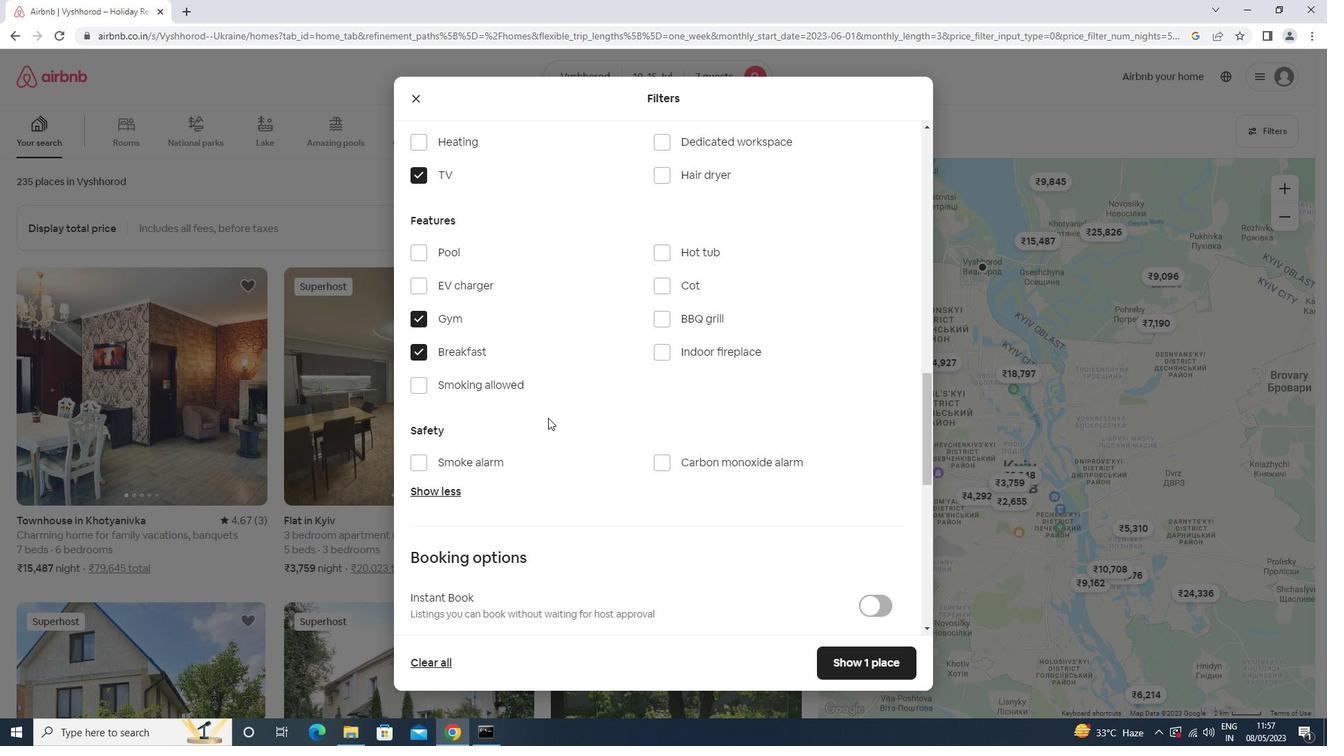 
Action: Mouse scrolled (548, 417) with delta (0, 0)
Screenshot: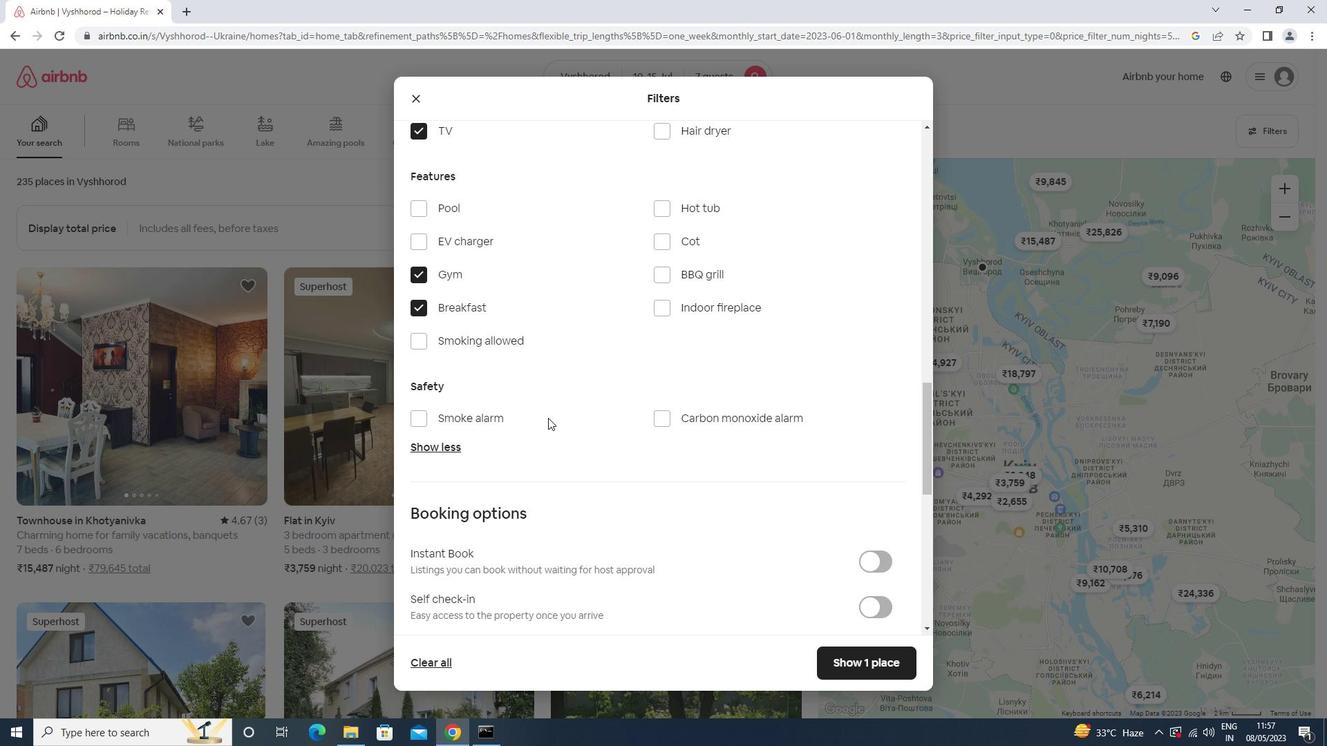 
Action: Mouse scrolled (548, 417) with delta (0, 0)
Screenshot: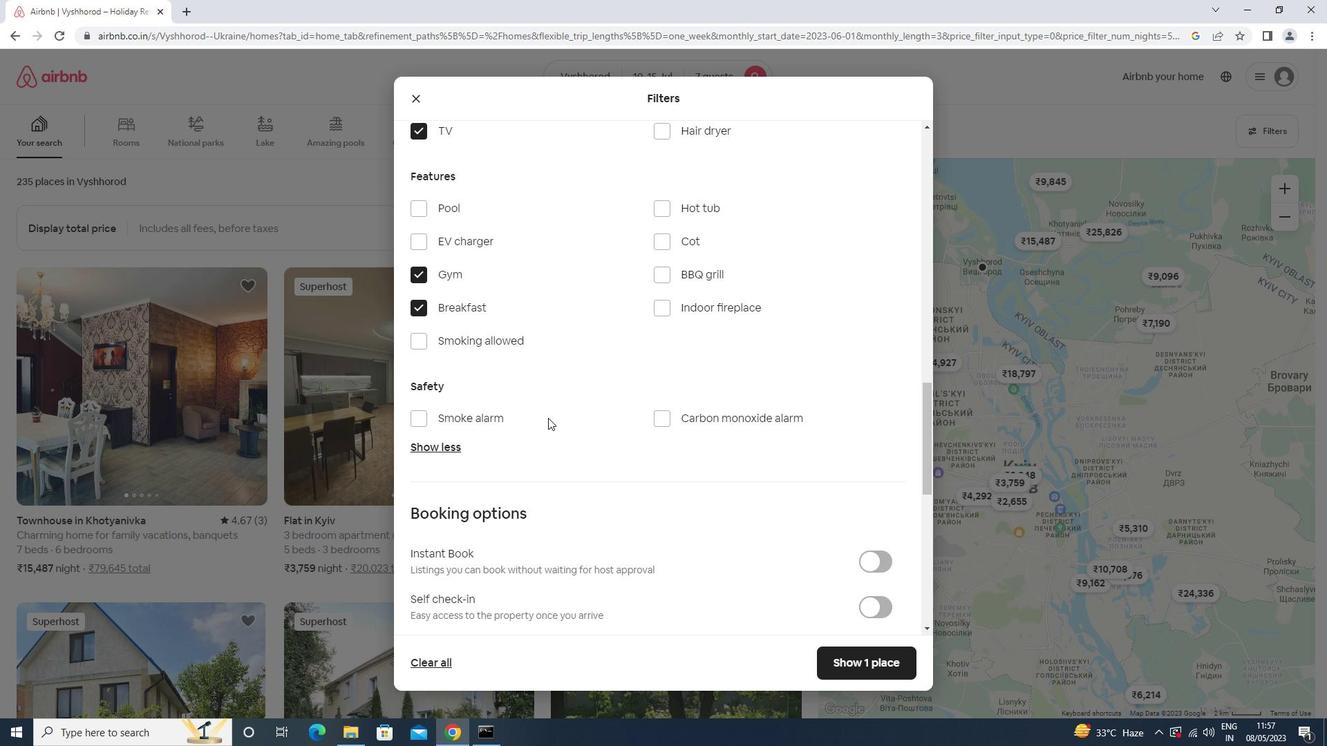
Action: Mouse moved to (864, 375)
Screenshot: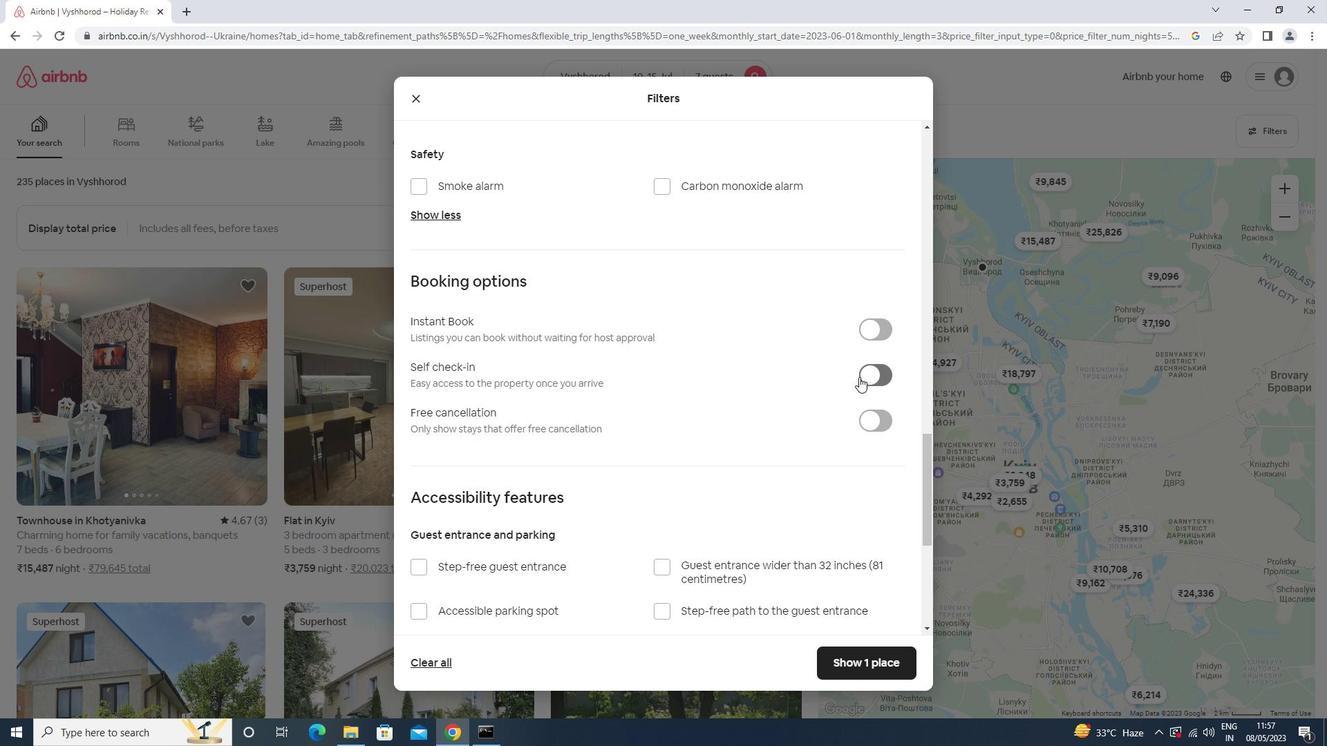 
Action: Mouse pressed left at (864, 375)
Screenshot: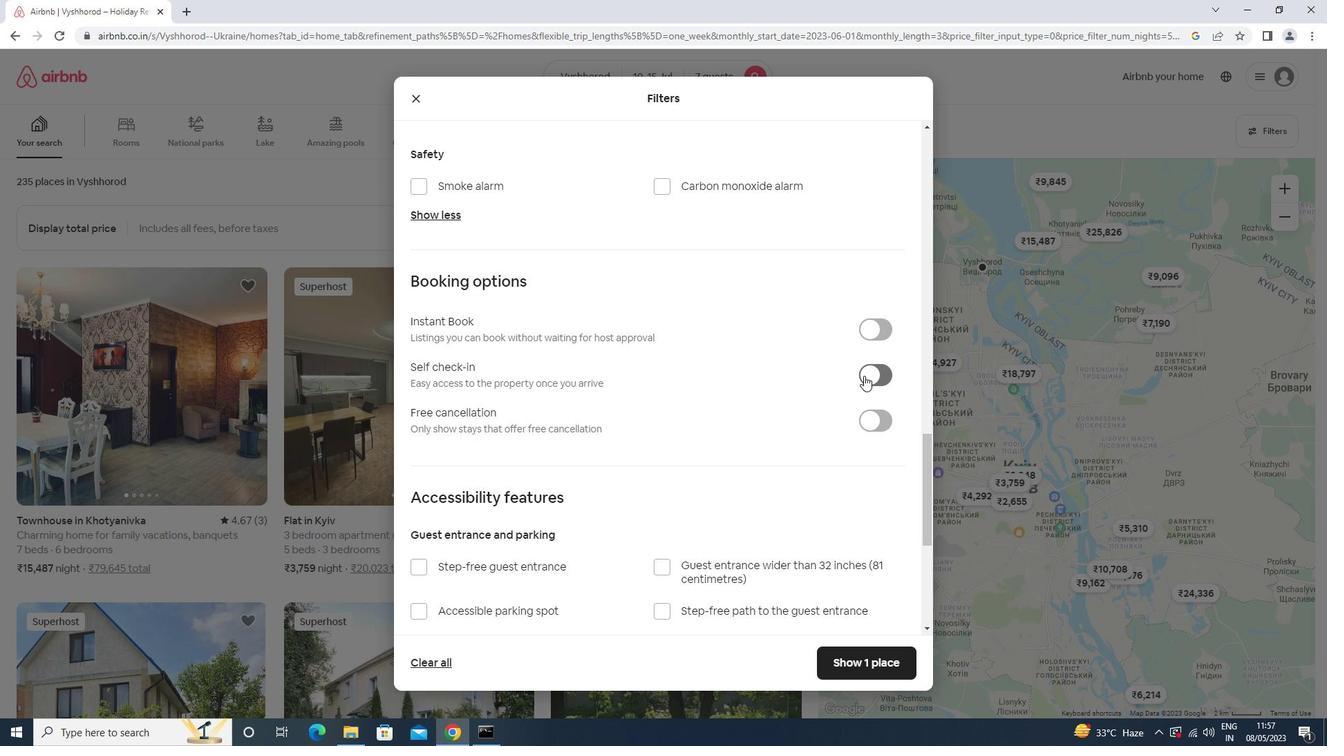 
Action: Mouse moved to (515, 402)
Screenshot: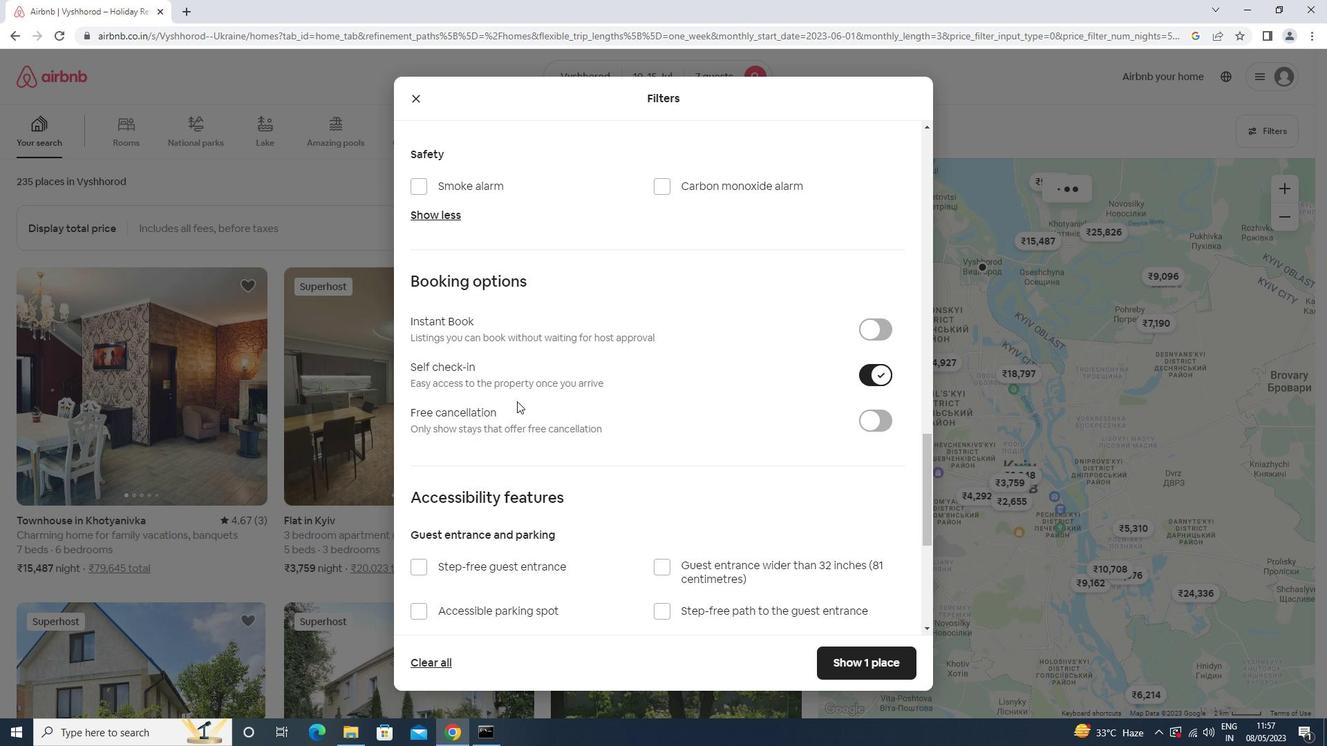 
Action: Mouse scrolled (515, 401) with delta (0, 0)
Screenshot: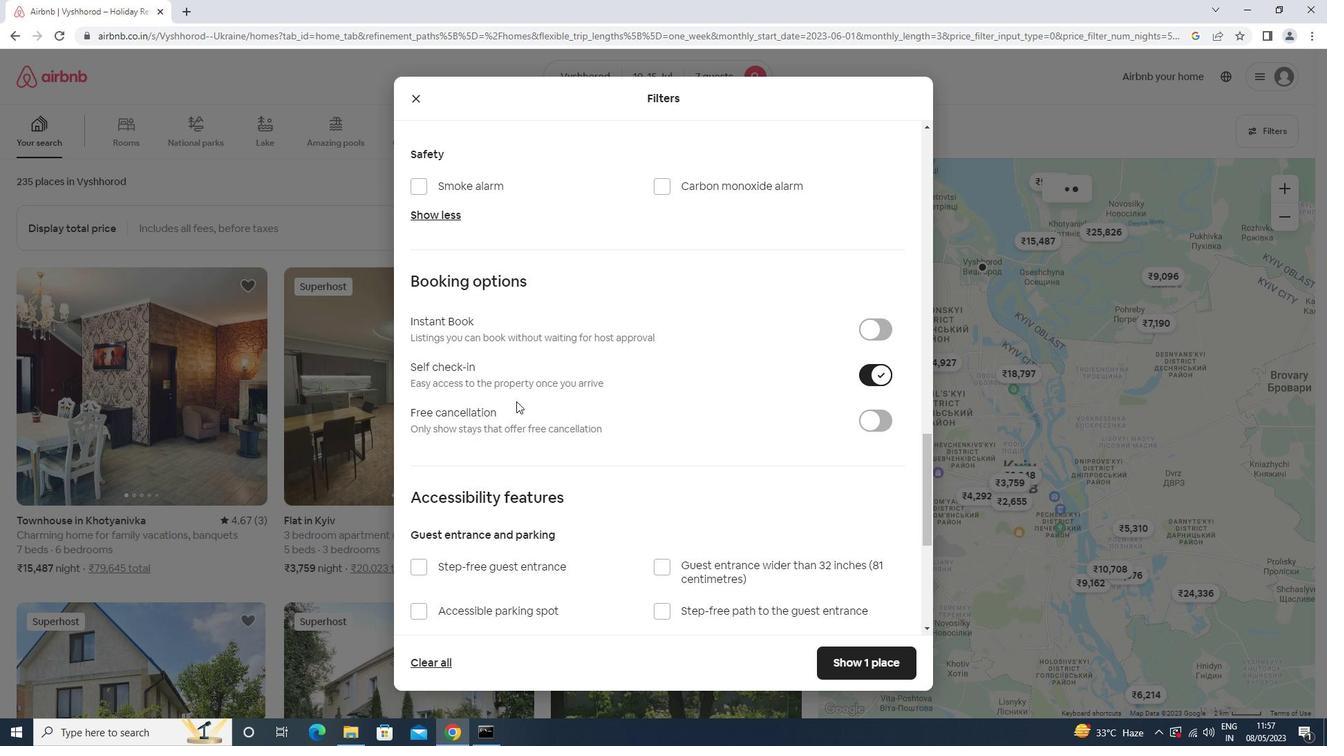 
Action: Mouse scrolled (515, 401) with delta (0, 0)
Screenshot: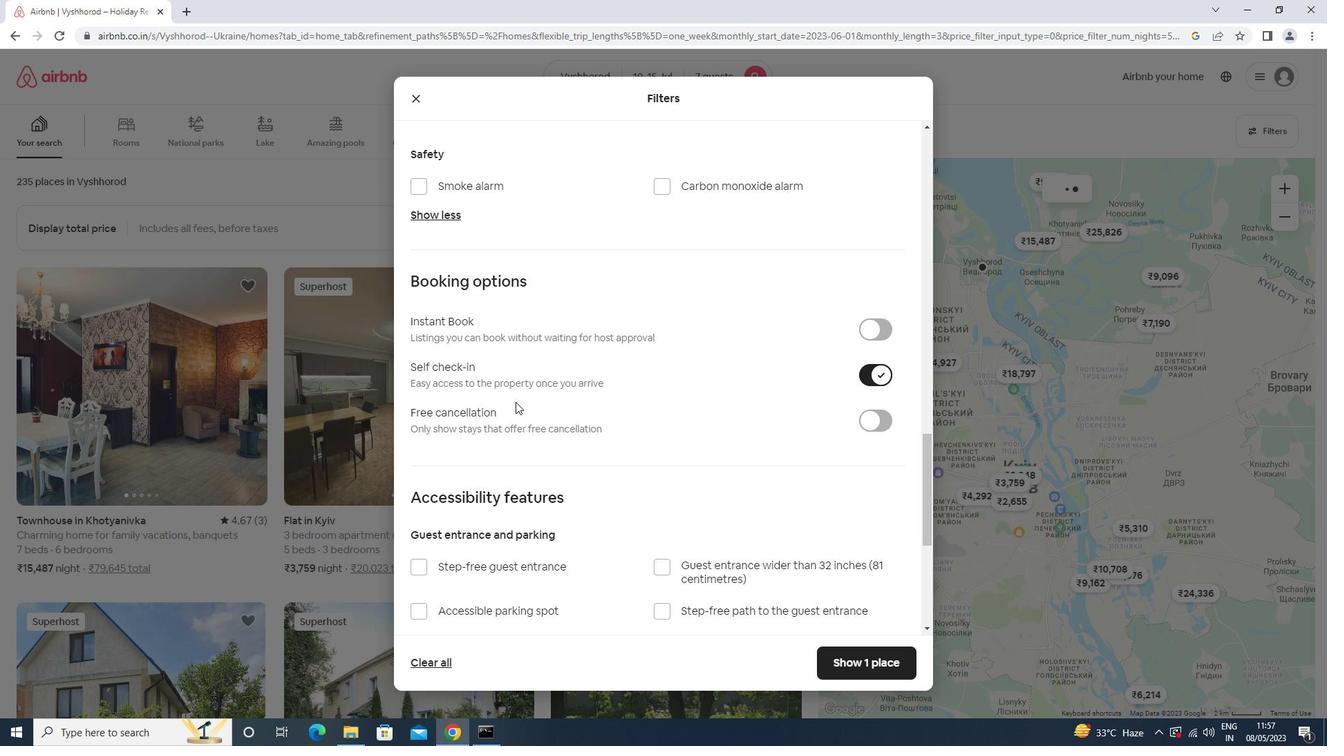 
Action: Mouse scrolled (515, 401) with delta (0, 0)
Screenshot: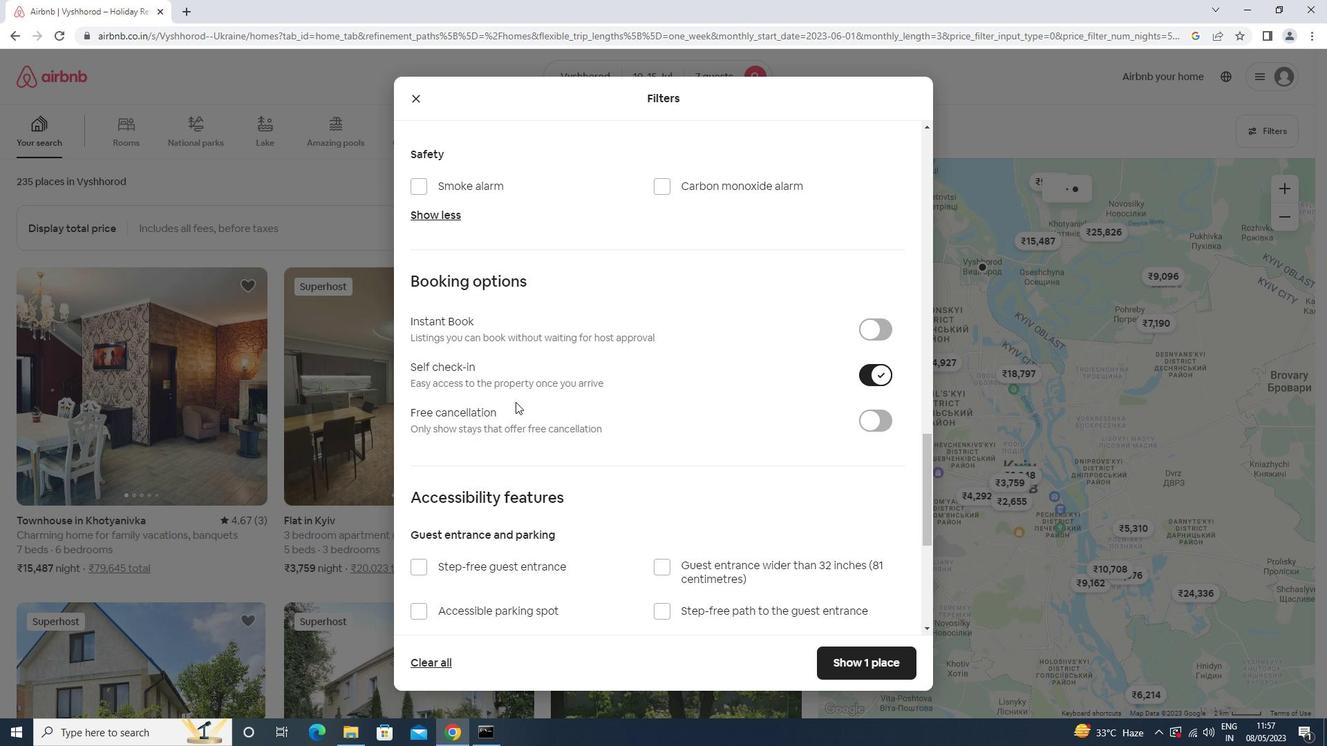 
Action: Mouse scrolled (515, 401) with delta (0, 0)
Screenshot: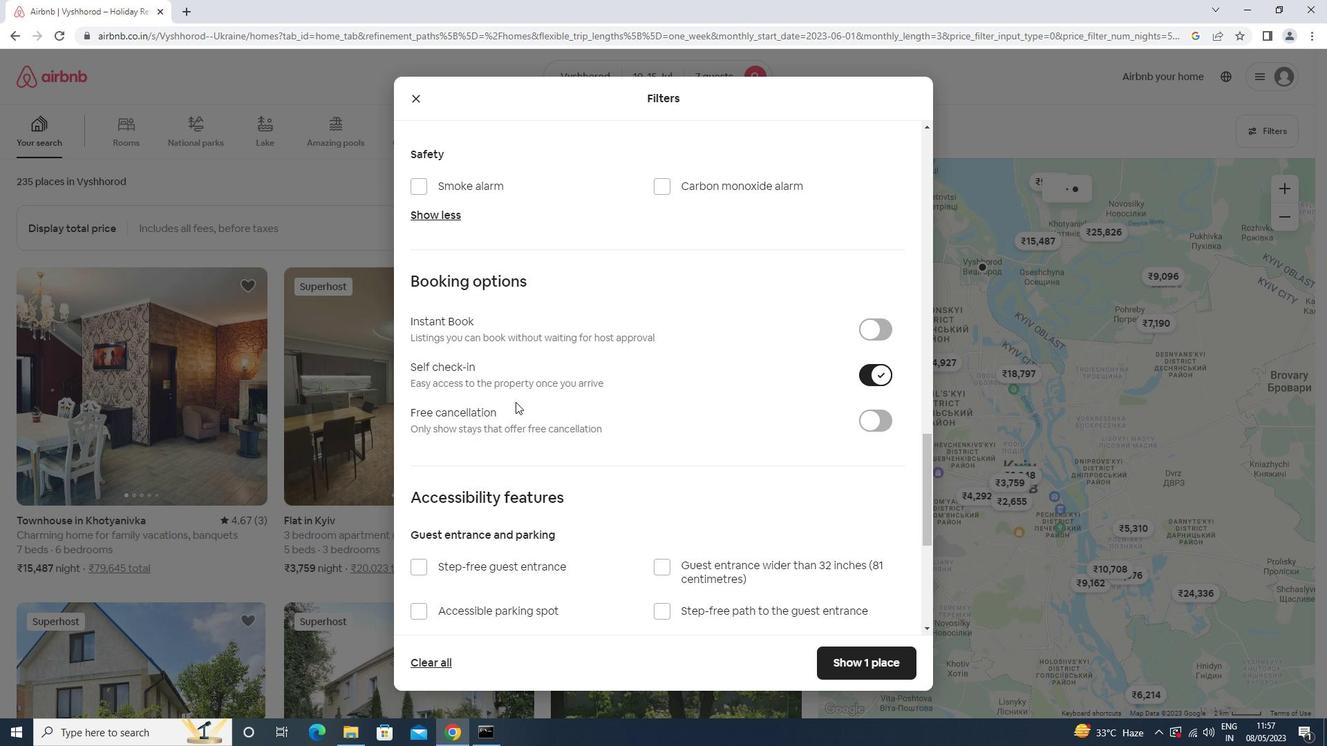 
Action: Mouse scrolled (515, 401) with delta (0, 0)
Screenshot: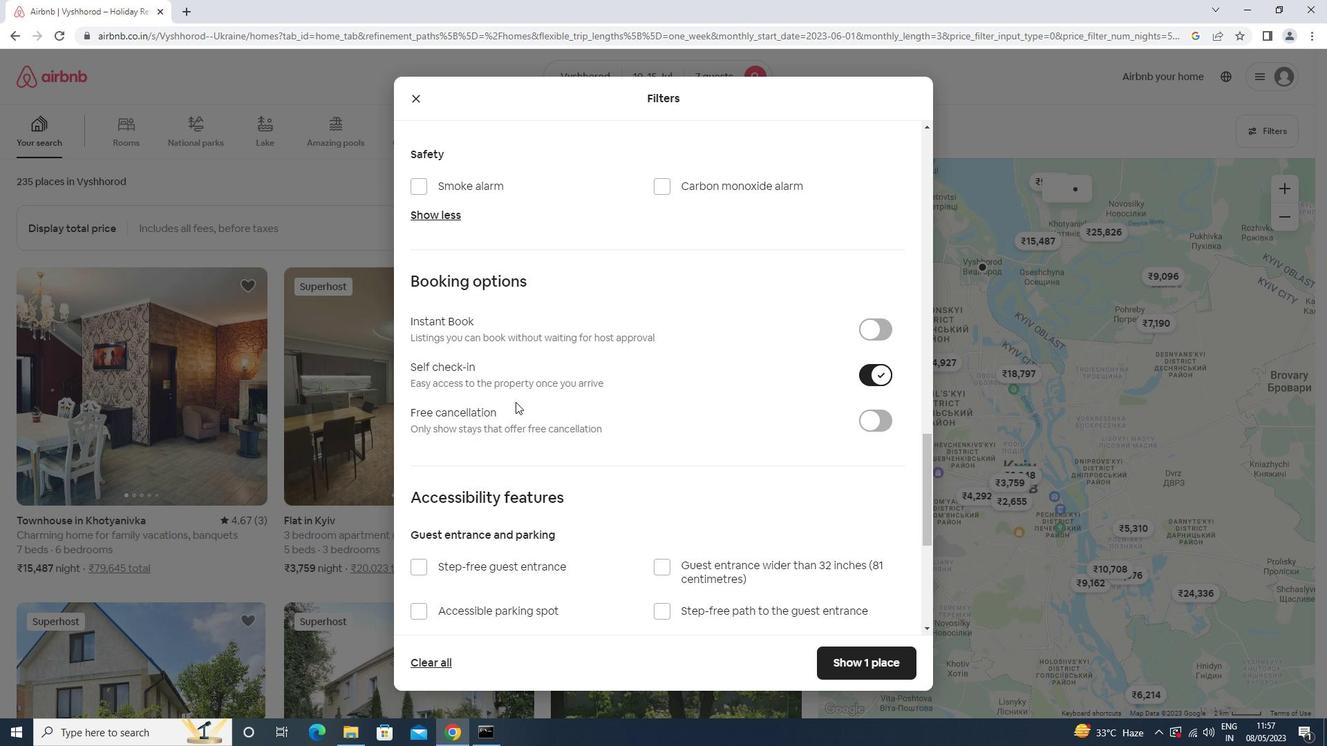 
Action: Mouse scrolled (515, 401) with delta (0, 0)
Screenshot: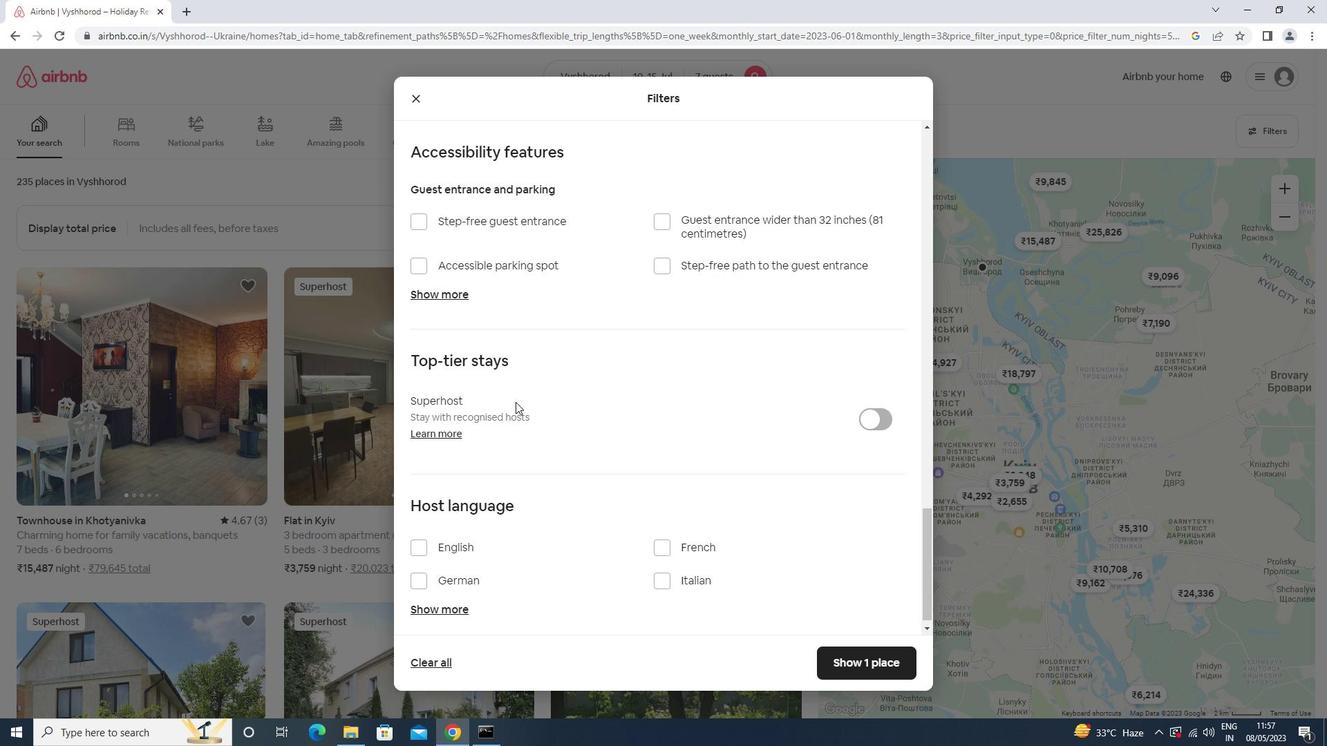 
Action: Mouse scrolled (515, 401) with delta (0, 0)
Screenshot: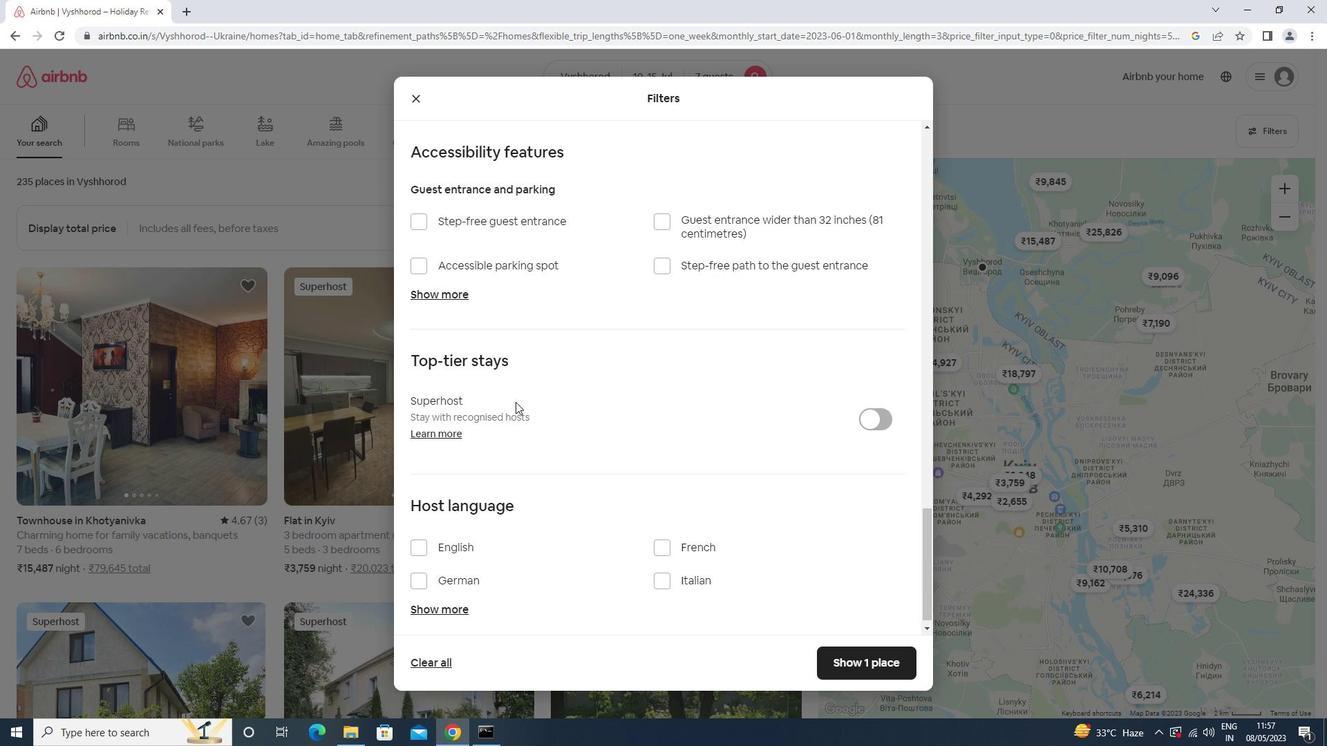 
Action: Mouse scrolled (515, 401) with delta (0, 0)
Screenshot: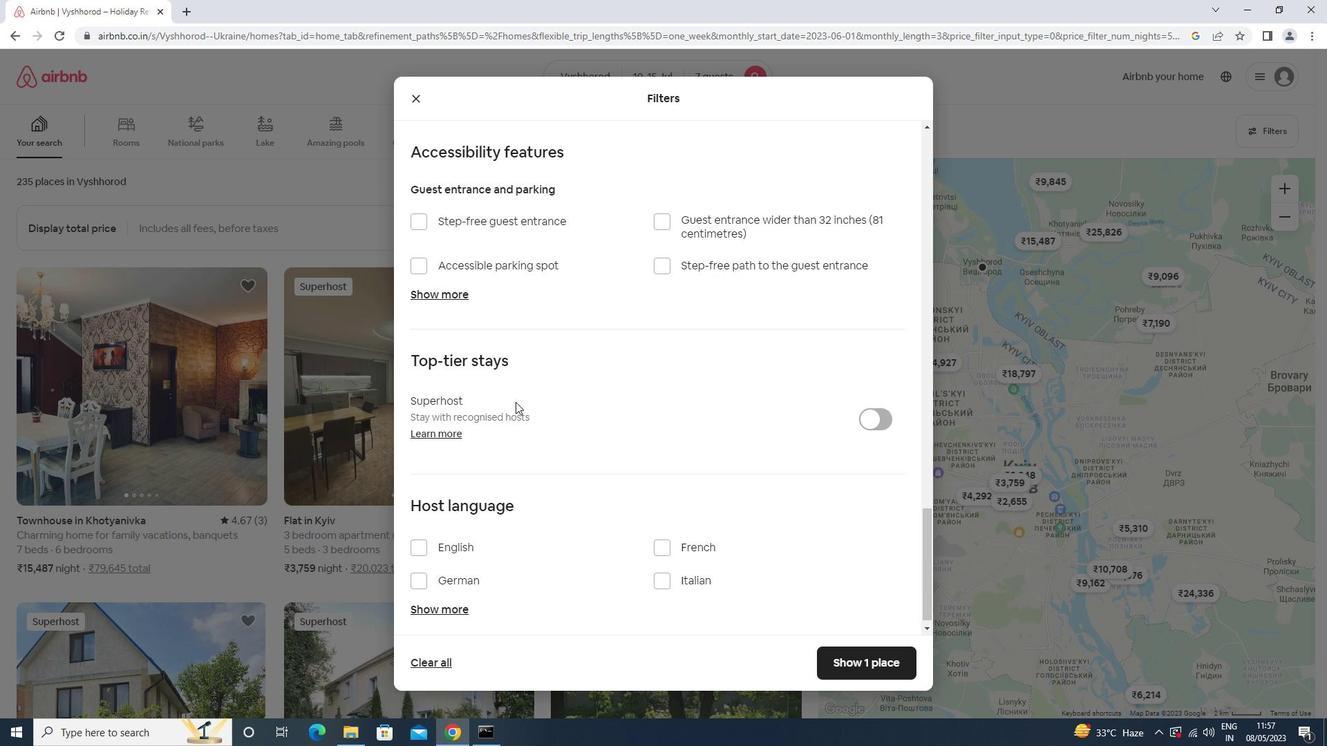 
Action: Mouse scrolled (515, 401) with delta (0, 0)
Screenshot: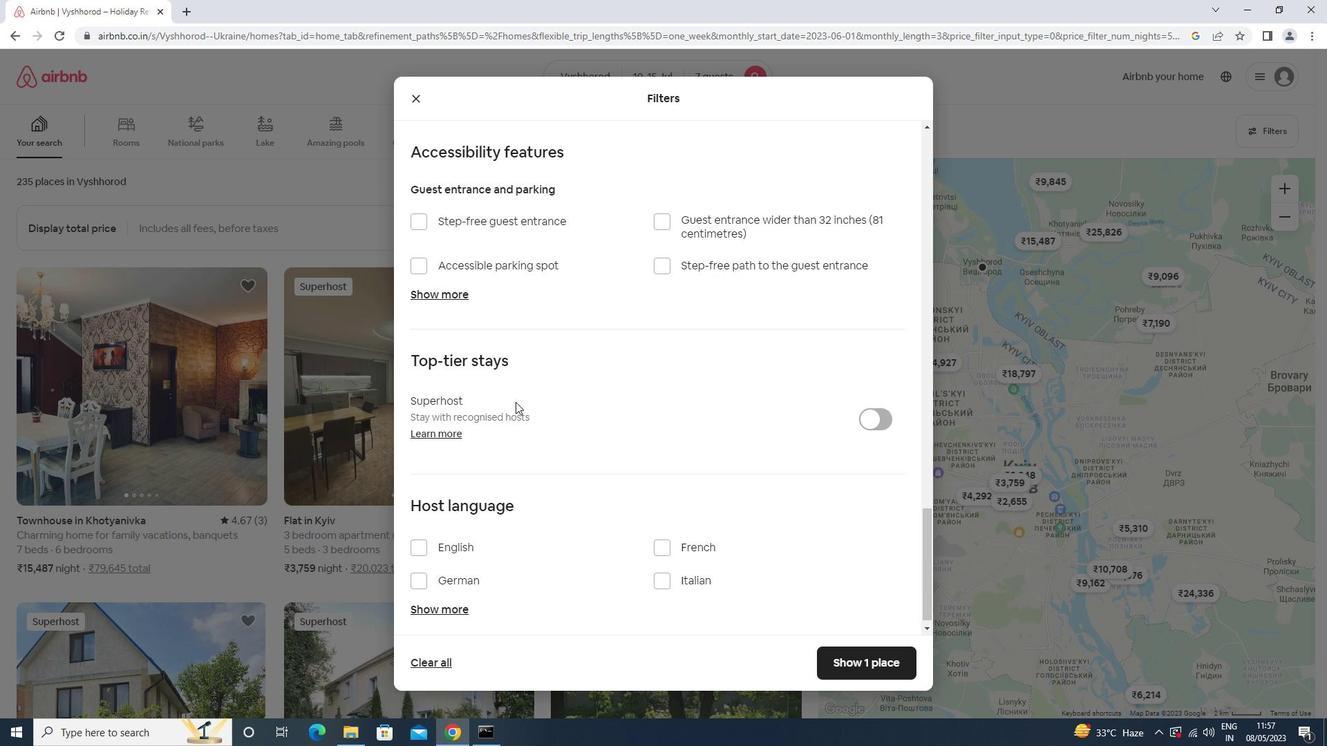 
Action: Mouse scrolled (515, 401) with delta (0, 0)
Screenshot: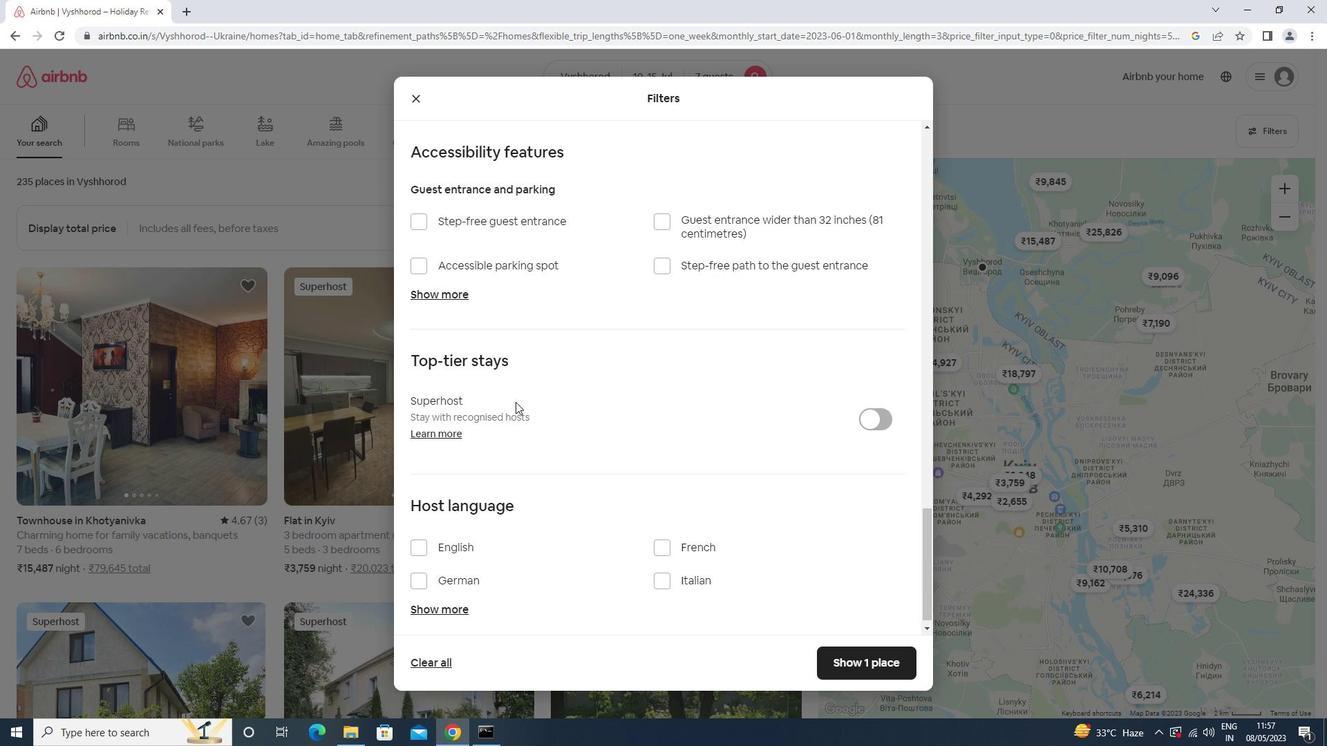 
Action: Mouse scrolled (515, 401) with delta (0, 0)
Screenshot: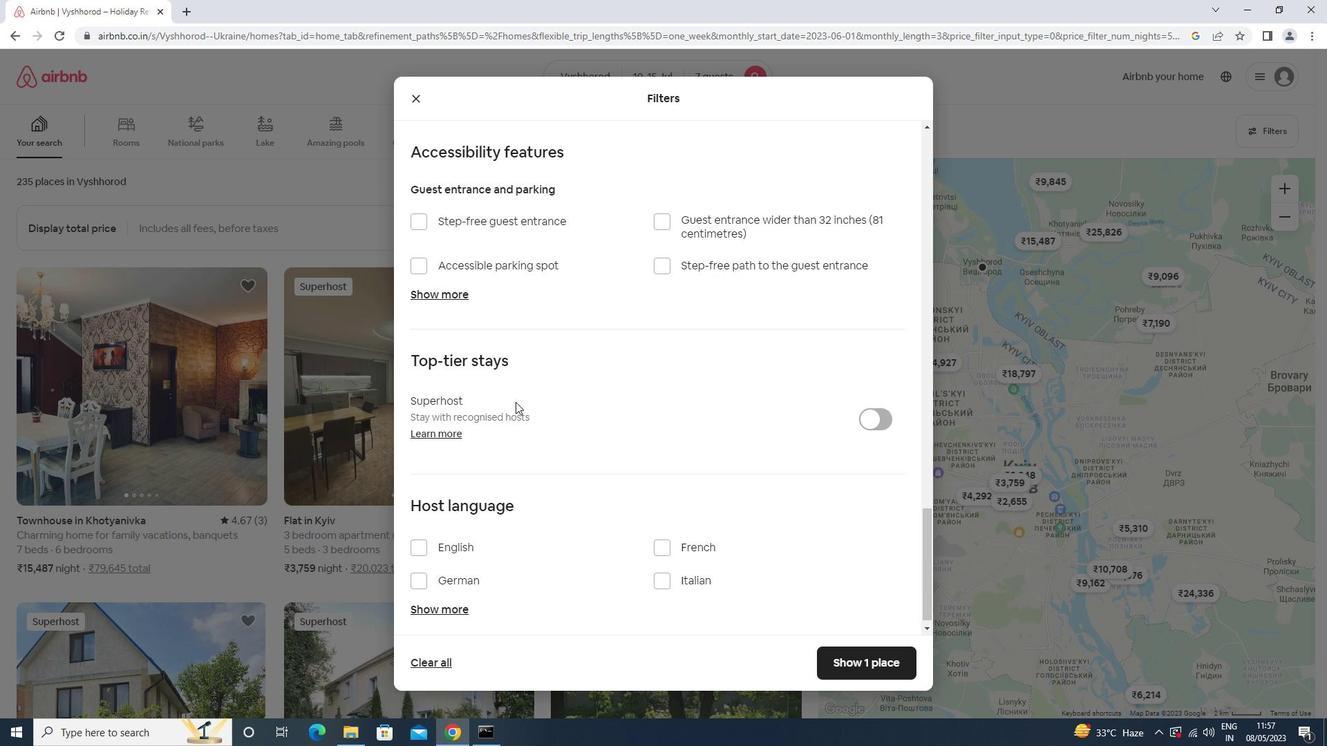 
Action: Mouse moved to (447, 534)
Screenshot: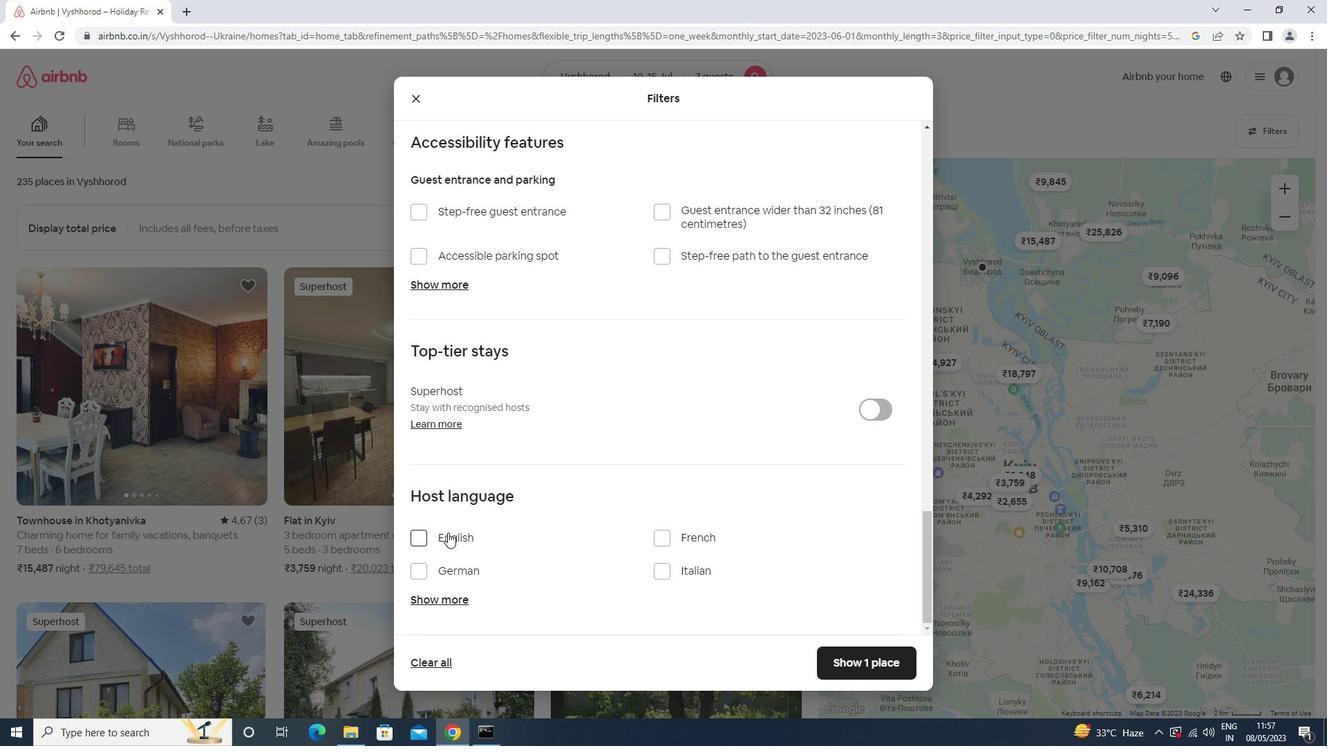 
Action: Mouse pressed left at (447, 534)
Screenshot: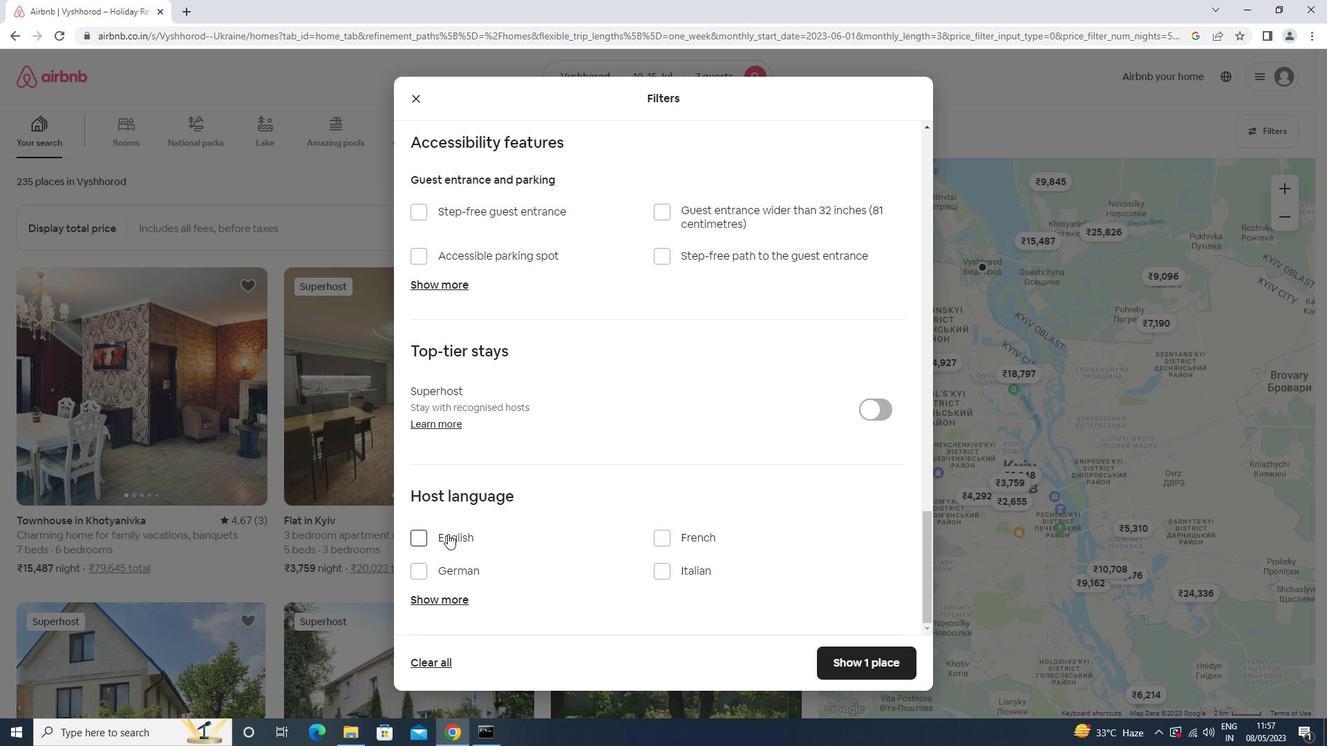 
Action: Mouse moved to (868, 662)
Screenshot: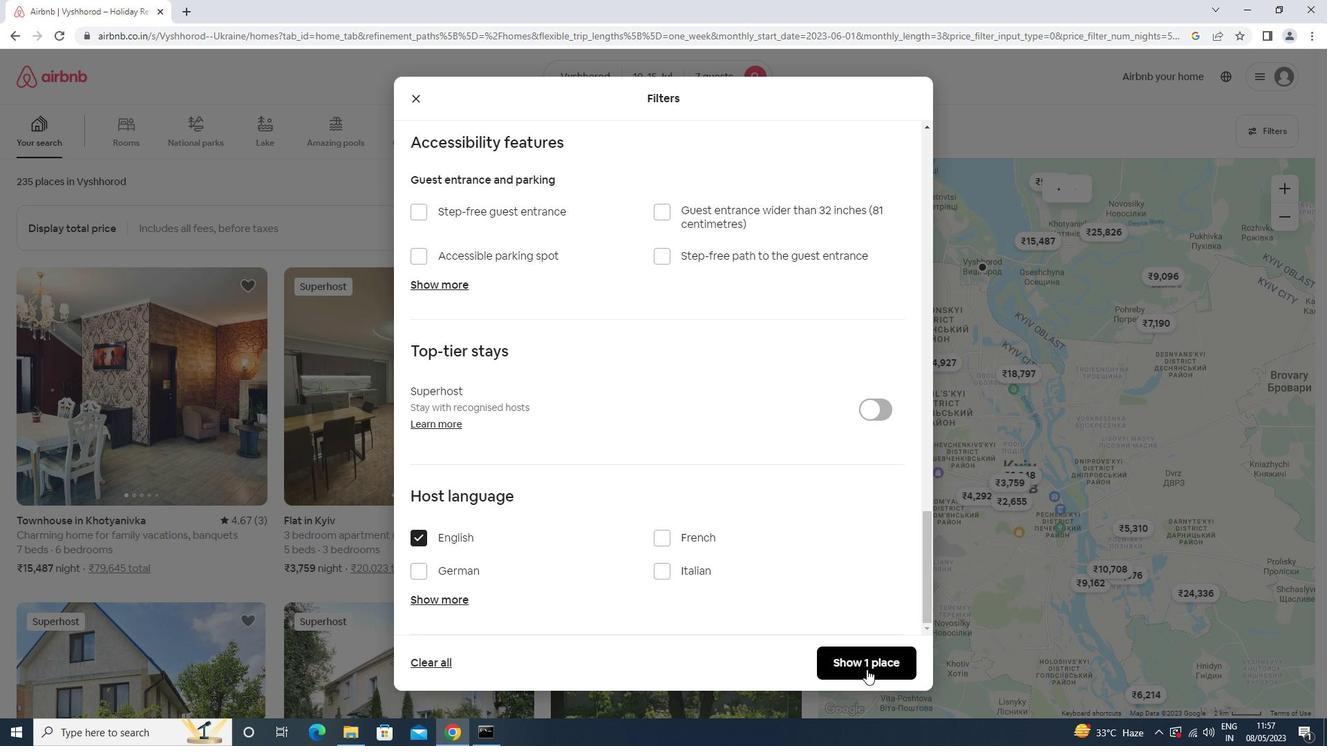 
Action: Mouse pressed left at (868, 662)
Screenshot: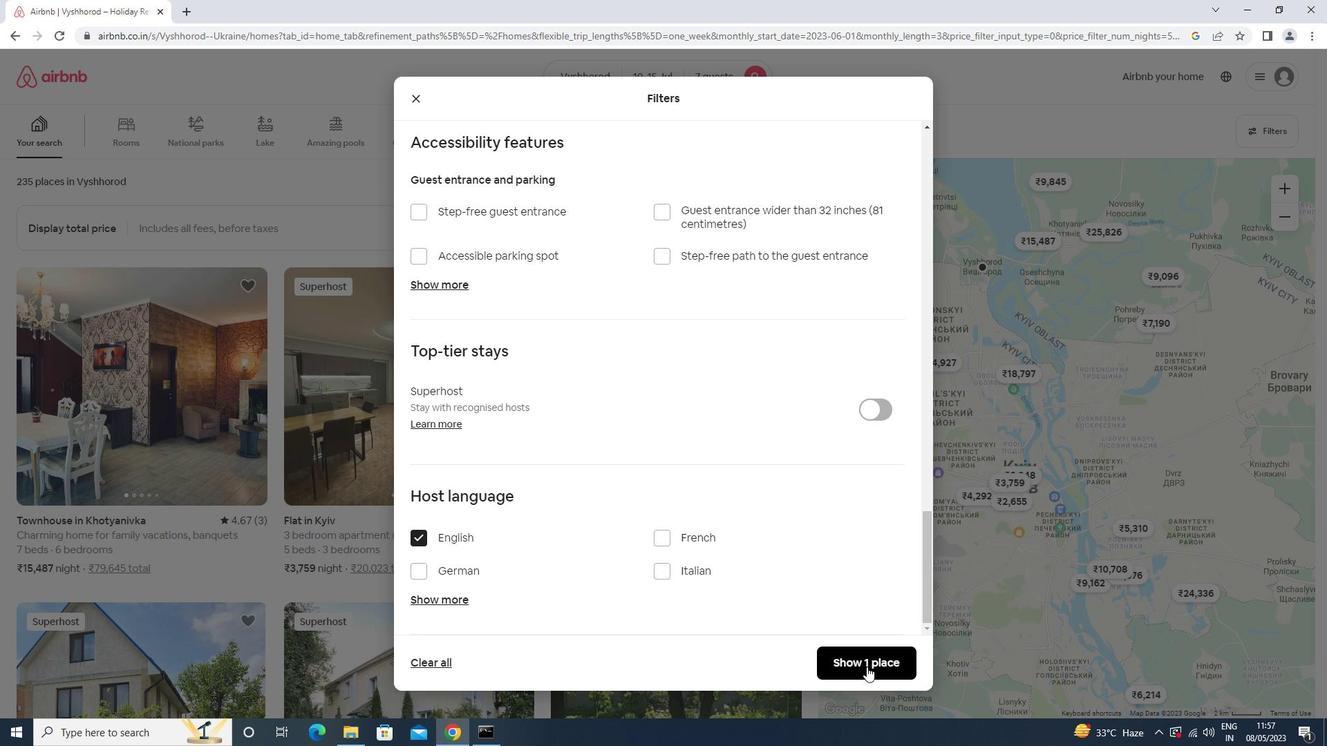 
